 Task: Forward email as attachment with the signature Dale Allen with the subject Service upgrade from softage.1@softage.net to softage.5@softage.net with the message Could you provide me with a status report on the project as of today?
Action: Mouse moved to (1081, 94)
Screenshot: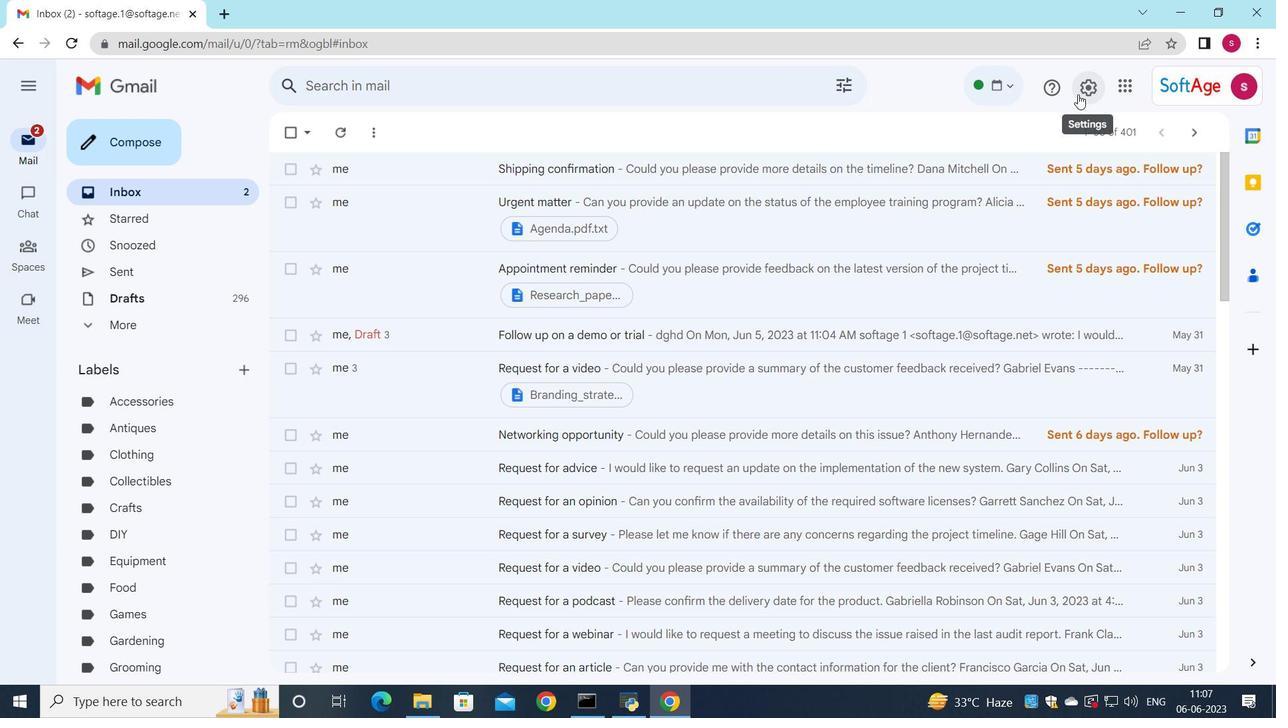 
Action: Mouse pressed left at (1081, 94)
Screenshot: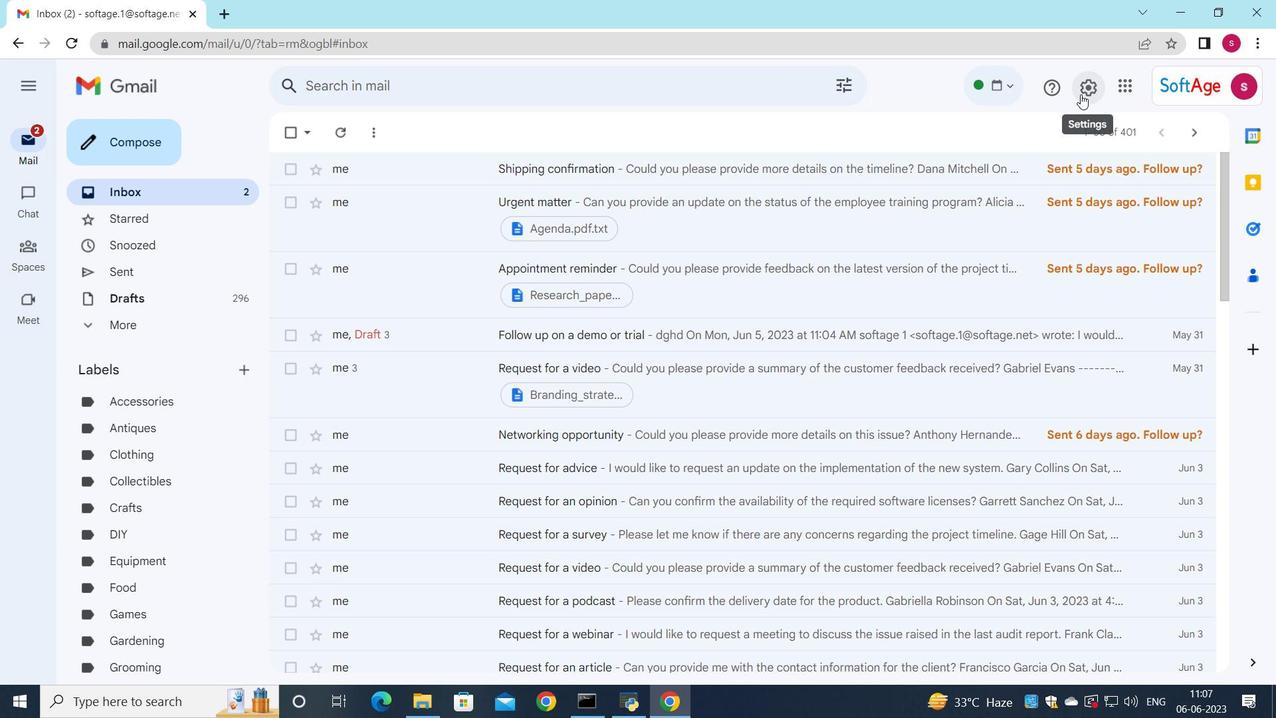
Action: Mouse moved to (1095, 172)
Screenshot: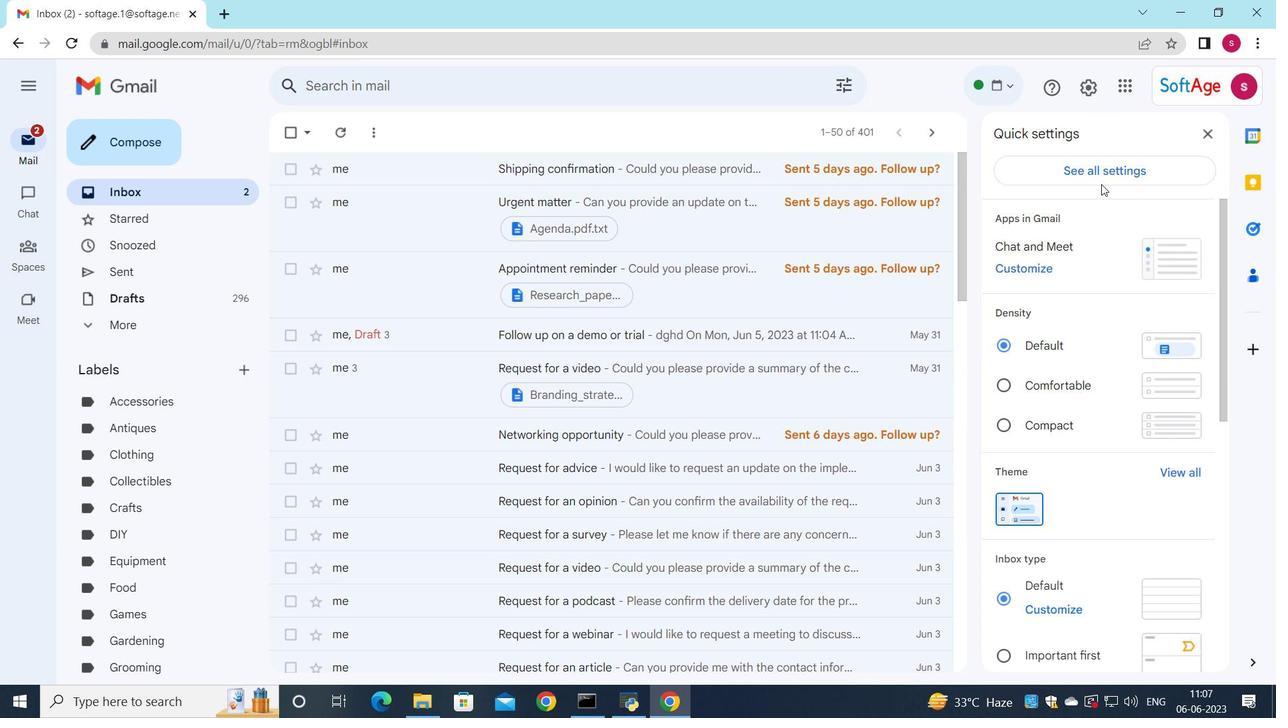 
Action: Mouse pressed left at (1095, 172)
Screenshot: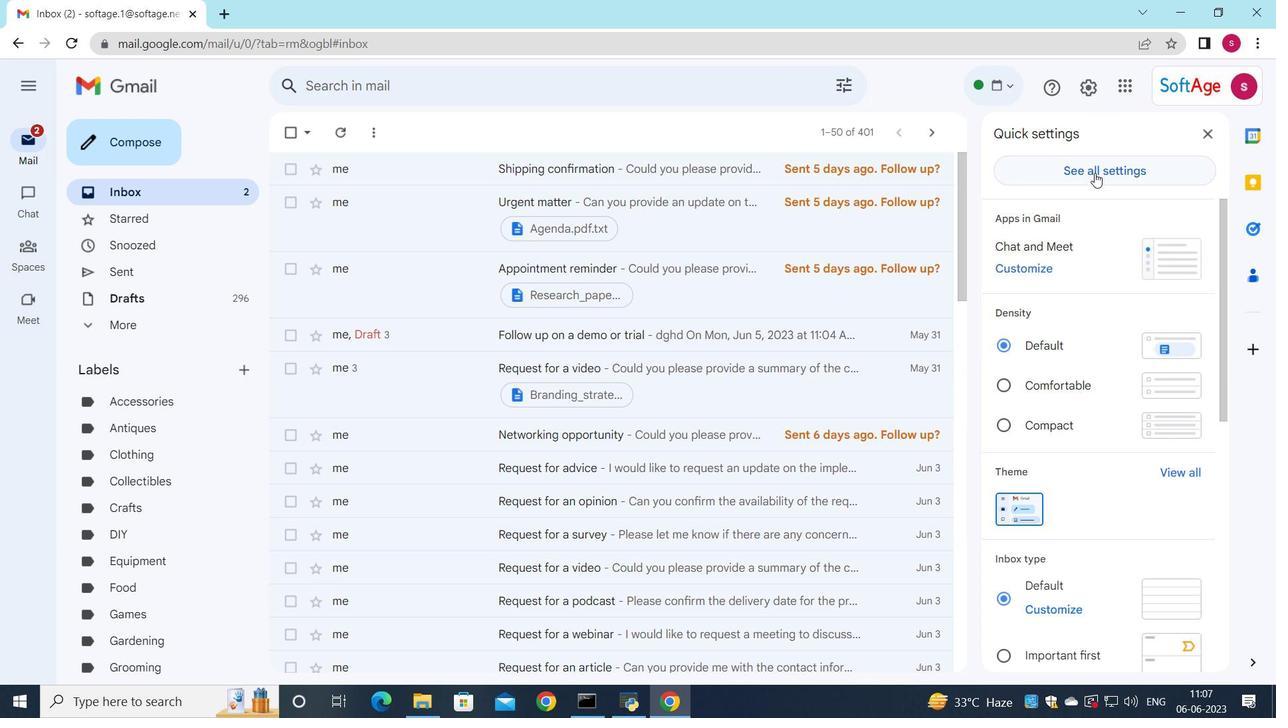 
Action: Mouse moved to (750, 313)
Screenshot: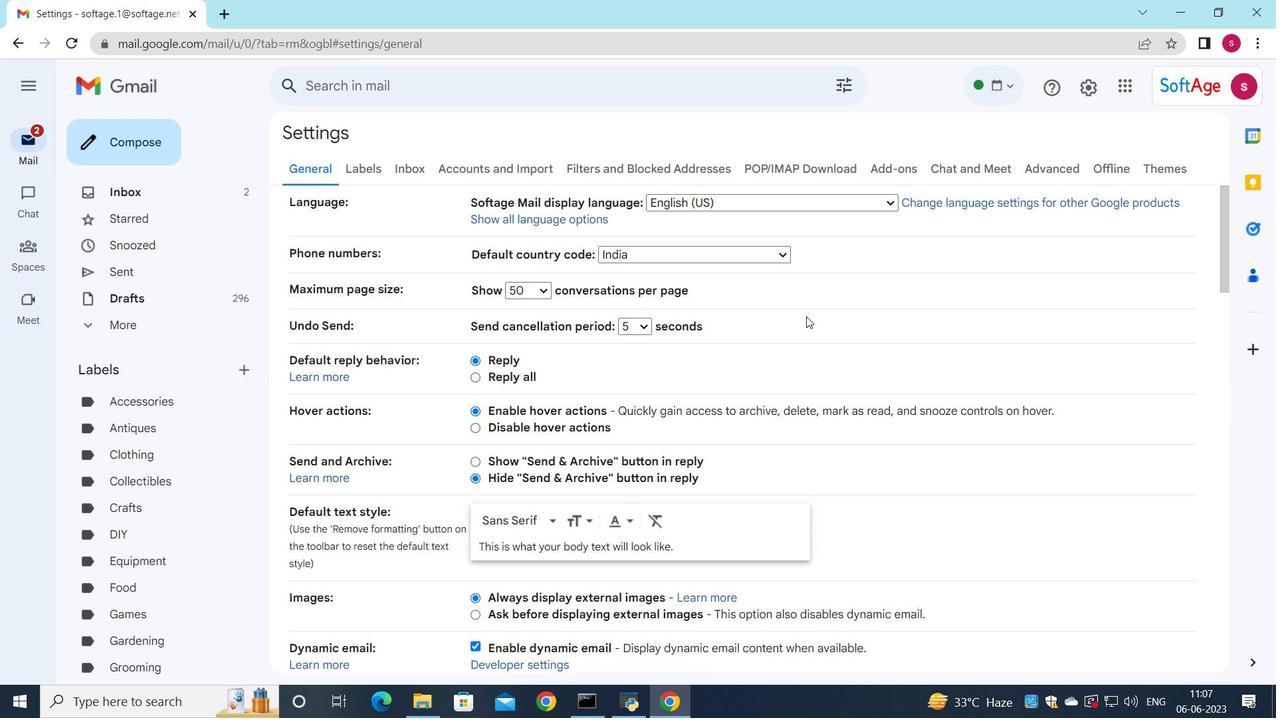 
Action: Mouse scrolled (750, 312) with delta (0, 0)
Screenshot: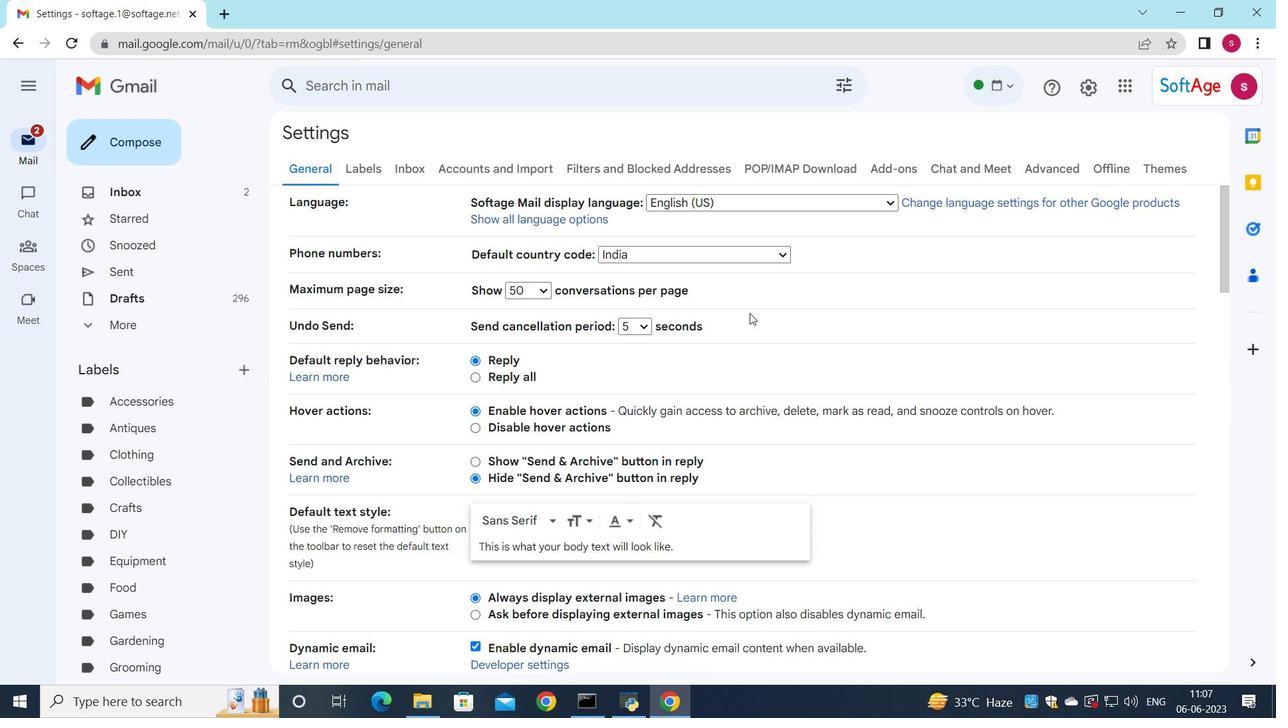 
Action: Mouse scrolled (750, 312) with delta (0, 0)
Screenshot: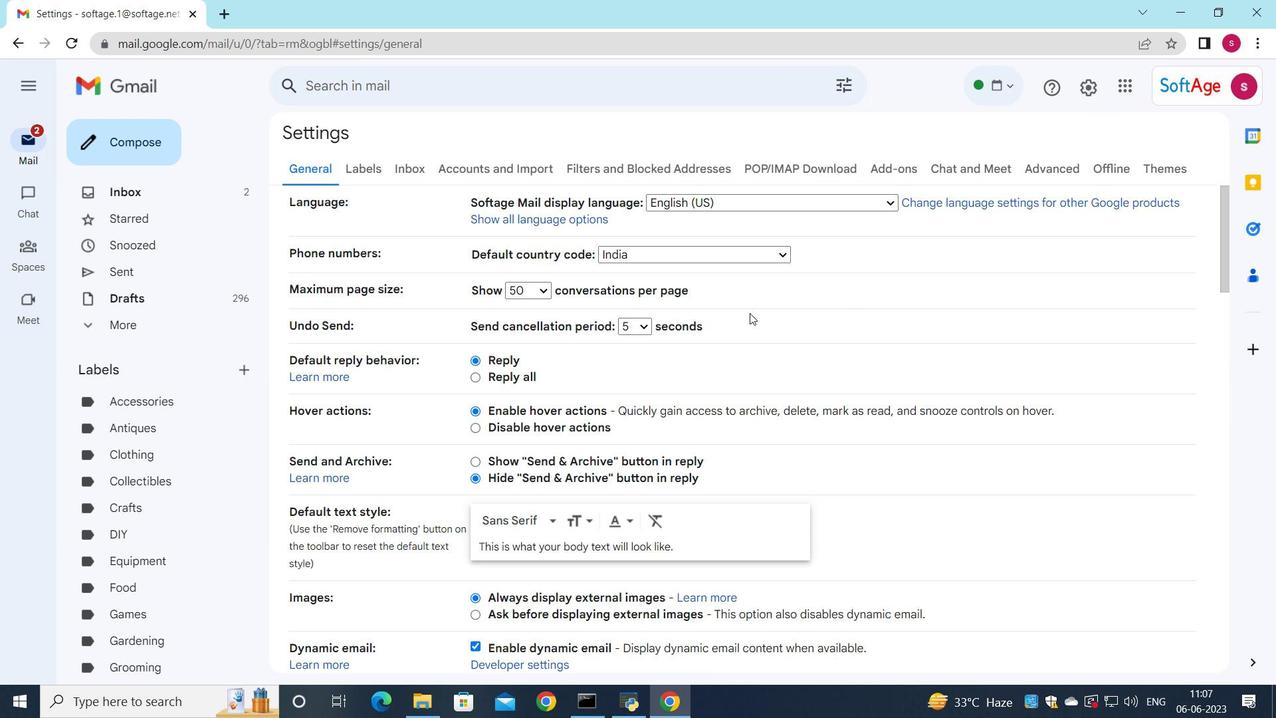 
Action: Mouse scrolled (750, 312) with delta (0, 0)
Screenshot: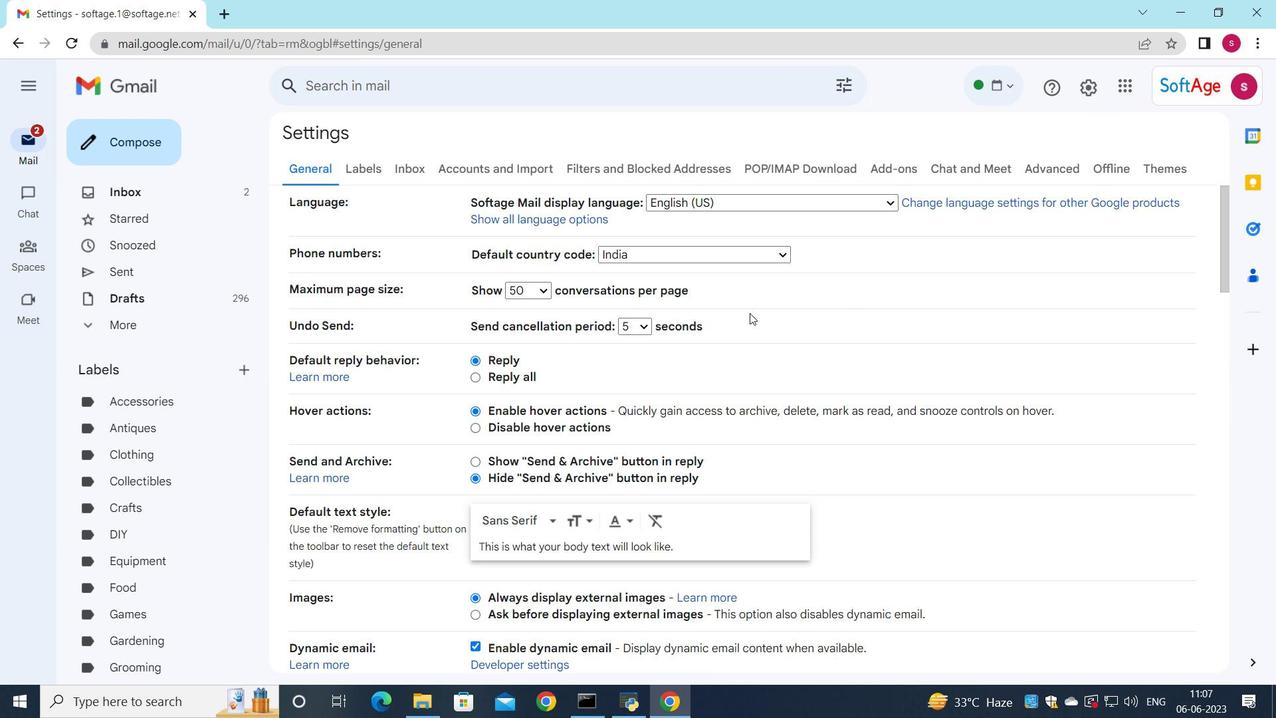 
Action: Mouse moved to (748, 314)
Screenshot: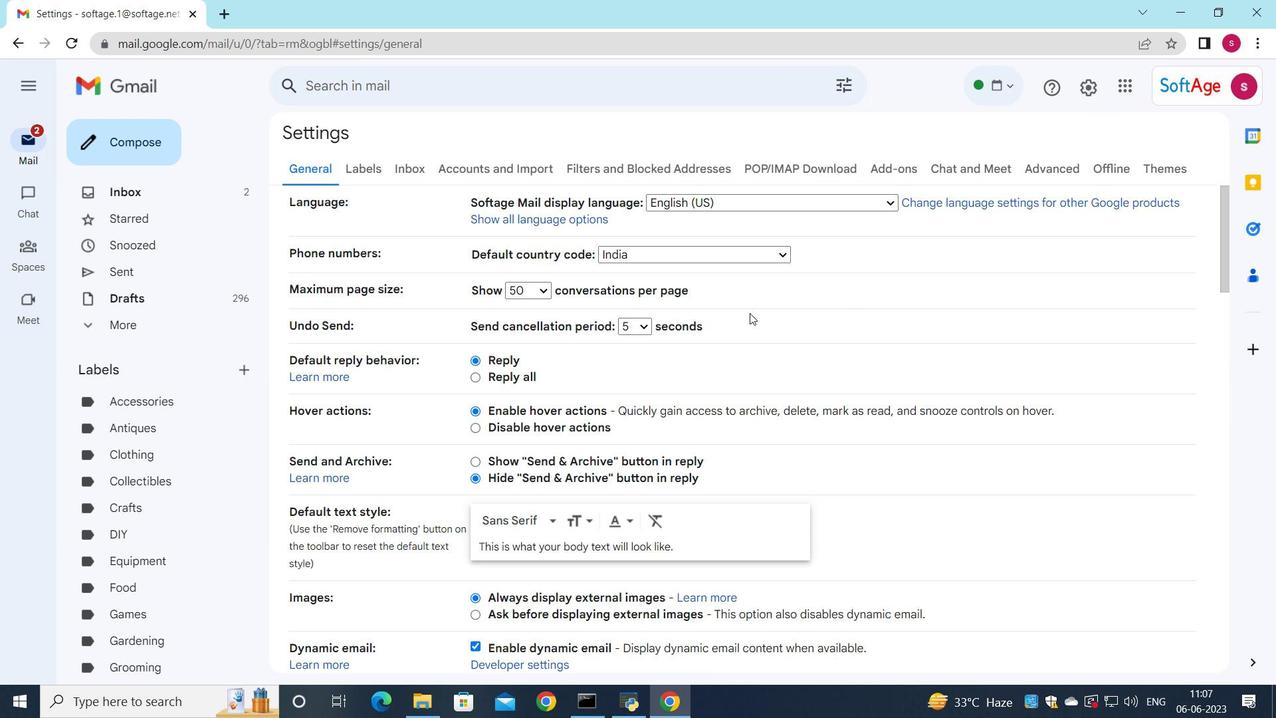 
Action: Mouse scrolled (748, 313) with delta (0, 0)
Screenshot: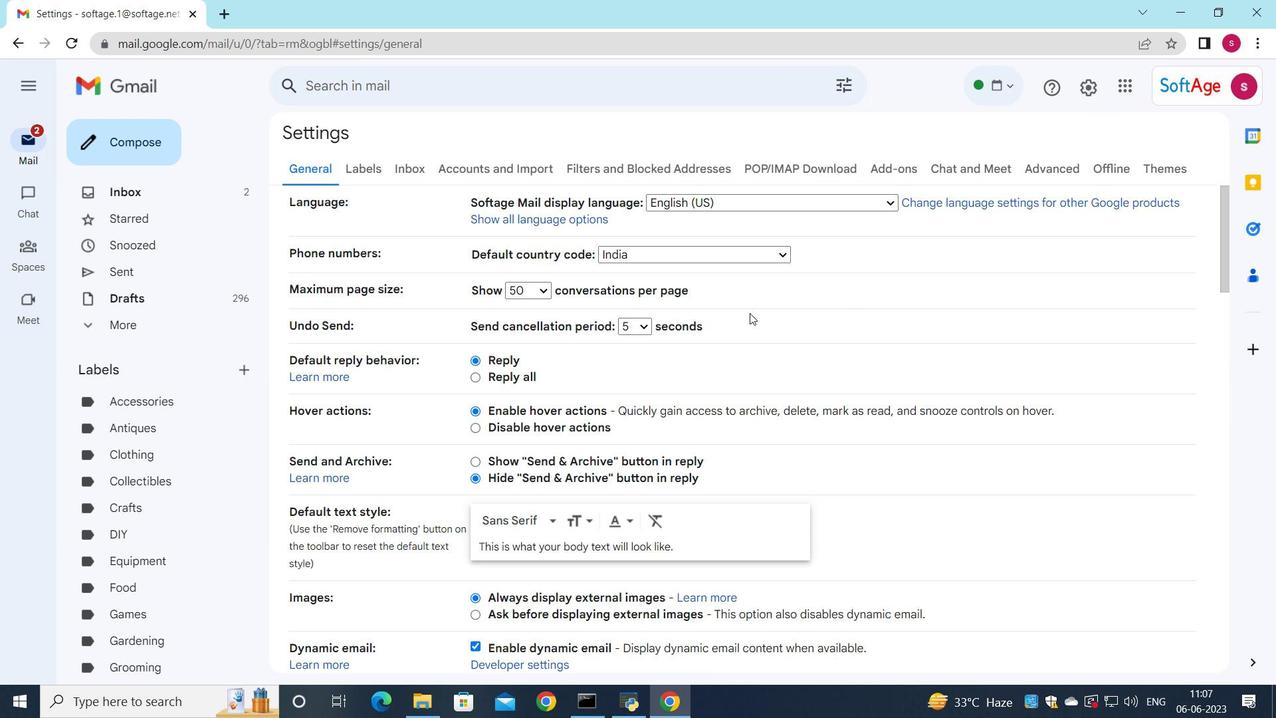 
Action: Mouse moved to (734, 320)
Screenshot: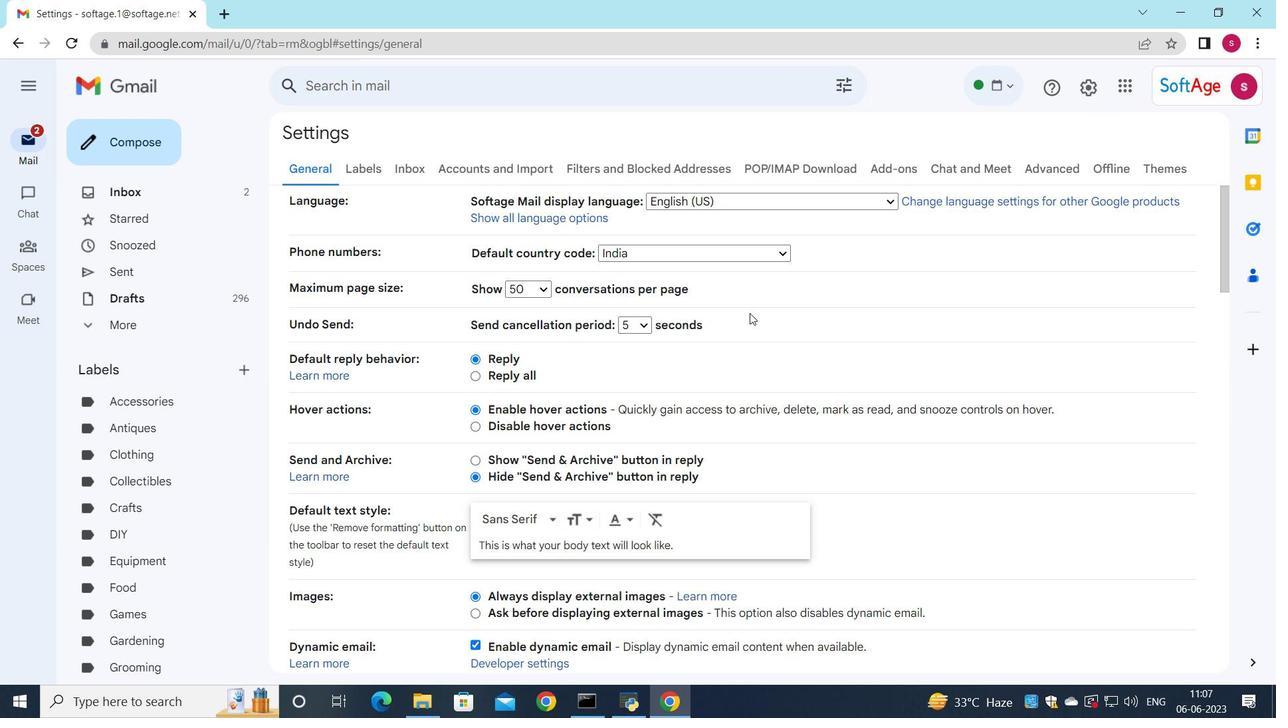 
Action: Mouse scrolled (734, 319) with delta (0, 0)
Screenshot: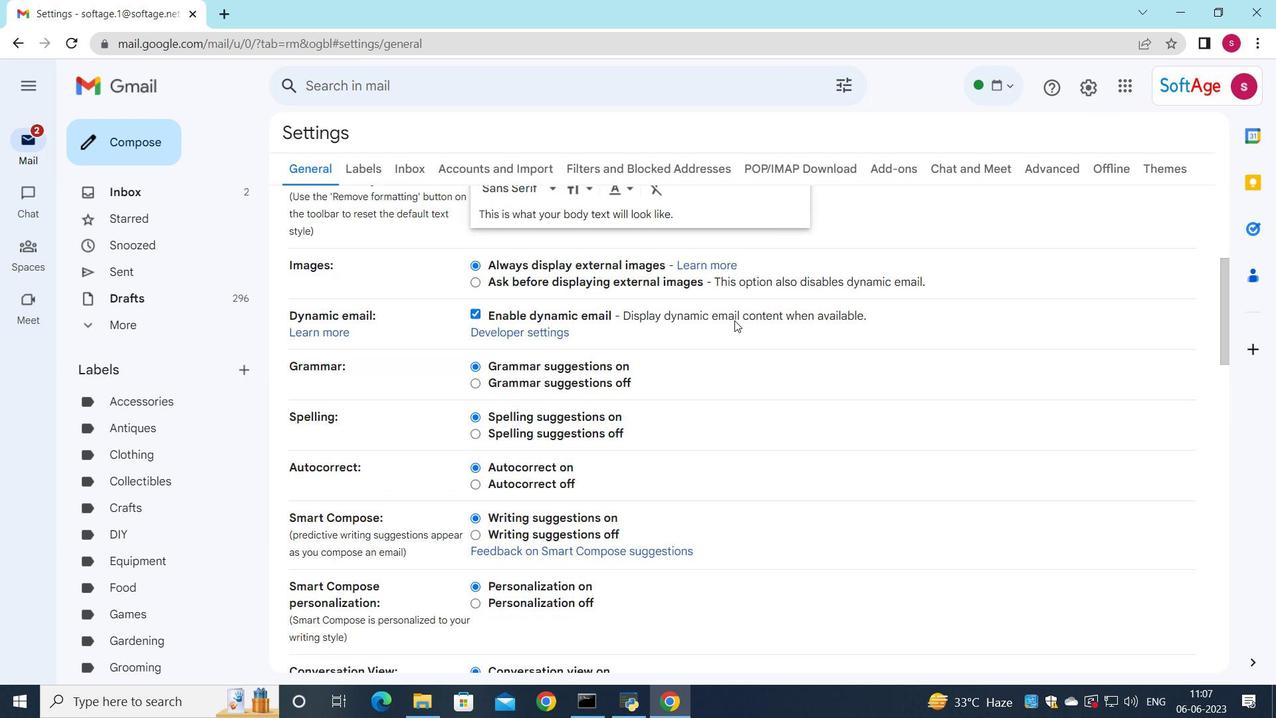 
Action: Mouse scrolled (734, 319) with delta (0, 0)
Screenshot: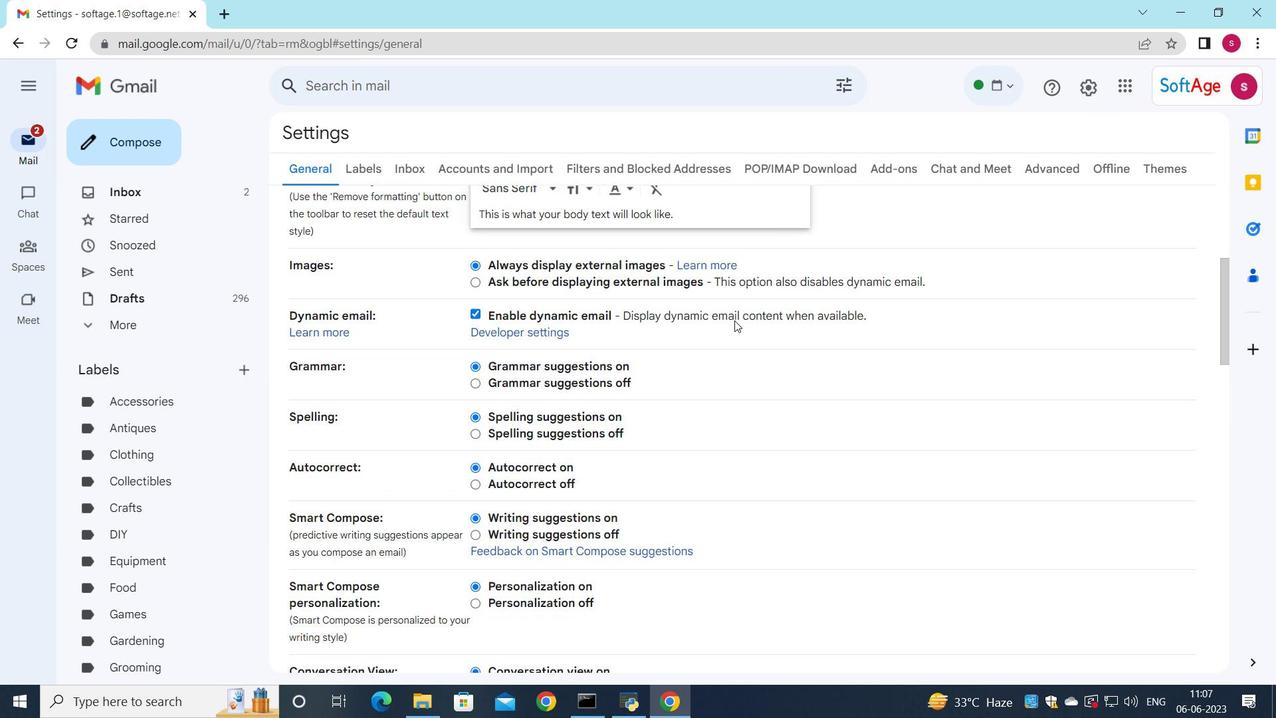 
Action: Mouse scrolled (734, 319) with delta (0, 0)
Screenshot: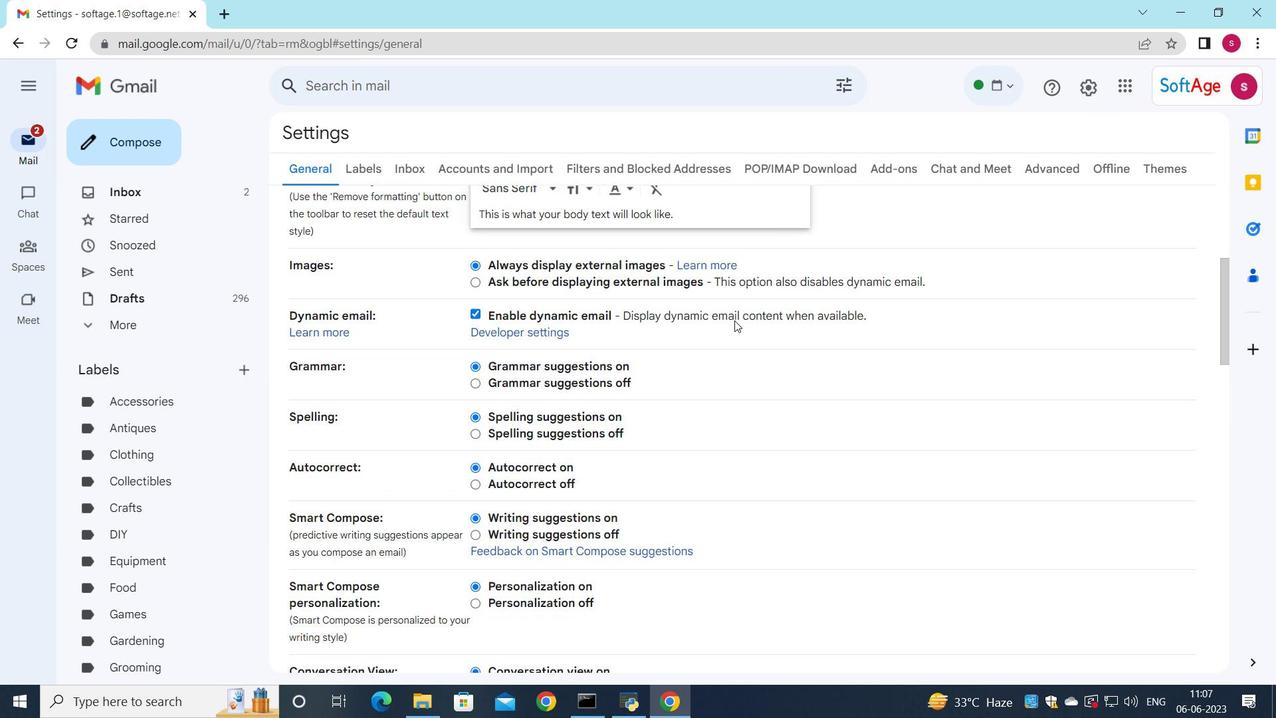 
Action: Mouse scrolled (734, 319) with delta (0, 0)
Screenshot: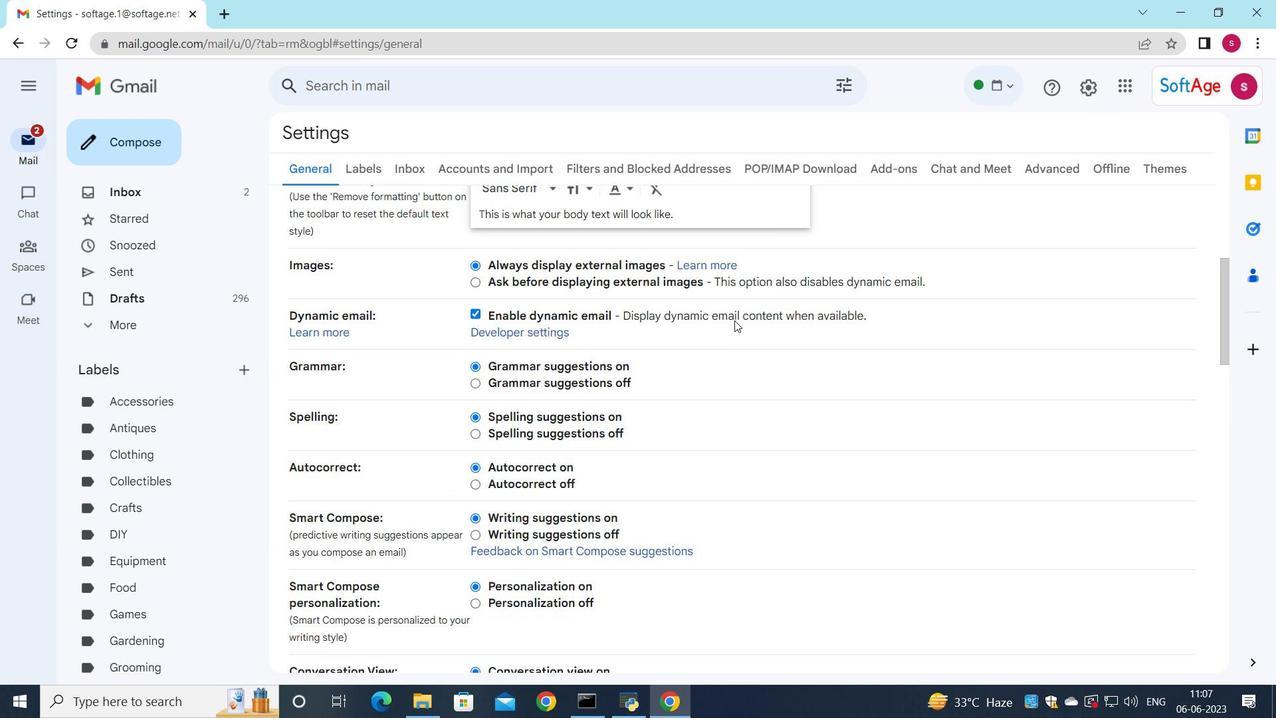 
Action: Mouse moved to (739, 335)
Screenshot: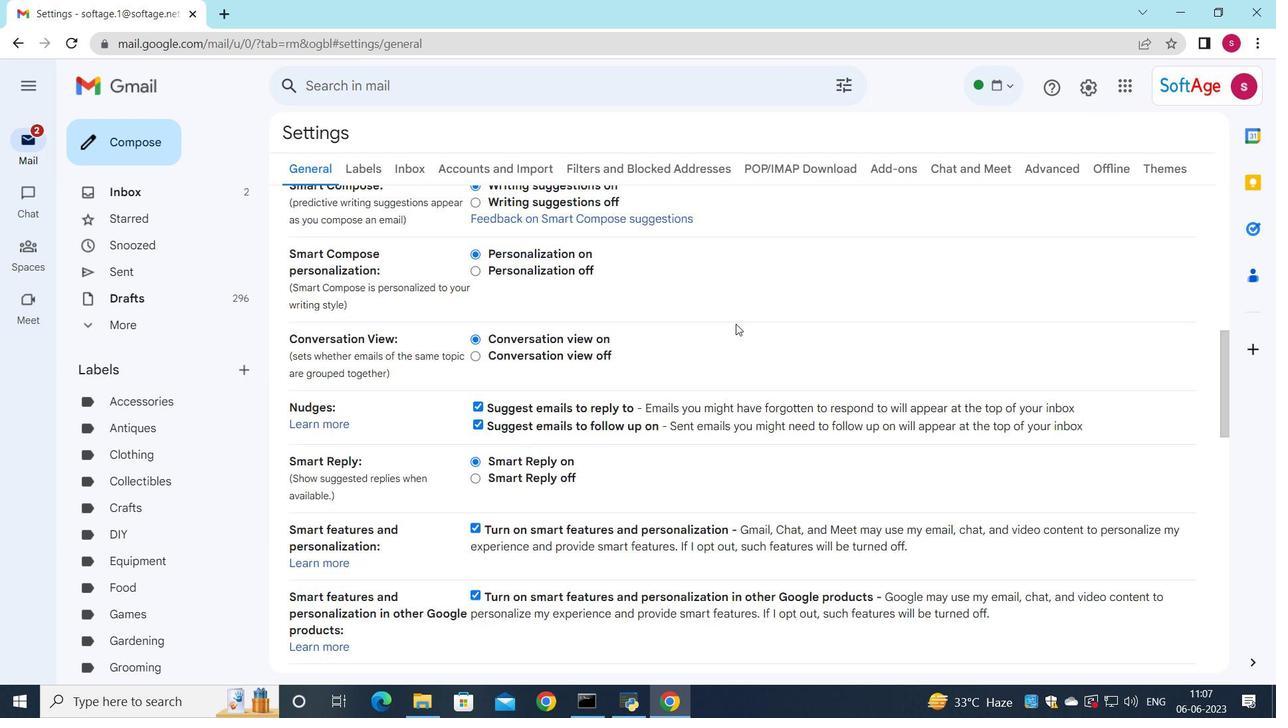 
Action: Mouse scrolled (739, 334) with delta (0, 0)
Screenshot: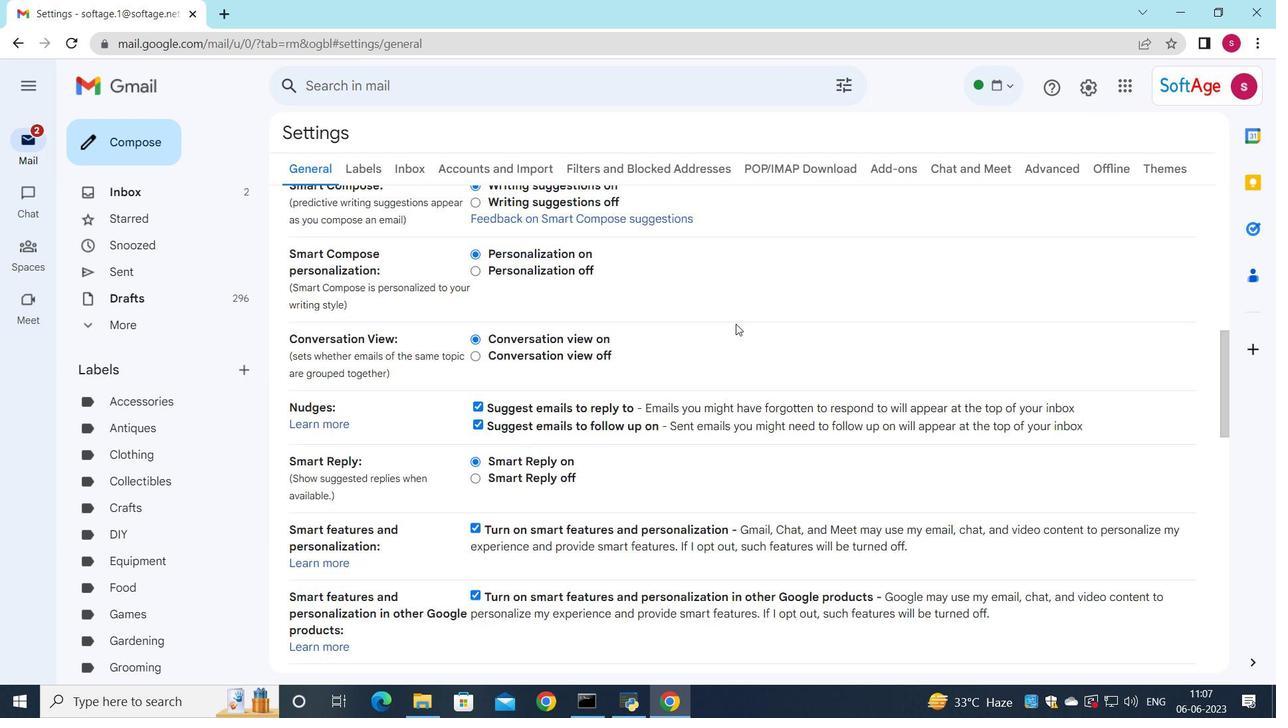 
Action: Mouse moved to (739, 335)
Screenshot: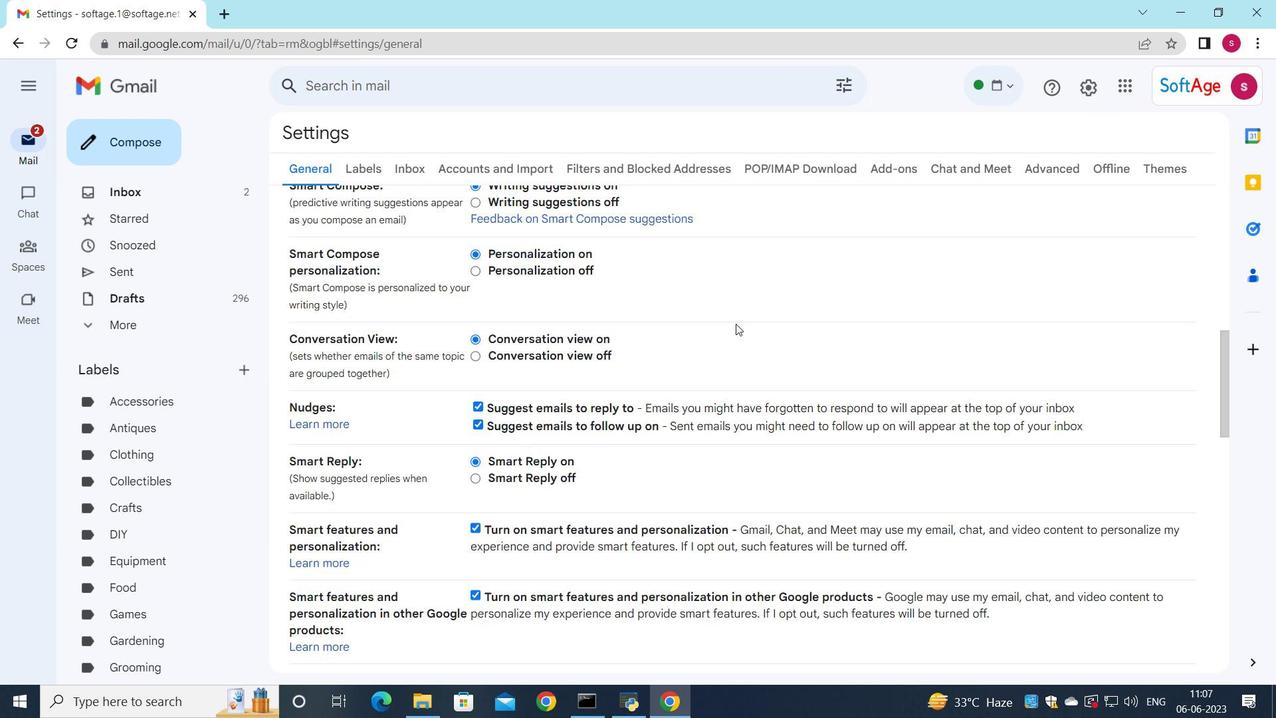 
Action: Mouse scrolled (739, 335) with delta (0, 0)
Screenshot: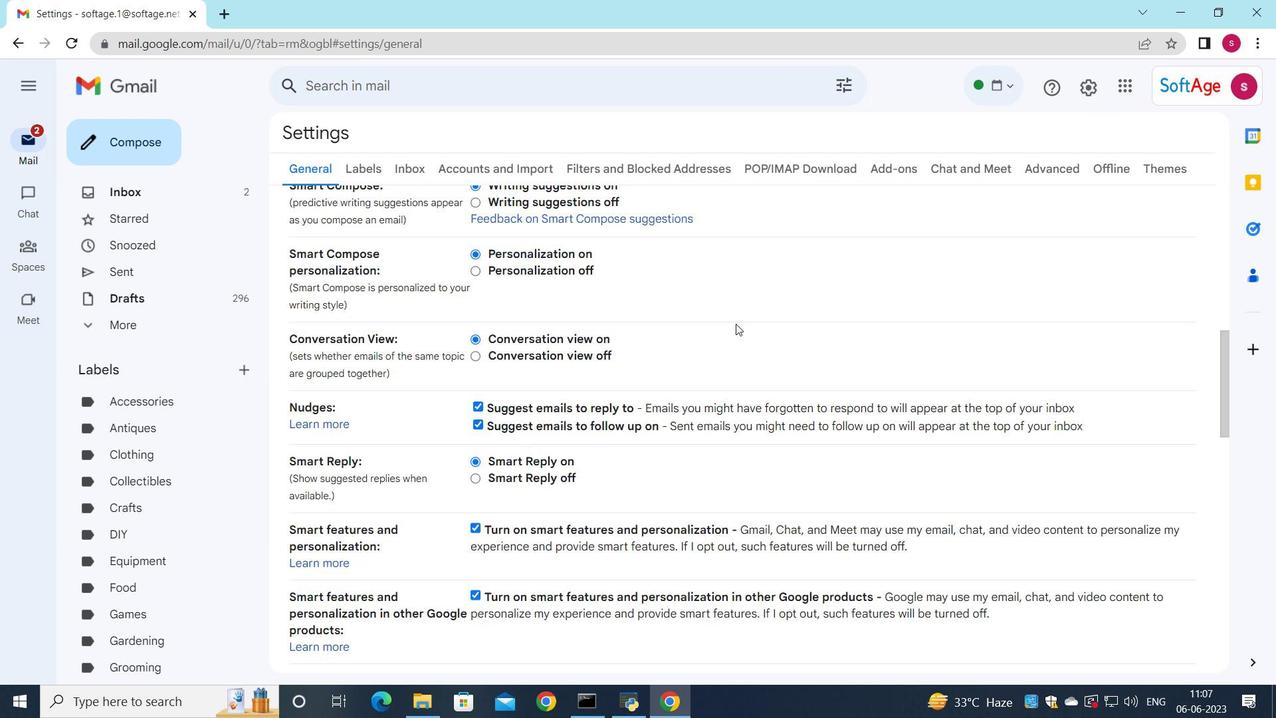 
Action: Mouse moved to (739, 337)
Screenshot: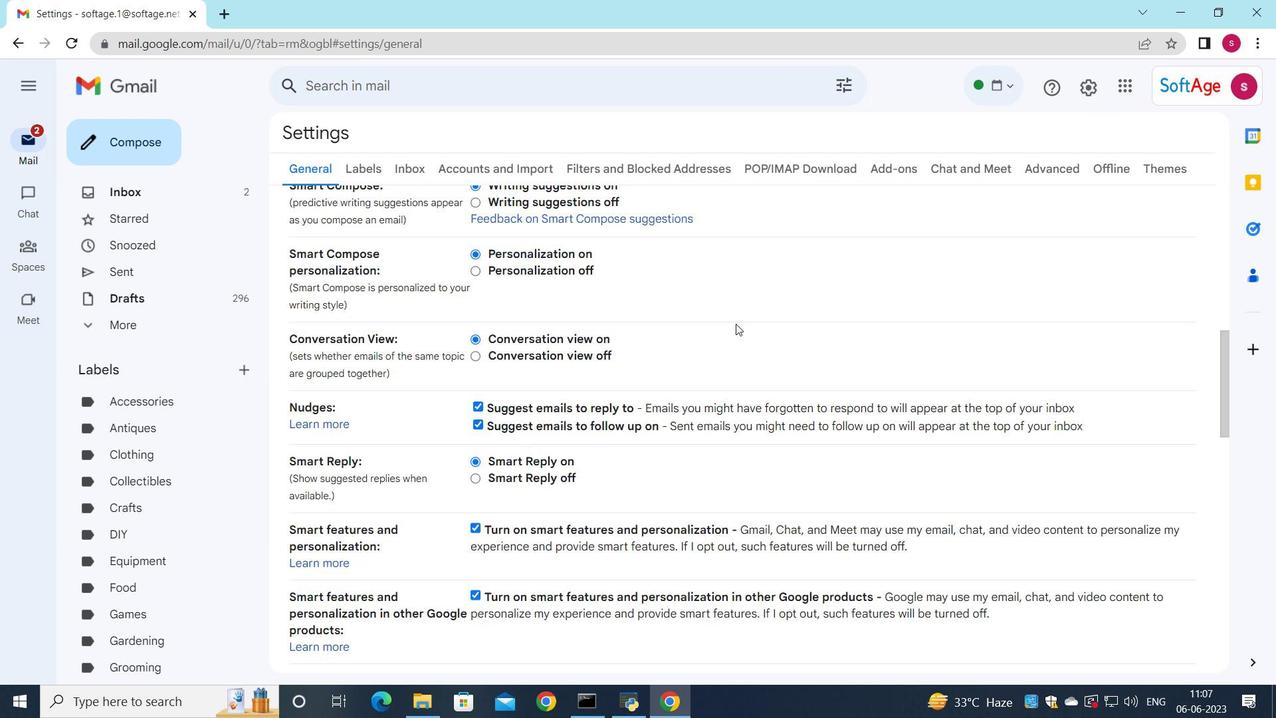 
Action: Mouse scrolled (739, 336) with delta (0, 0)
Screenshot: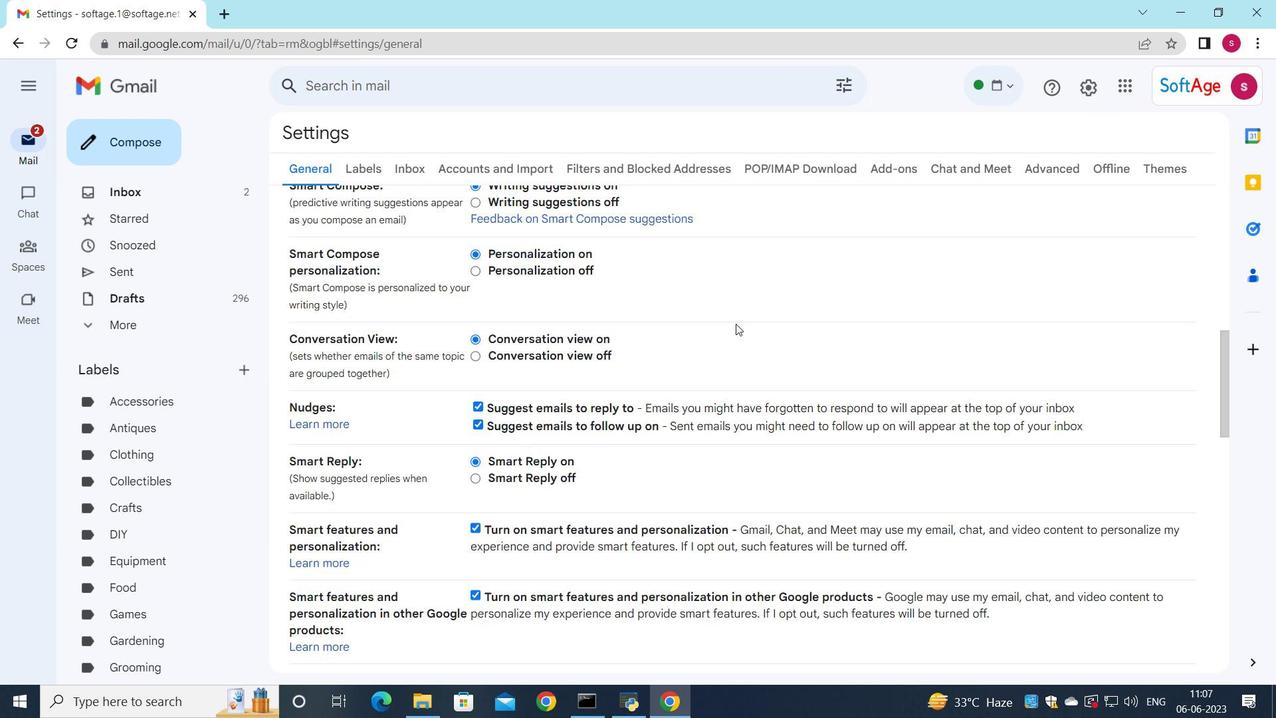 
Action: Mouse moved to (738, 350)
Screenshot: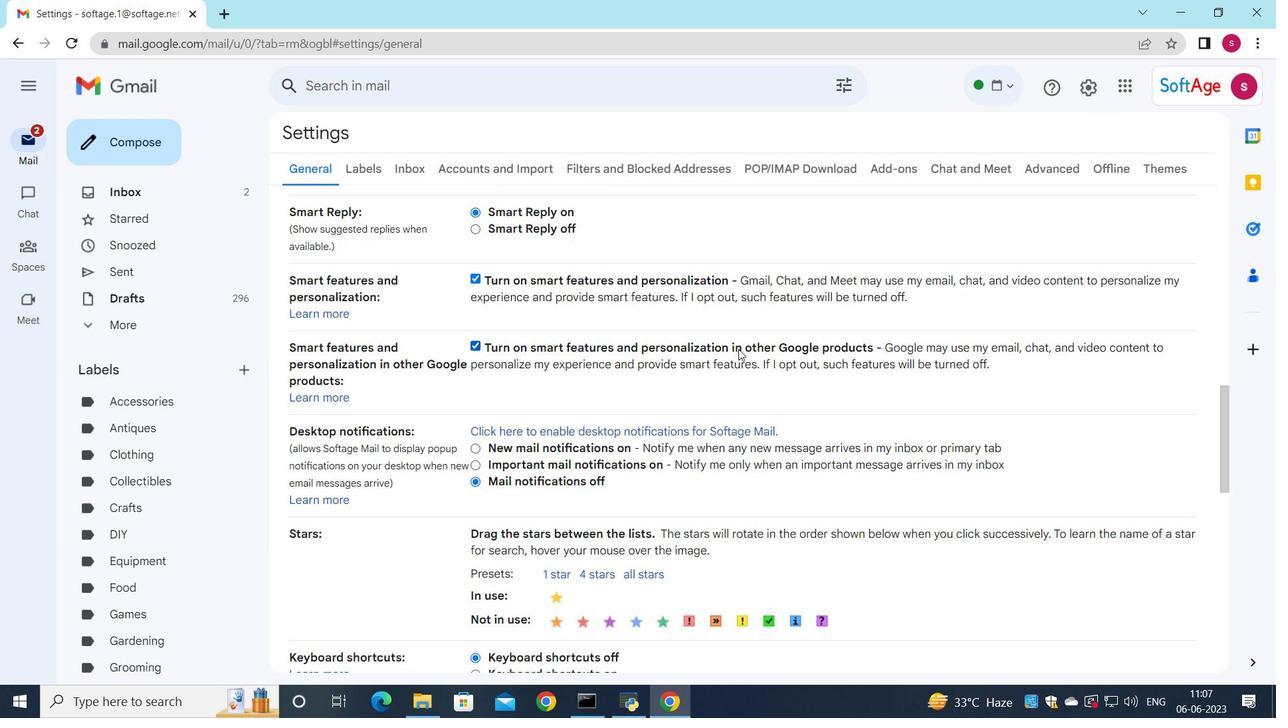 
Action: Mouse scrolled (738, 349) with delta (0, 0)
Screenshot: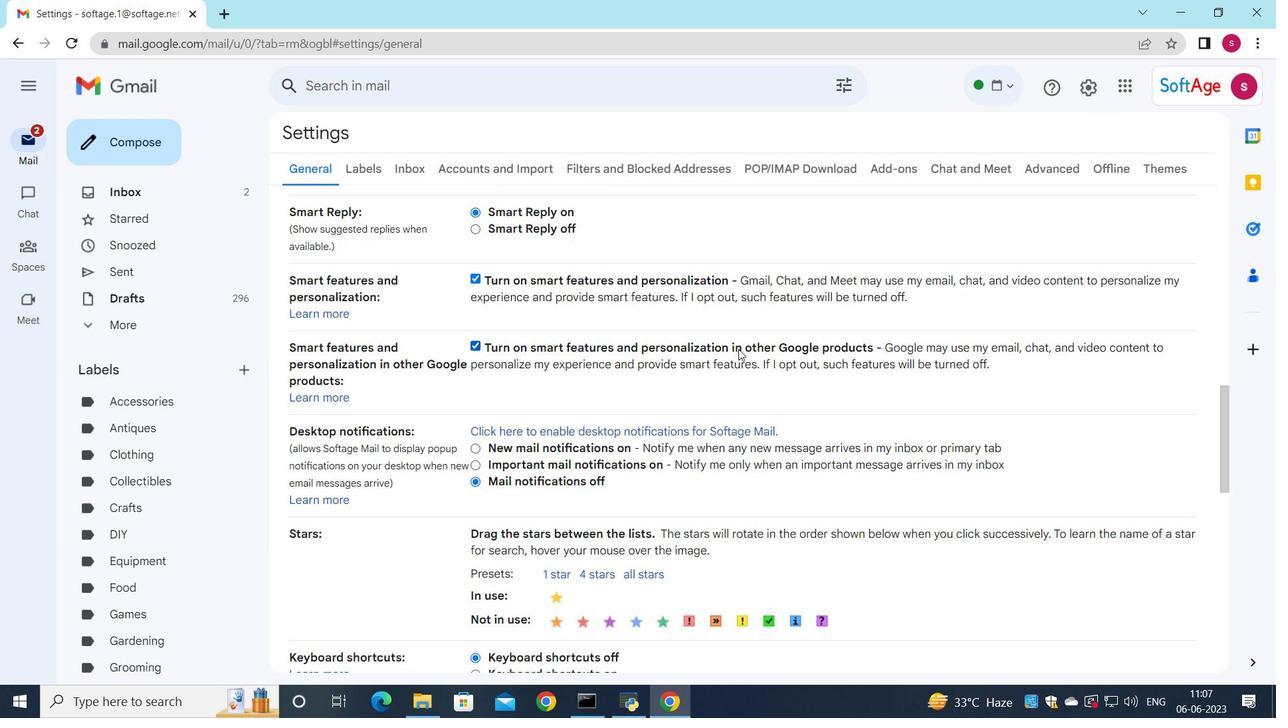 
Action: Mouse moved to (736, 351)
Screenshot: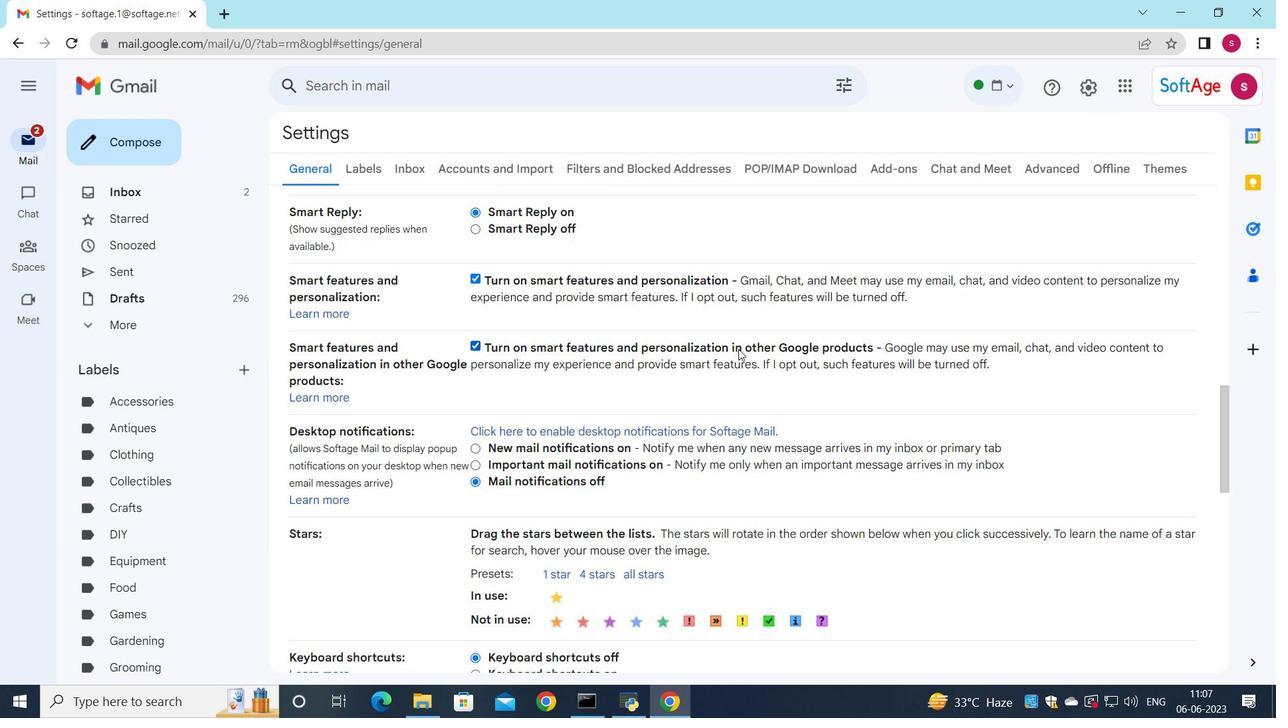 
Action: Mouse scrolled (736, 351) with delta (0, 0)
Screenshot: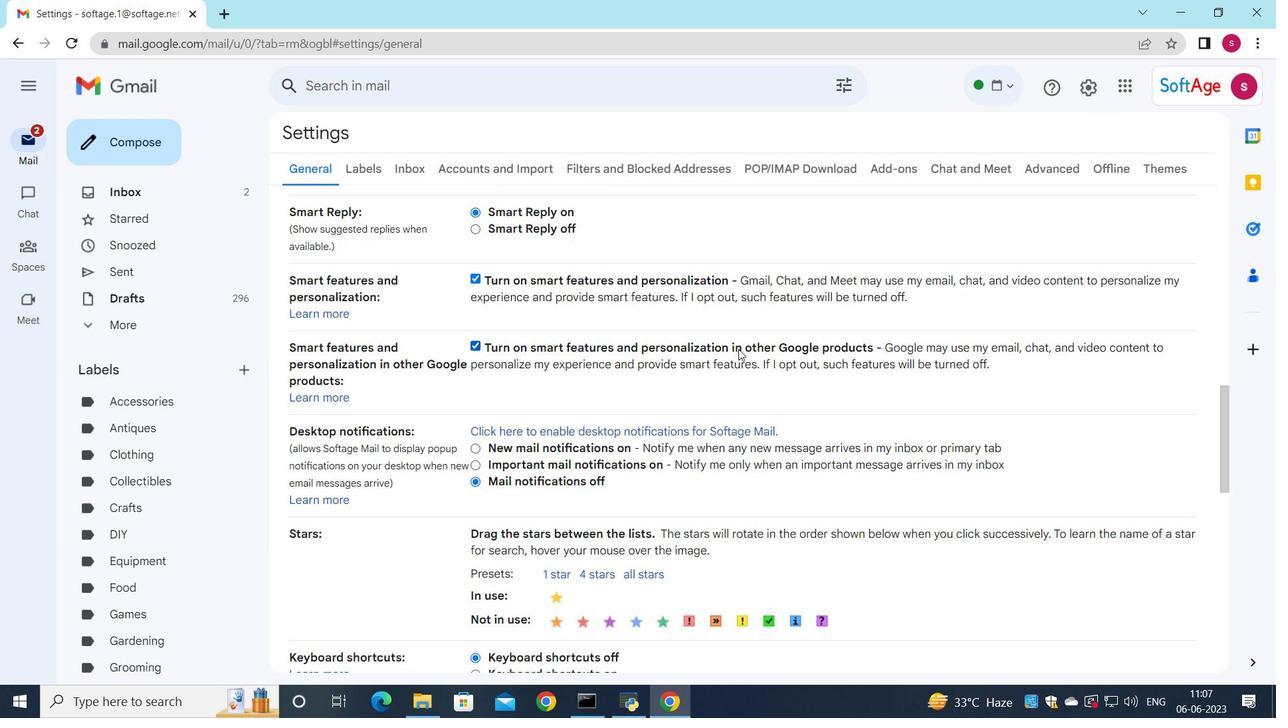 
Action: Mouse moved to (736, 351)
Screenshot: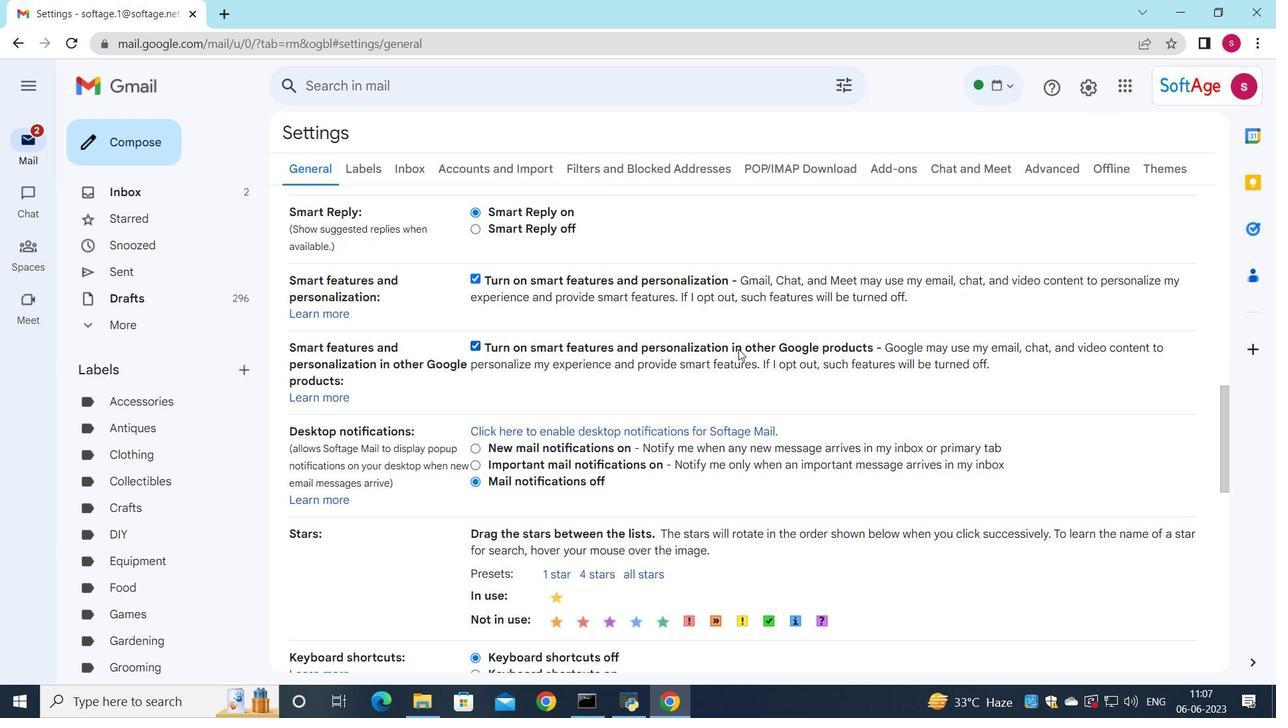 
Action: Mouse scrolled (736, 351) with delta (0, 0)
Screenshot: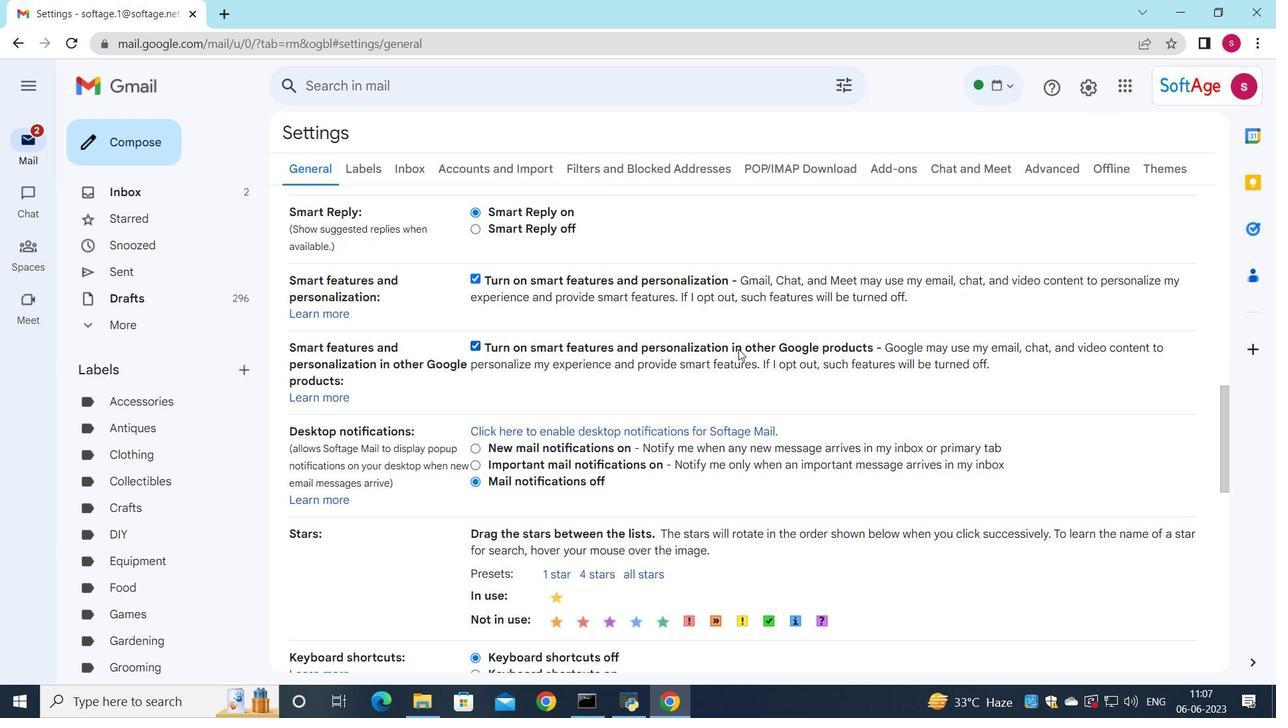 
Action: Mouse moved to (733, 355)
Screenshot: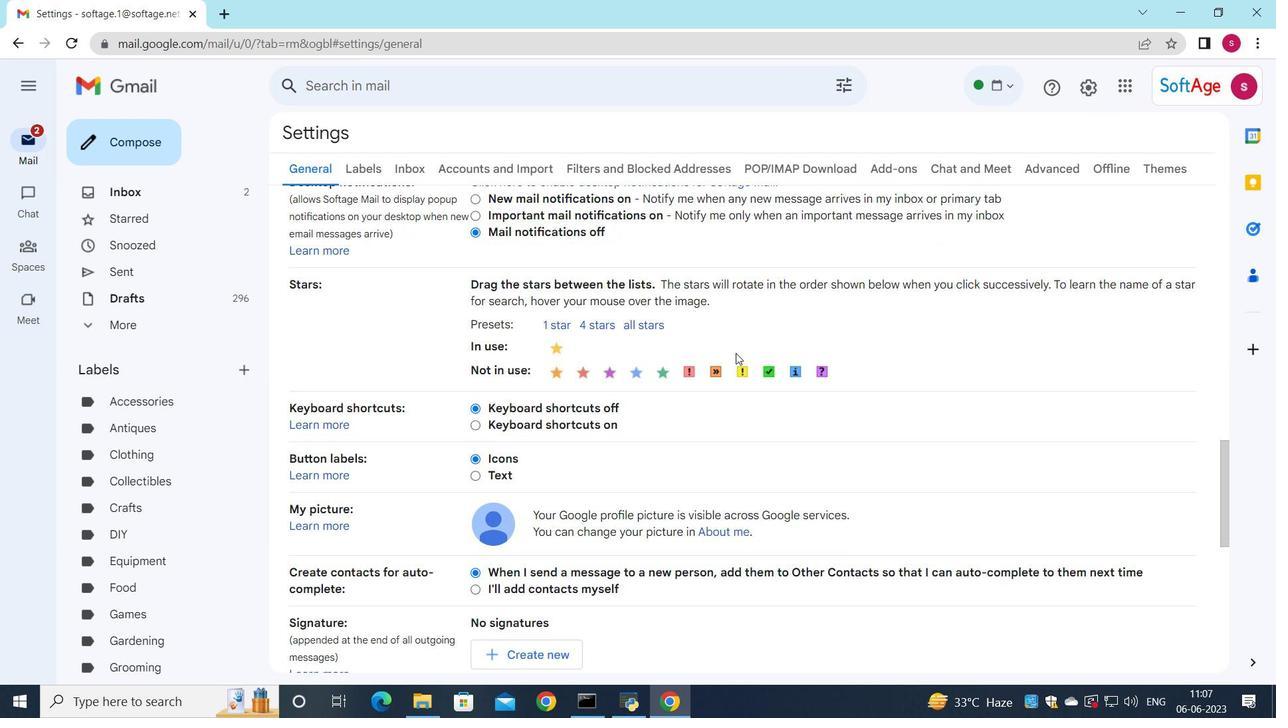 
Action: Mouse scrolled (733, 355) with delta (0, 0)
Screenshot: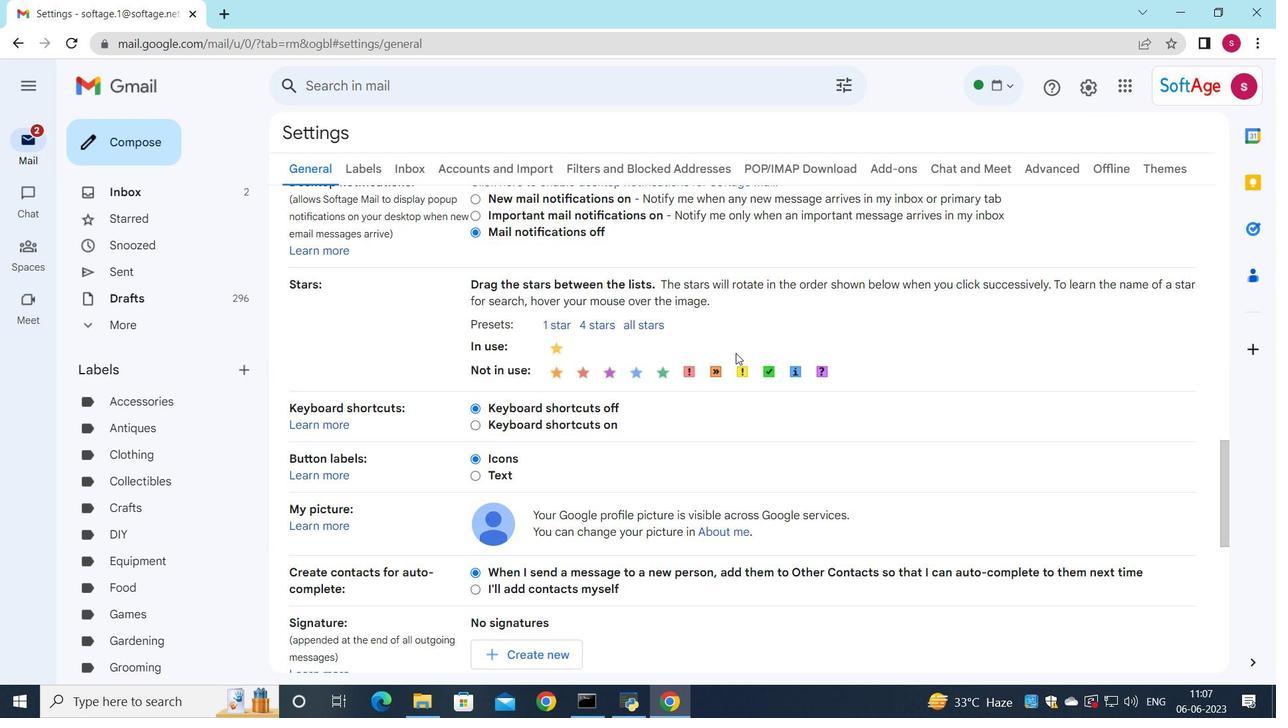 
Action: Mouse moved to (733, 355)
Screenshot: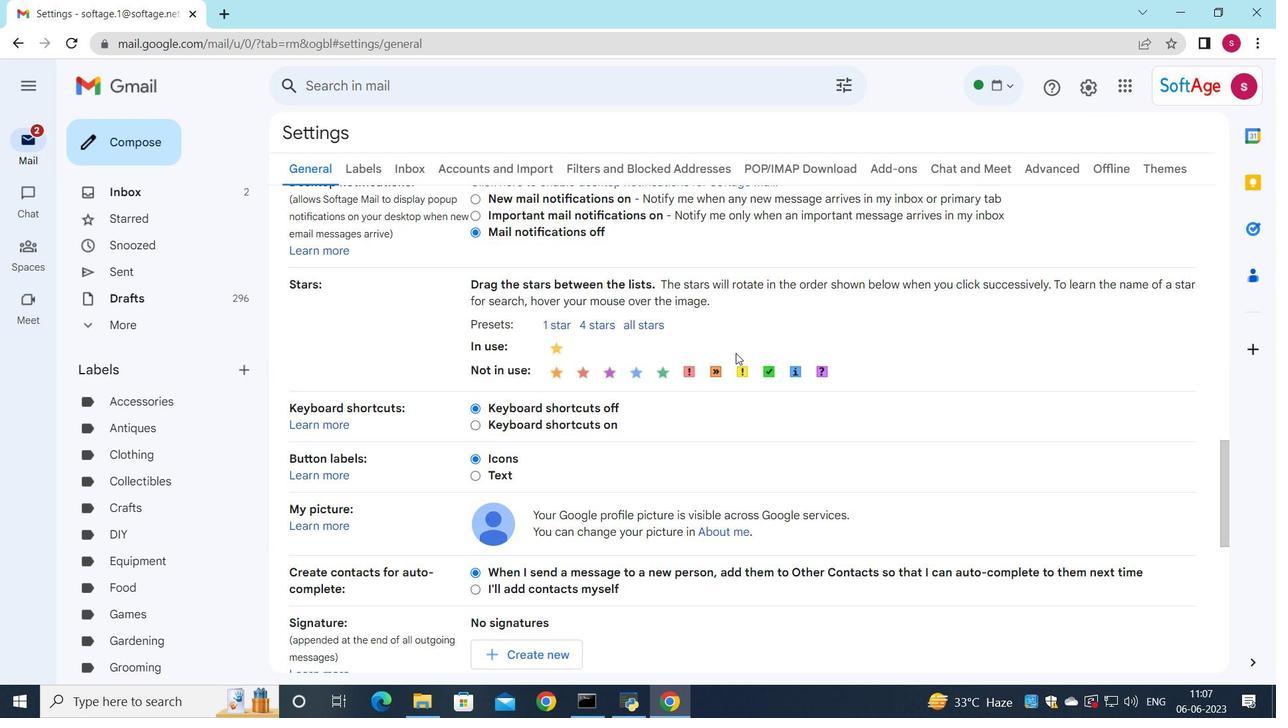 
Action: Mouse scrolled (733, 355) with delta (0, 0)
Screenshot: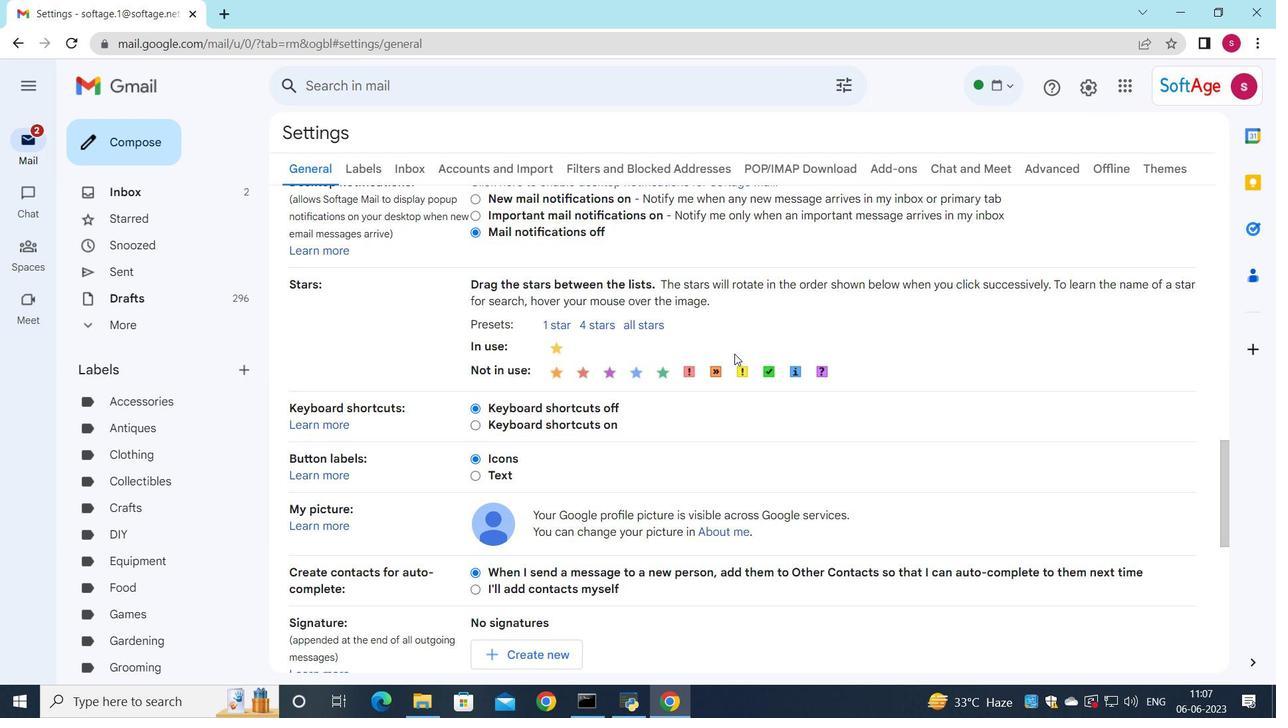 
Action: Mouse moved to (732, 357)
Screenshot: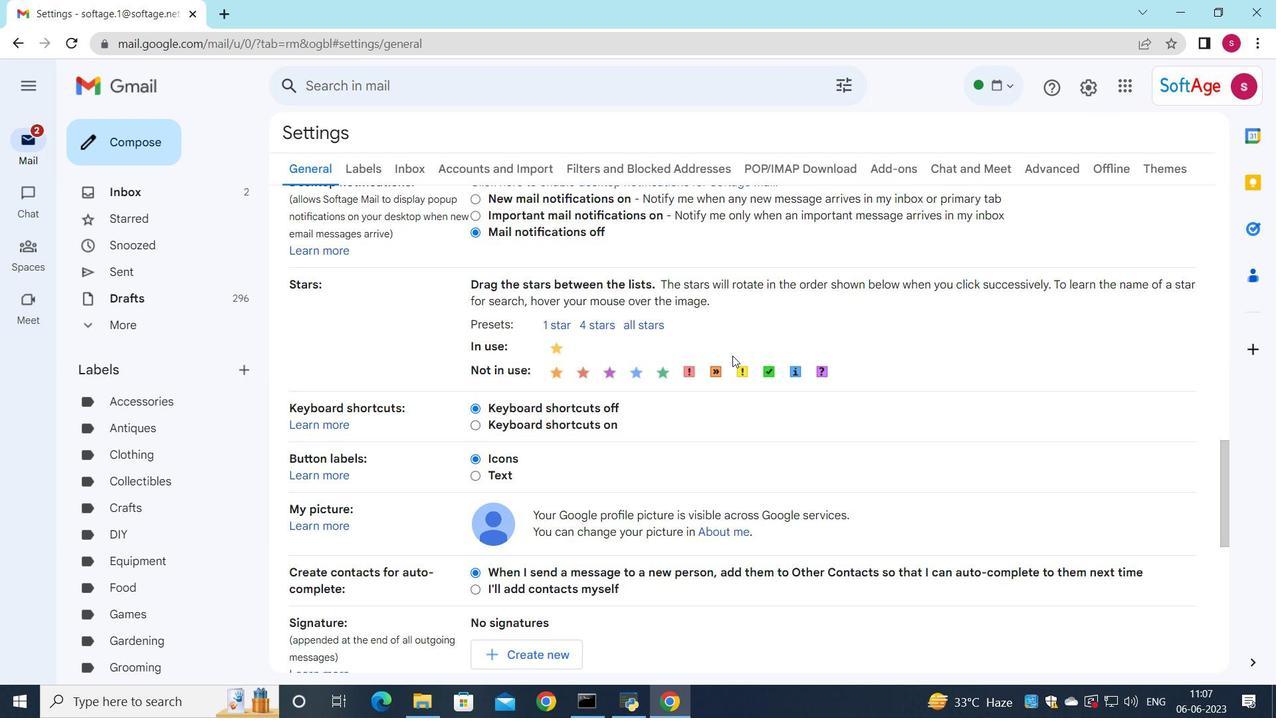 
Action: Mouse scrolled (732, 356) with delta (0, 0)
Screenshot: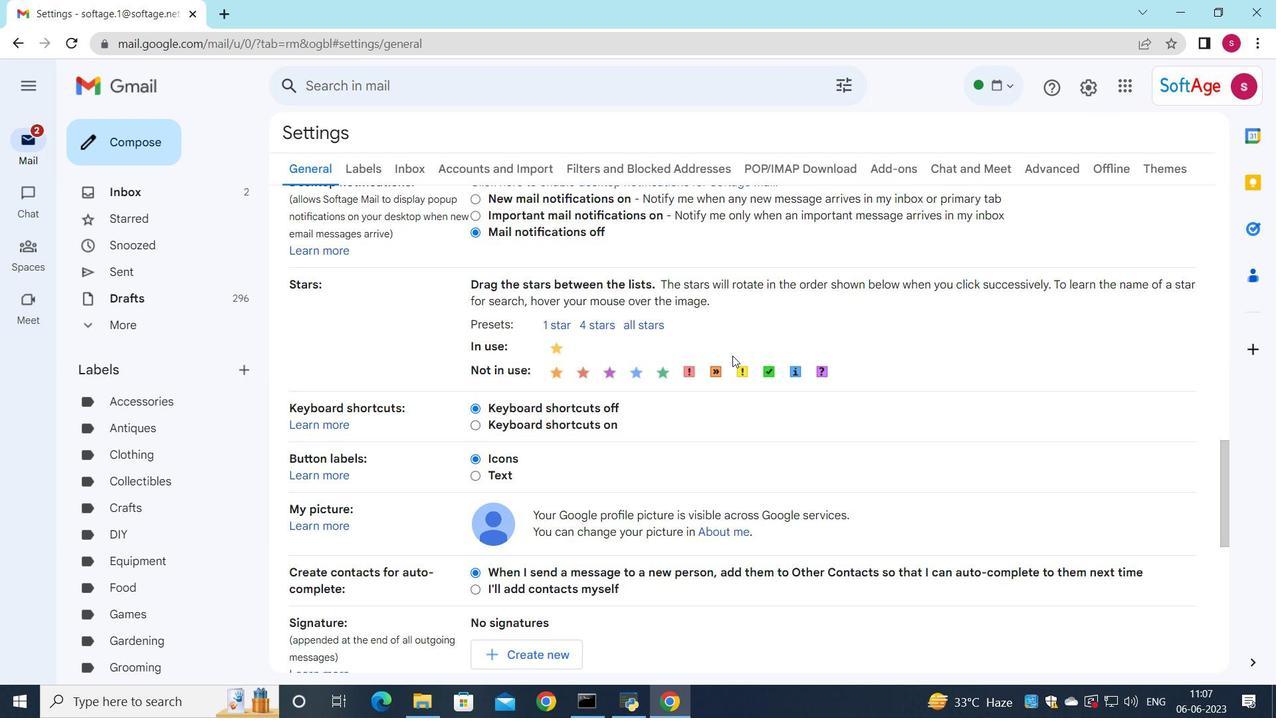 
Action: Mouse moved to (553, 410)
Screenshot: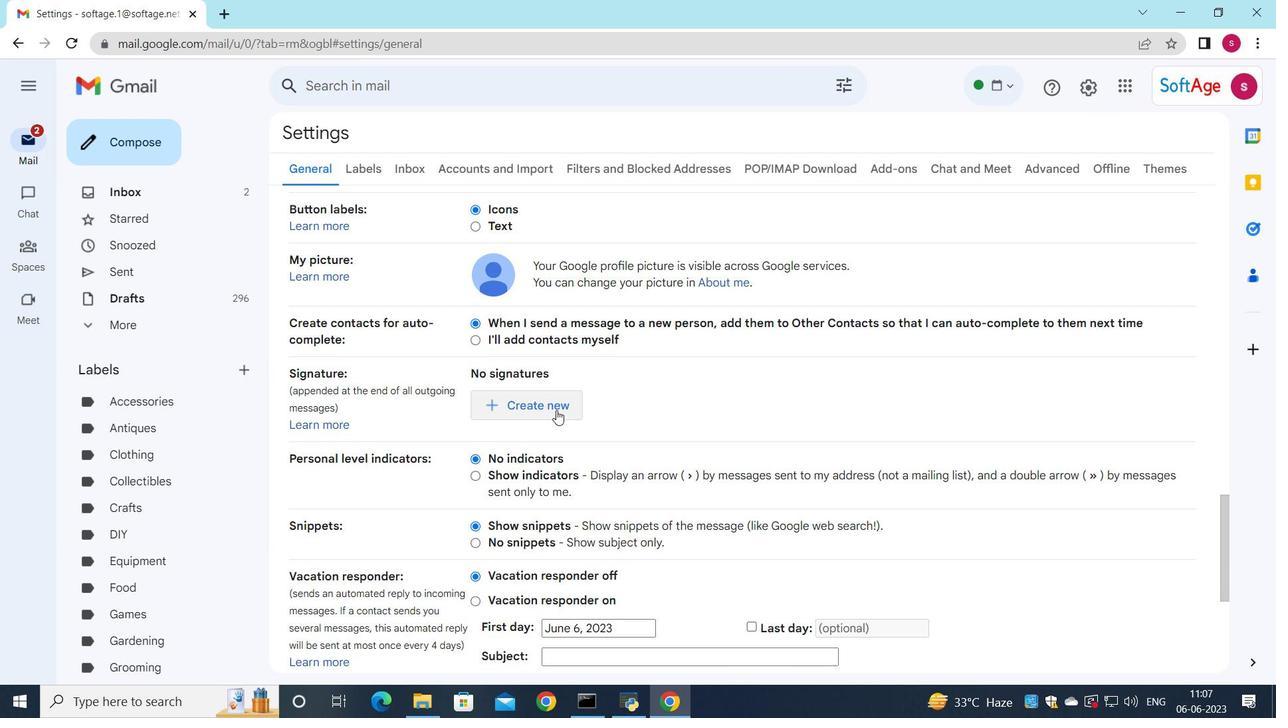 
Action: Mouse pressed left at (553, 410)
Screenshot: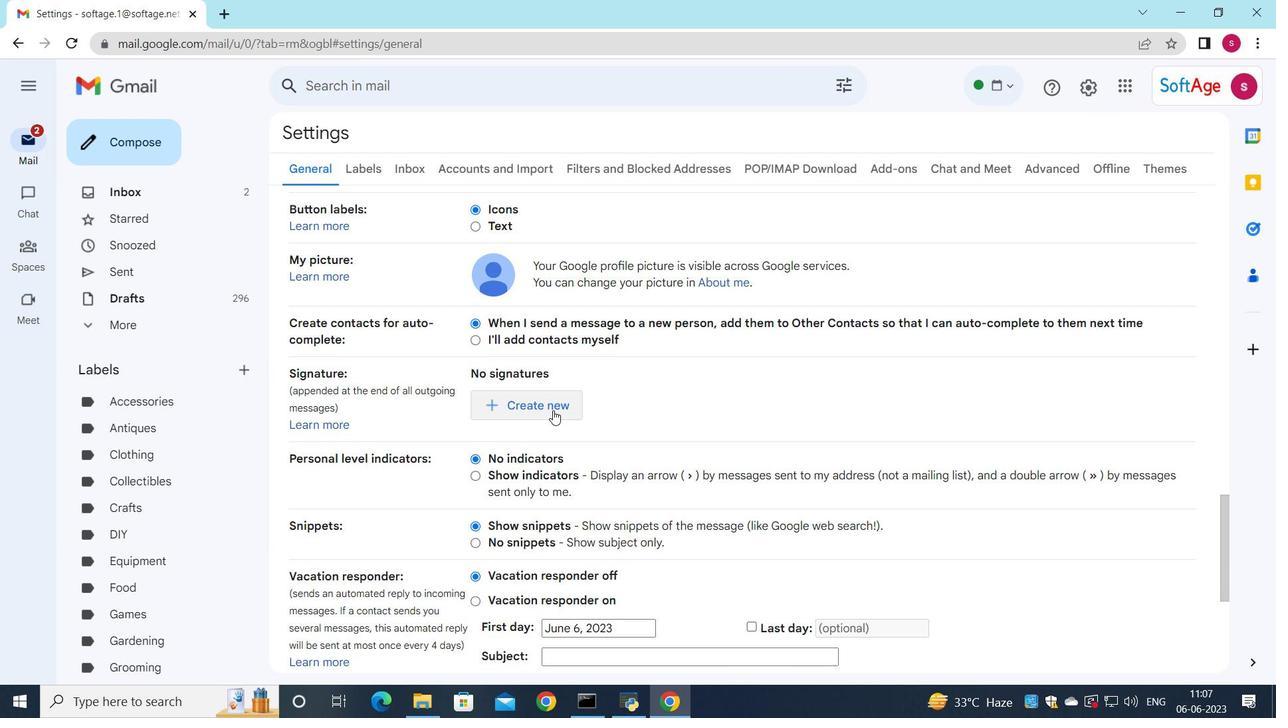 
Action: Mouse moved to (631, 303)
Screenshot: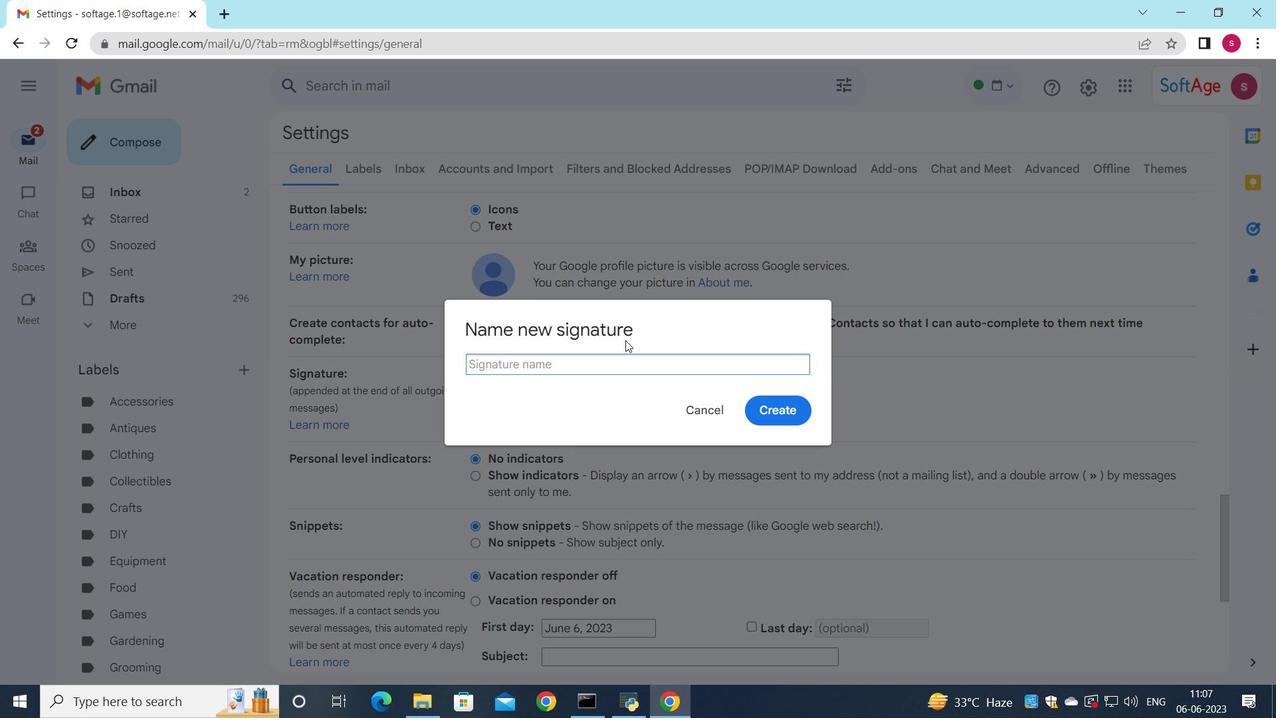 
Action: Key pressed <Key.shift>Dale<Key.space><Key.shift>Allen
Screenshot: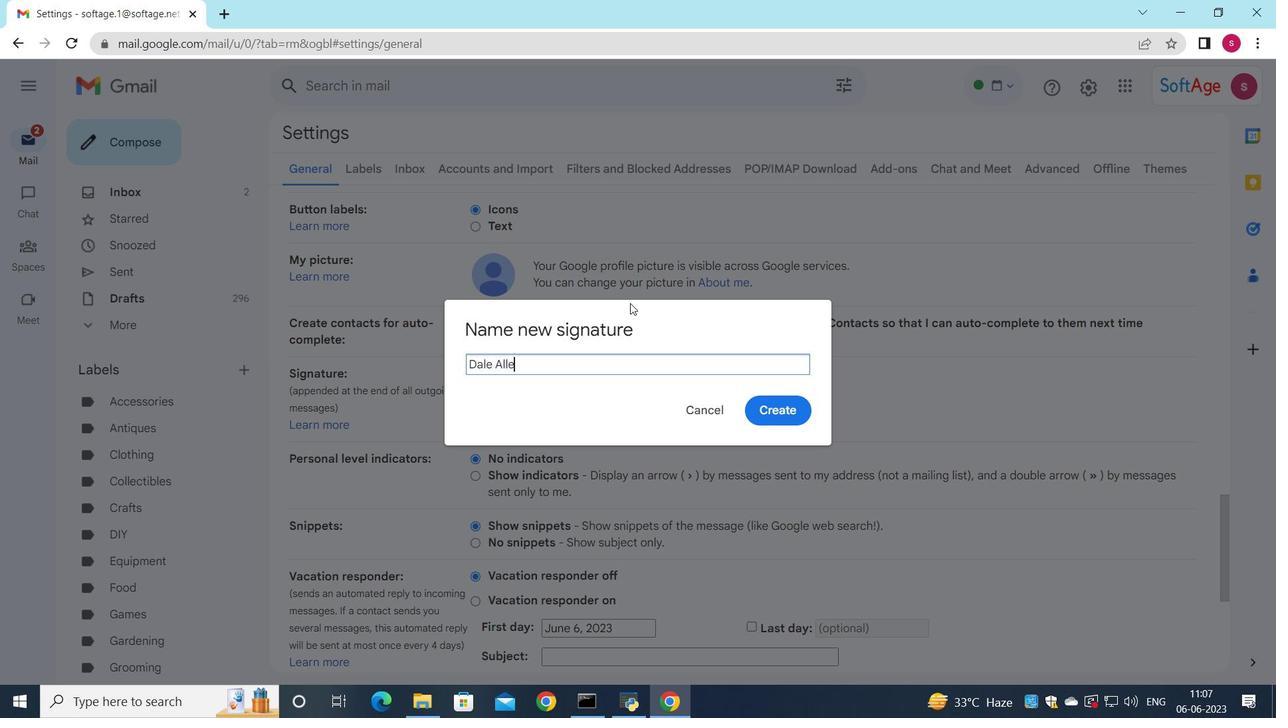
Action: Mouse moved to (762, 410)
Screenshot: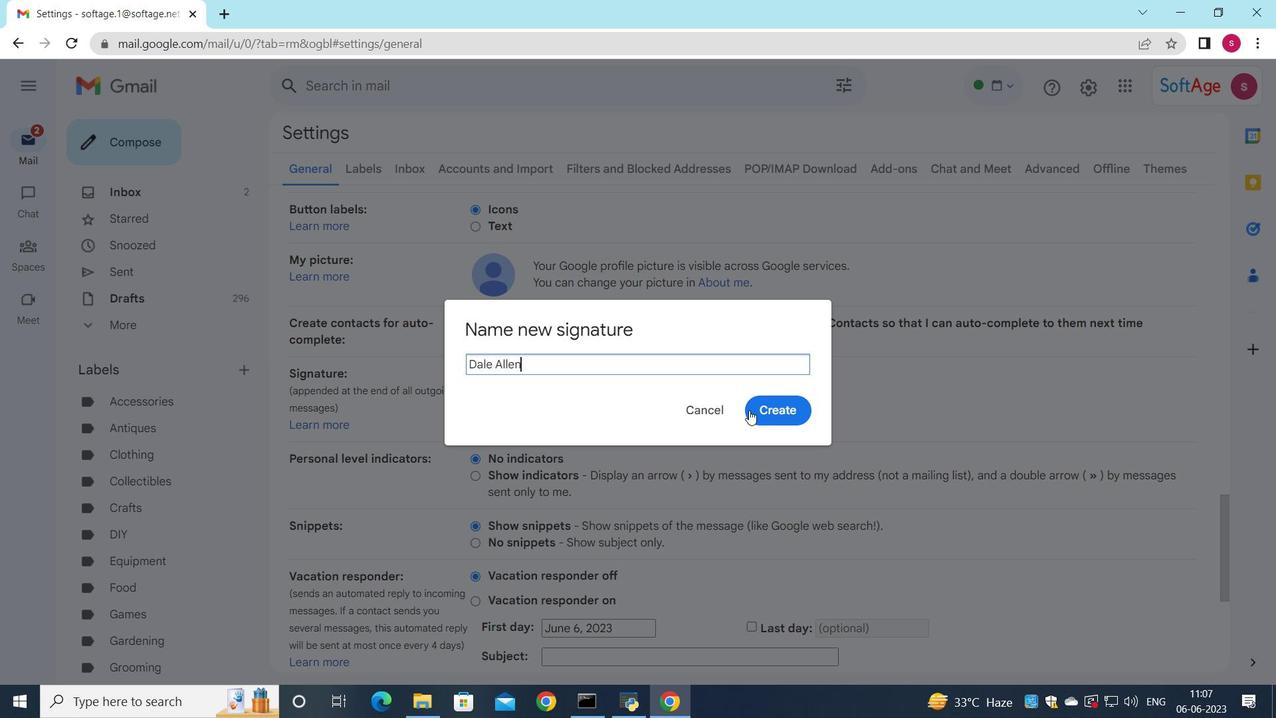 
Action: Mouse pressed left at (762, 410)
Screenshot: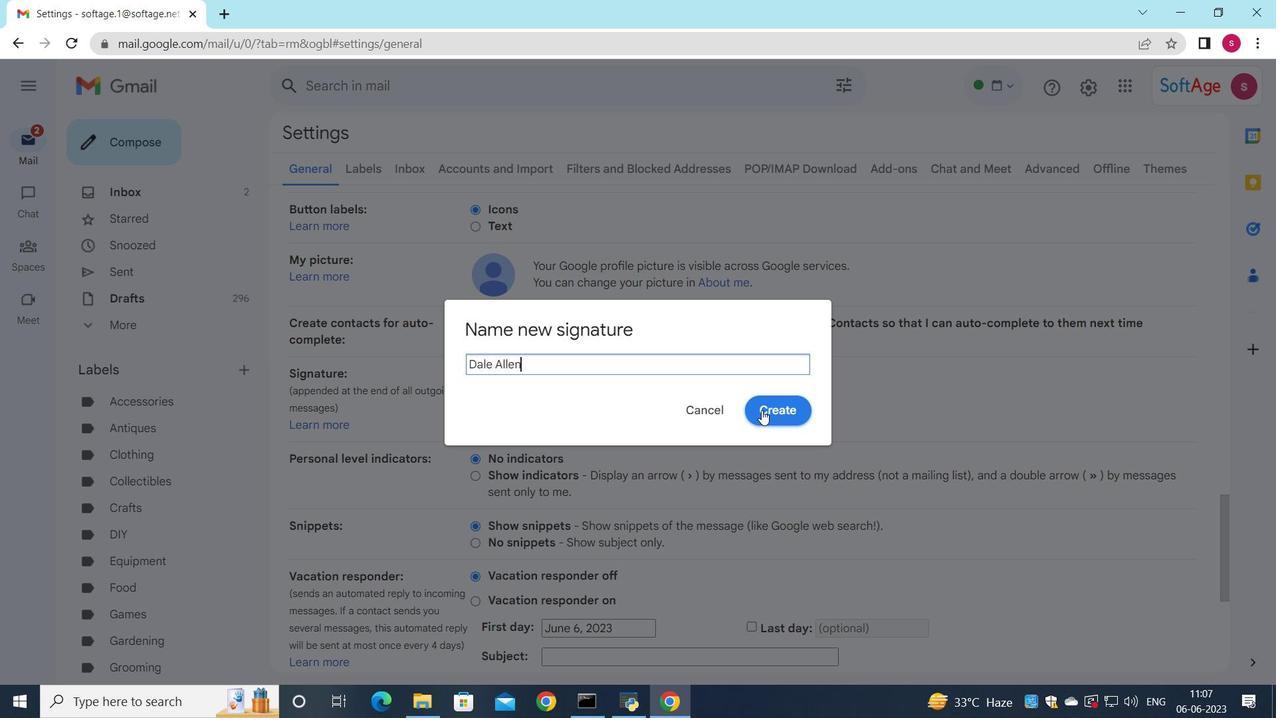 
Action: Mouse moved to (740, 416)
Screenshot: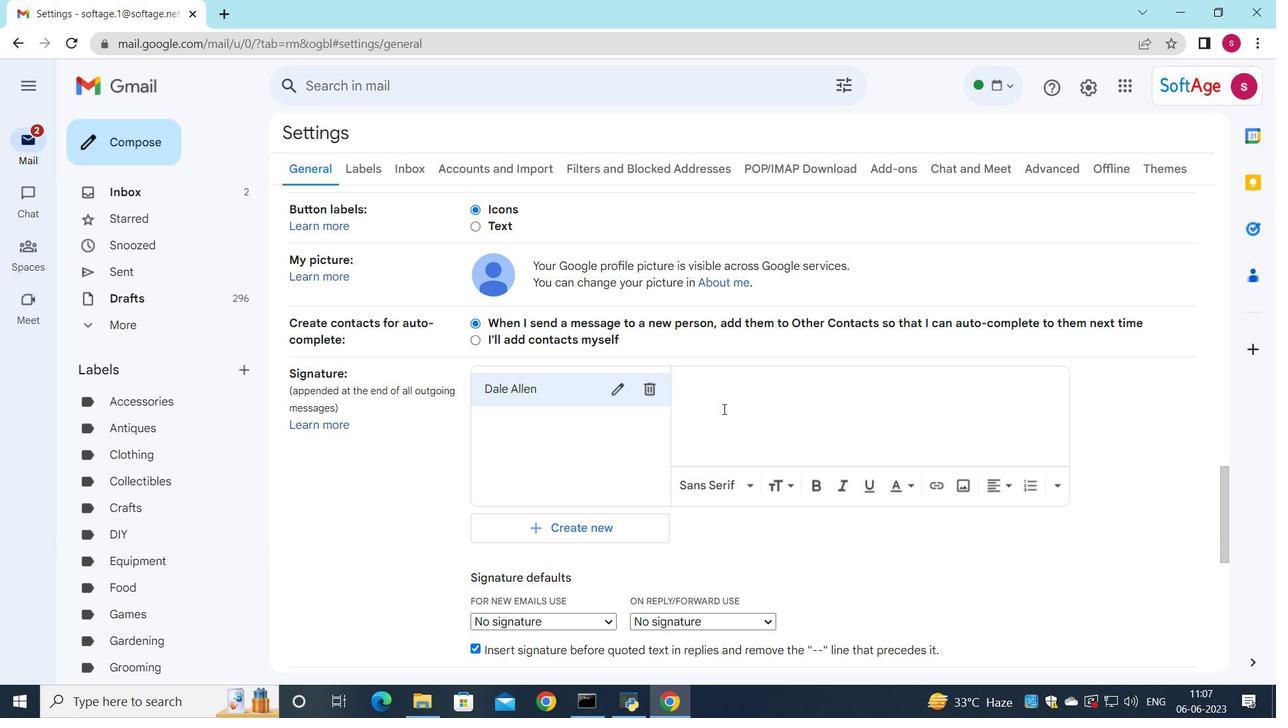 
Action: Mouse pressed left at (740, 416)
Screenshot: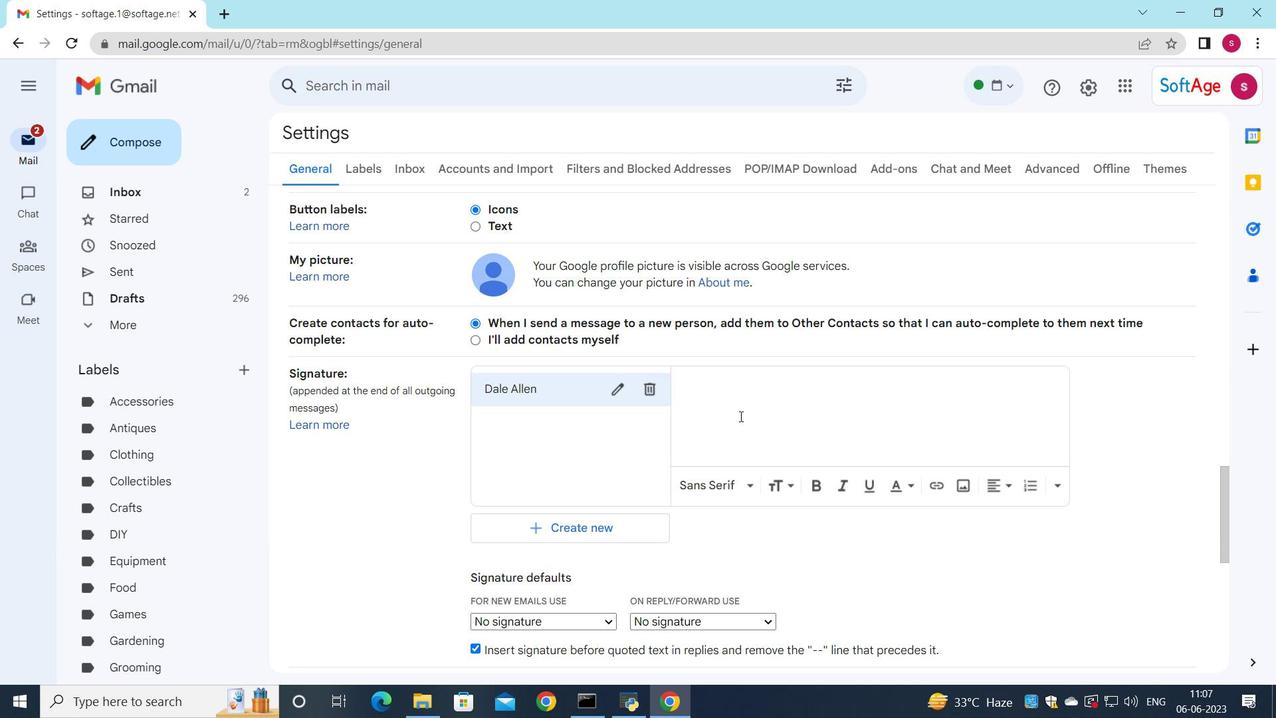 
Action: Mouse moved to (748, 313)
Screenshot: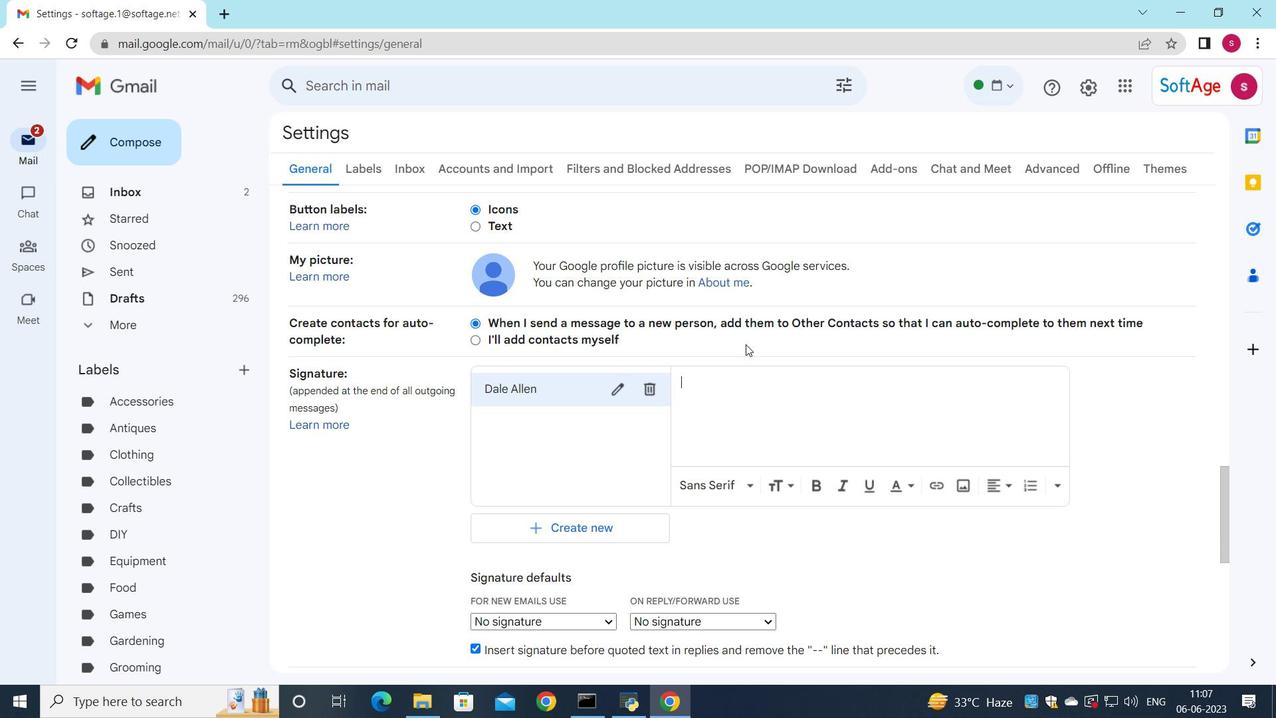 
Action: Key pressed <Key.shift>Dale<Key.space><Key.shift>Allen
Screenshot: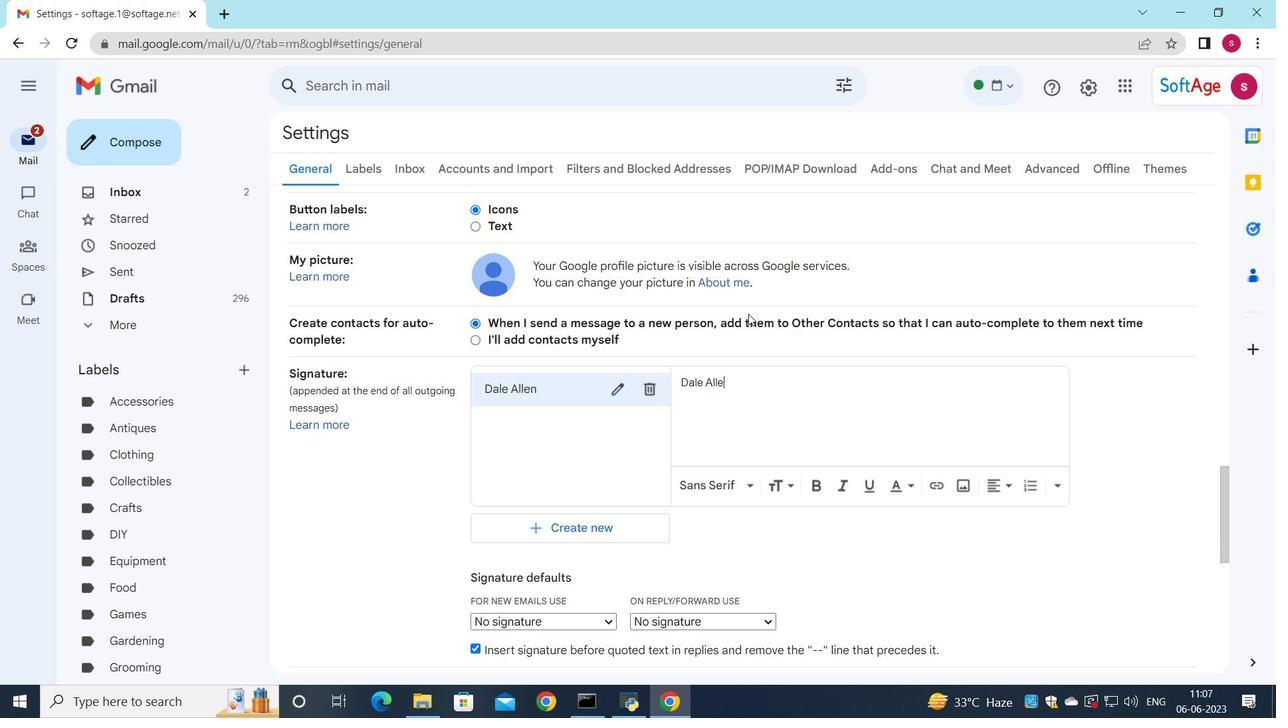 
Action: Mouse moved to (664, 388)
Screenshot: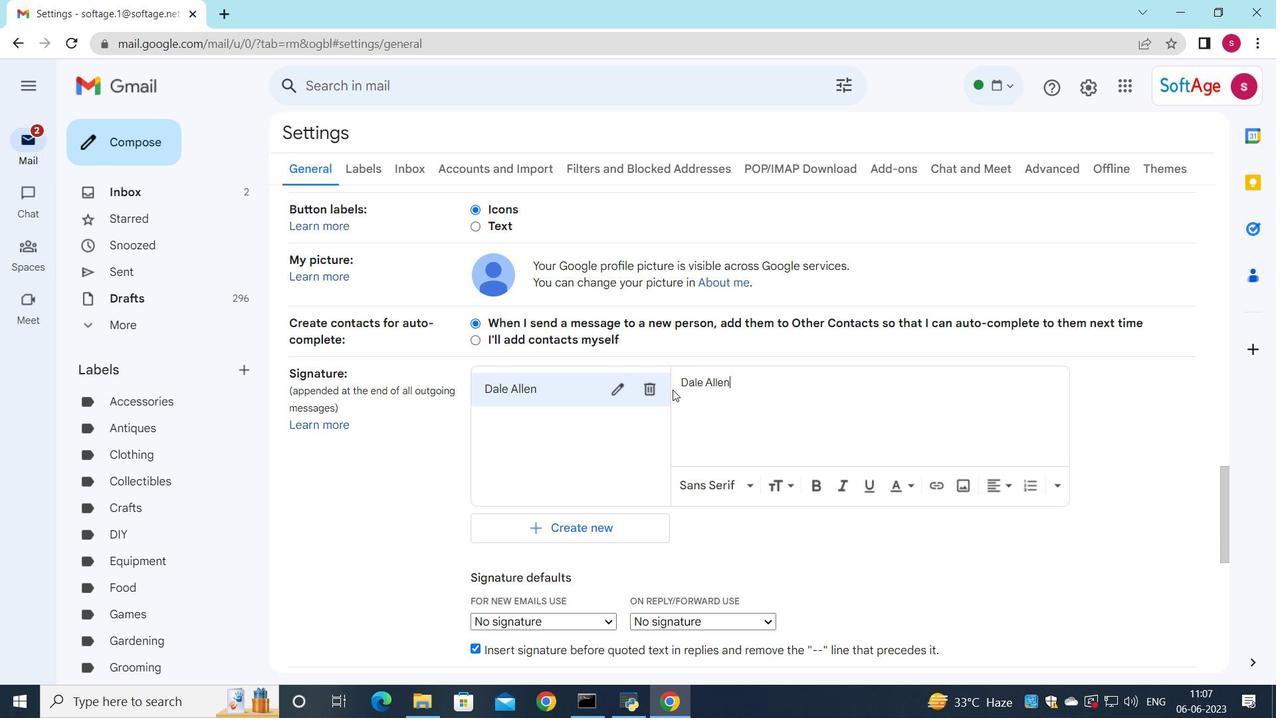
Action: Mouse scrolled (664, 387) with delta (0, 0)
Screenshot: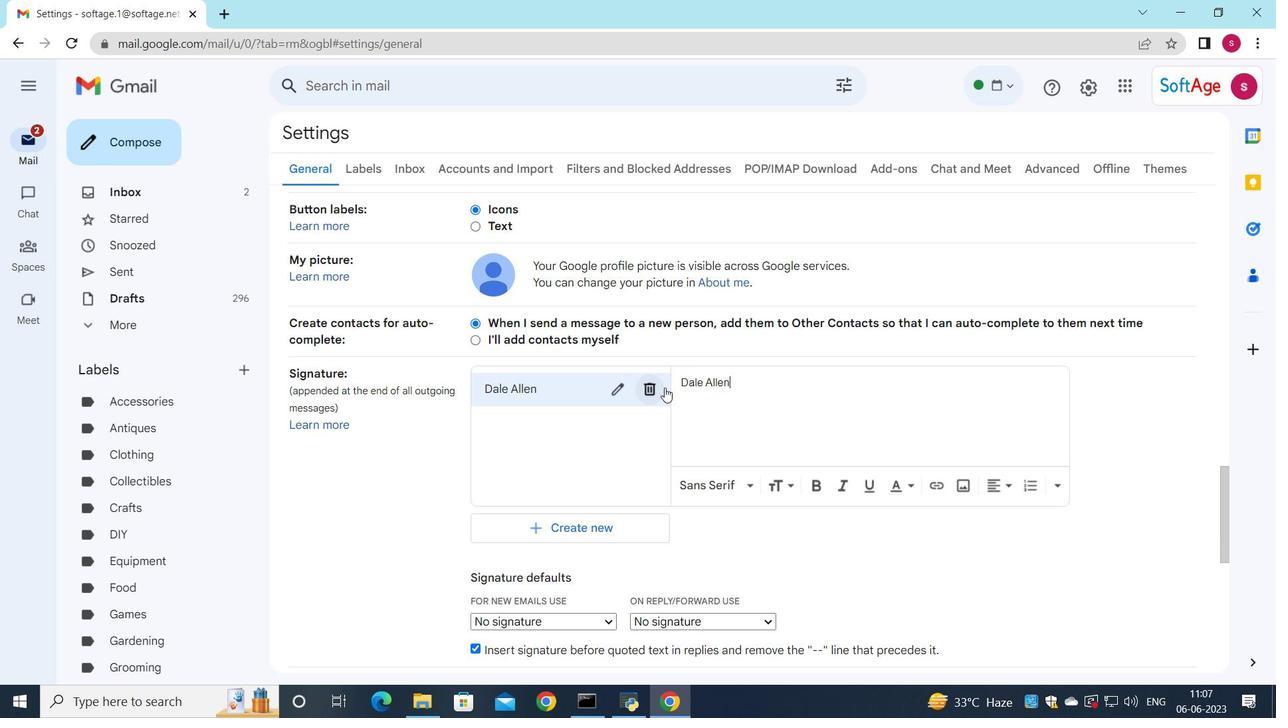 
Action: Mouse scrolled (664, 387) with delta (0, 0)
Screenshot: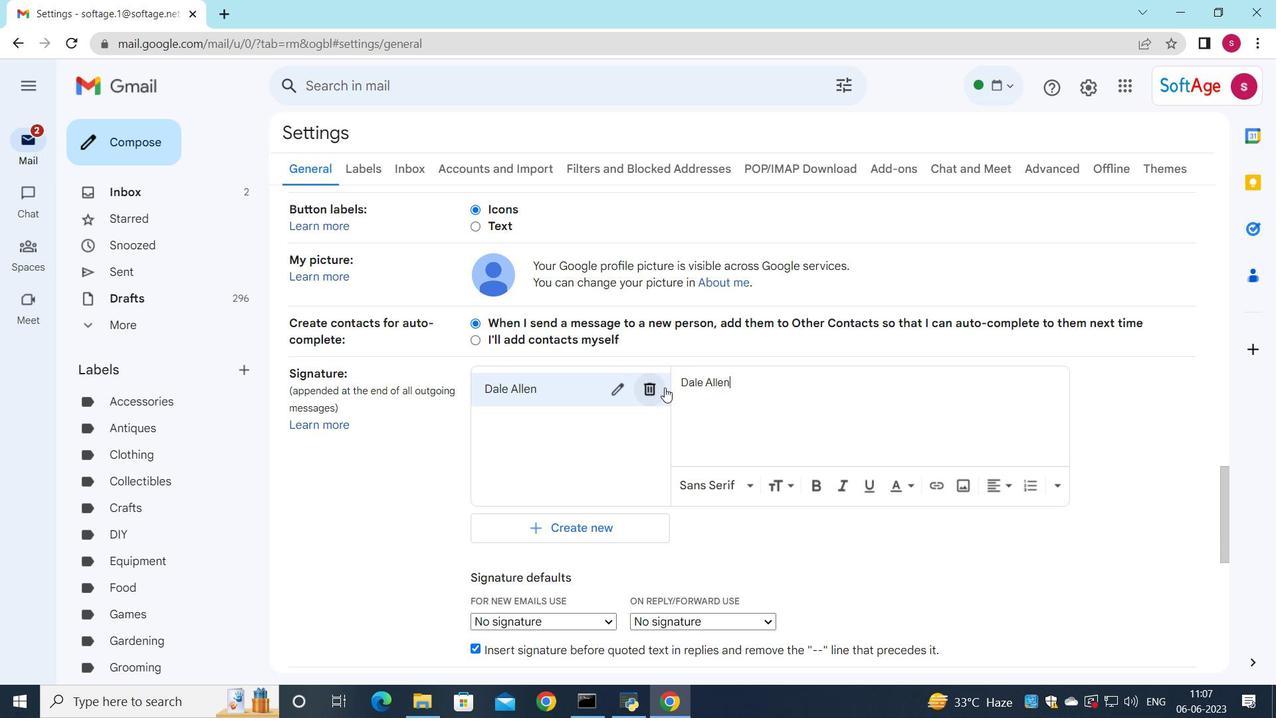 
Action: Mouse scrolled (664, 387) with delta (0, 0)
Screenshot: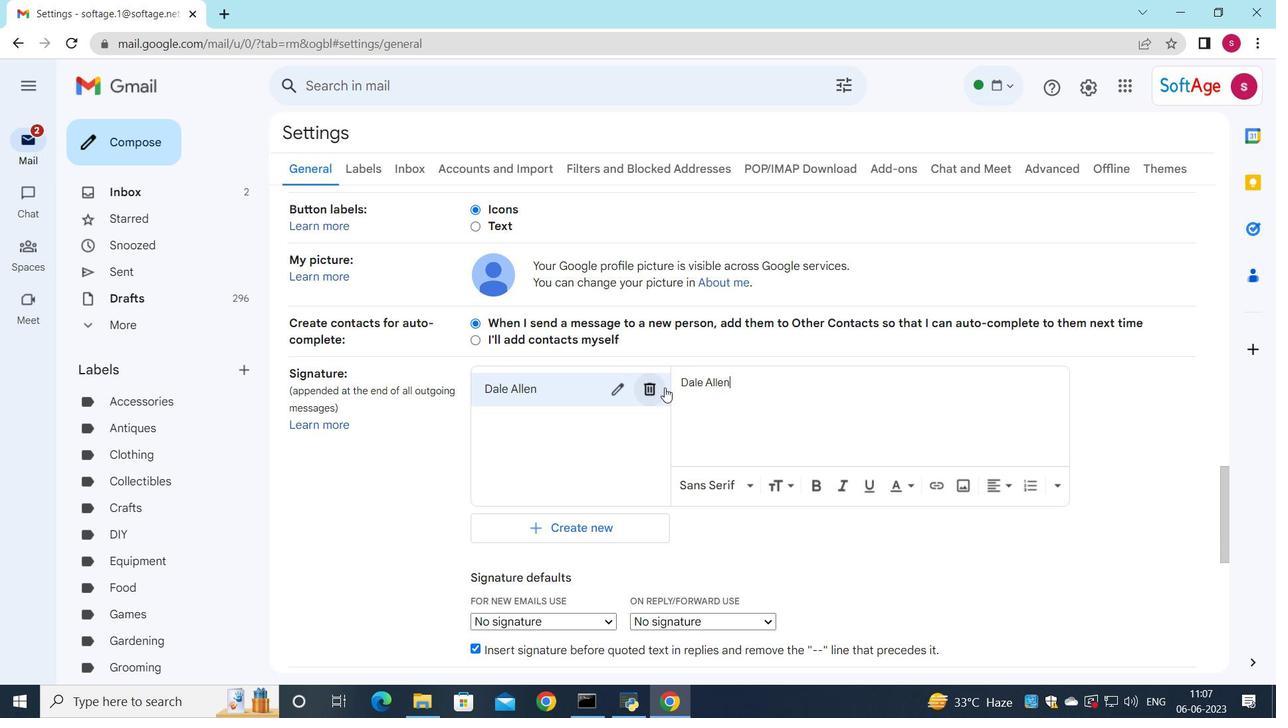 
Action: Mouse moved to (662, 390)
Screenshot: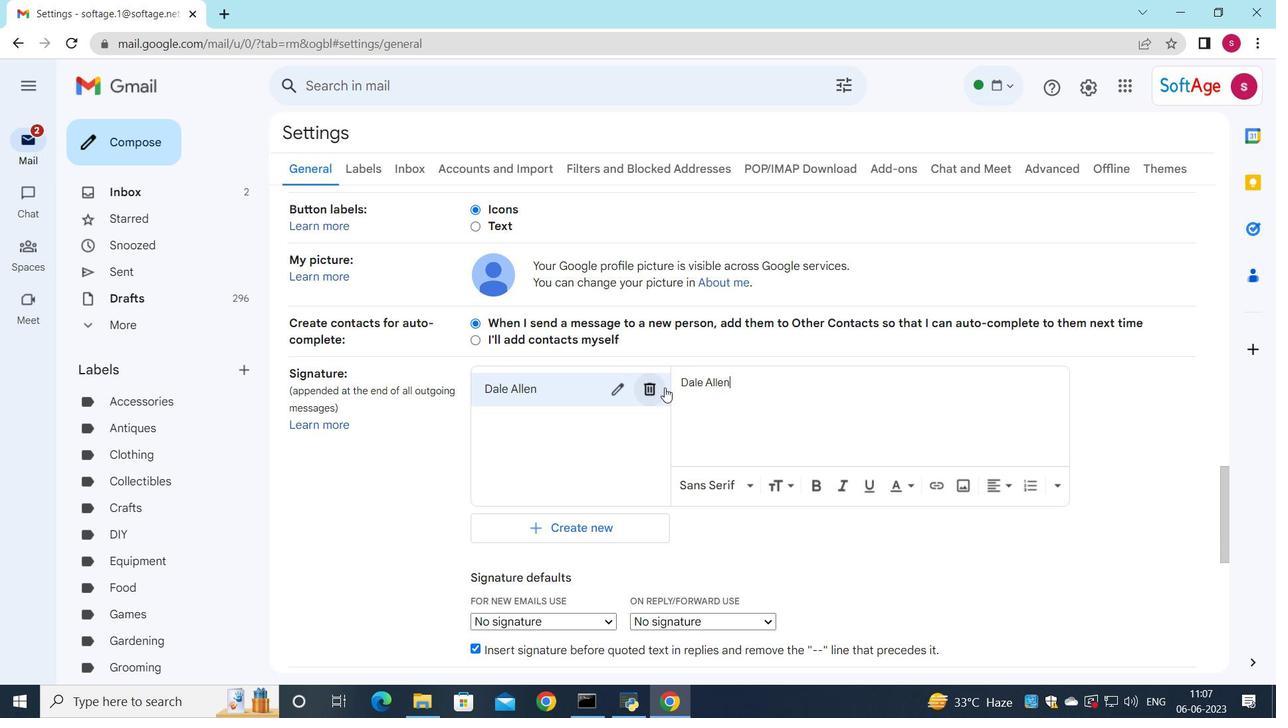 
Action: Mouse scrolled (662, 389) with delta (0, 0)
Screenshot: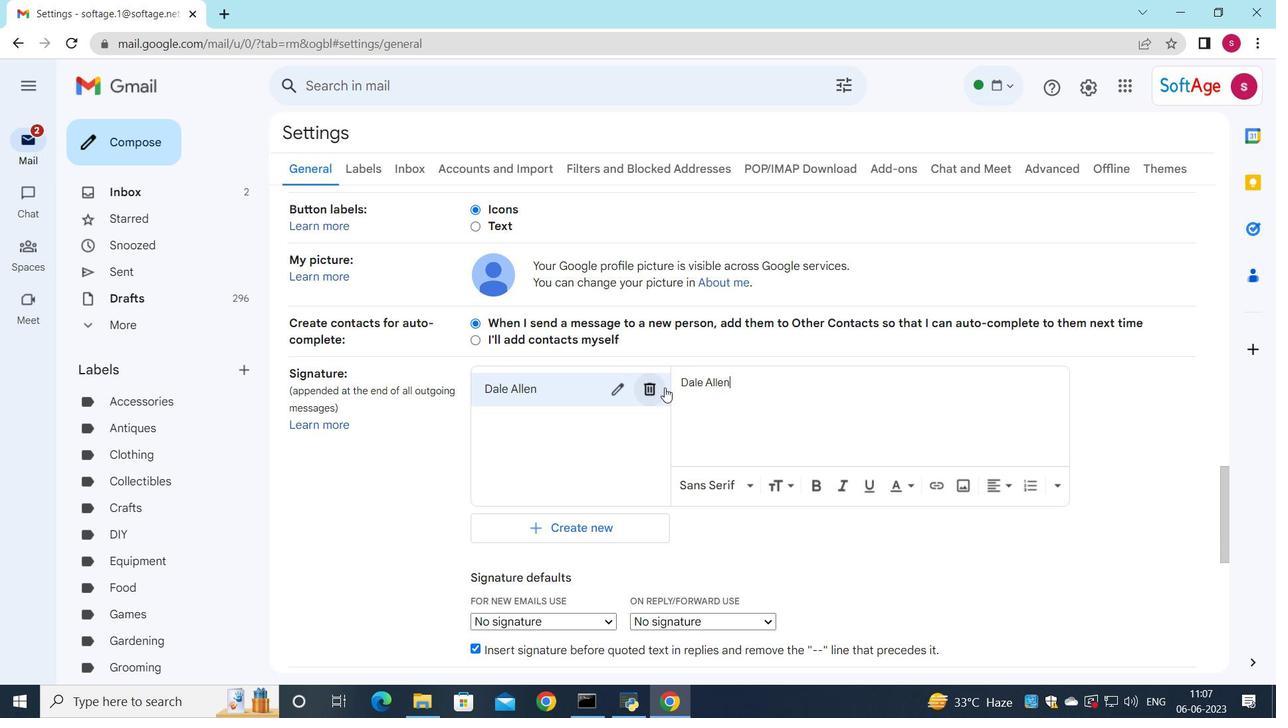 
Action: Mouse moved to (572, 279)
Screenshot: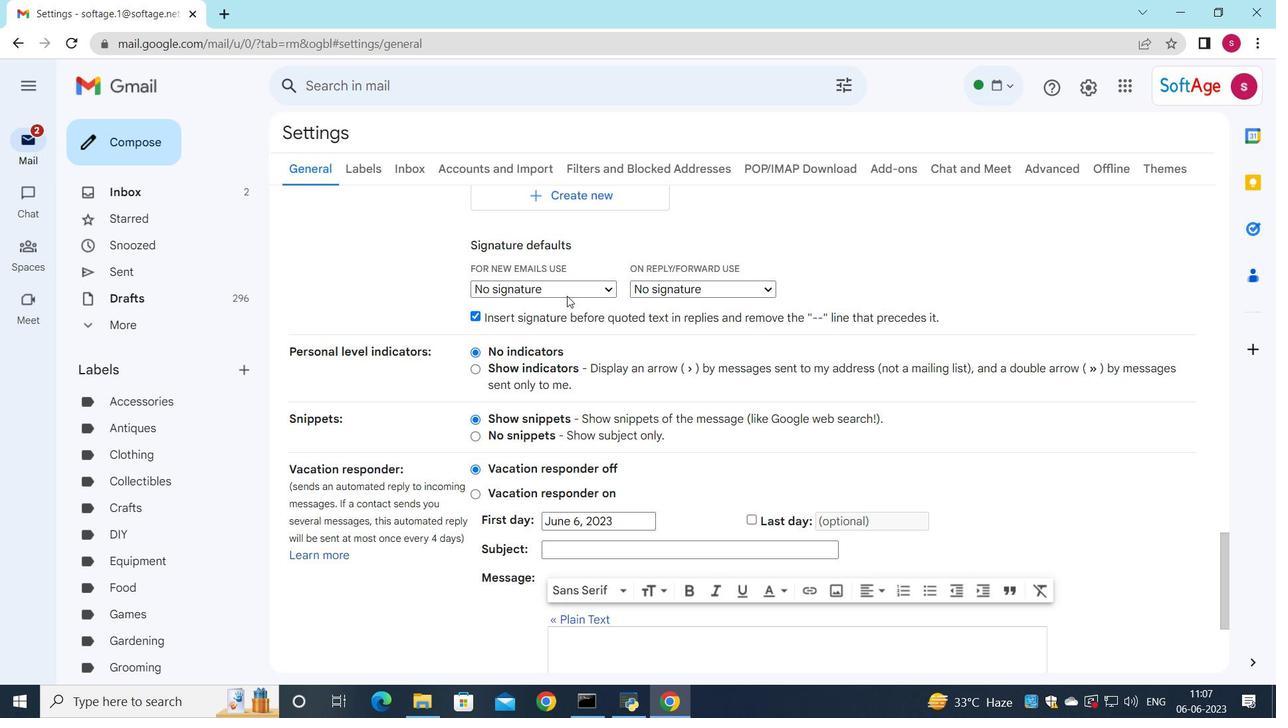 
Action: Mouse pressed left at (572, 279)
Screenshot: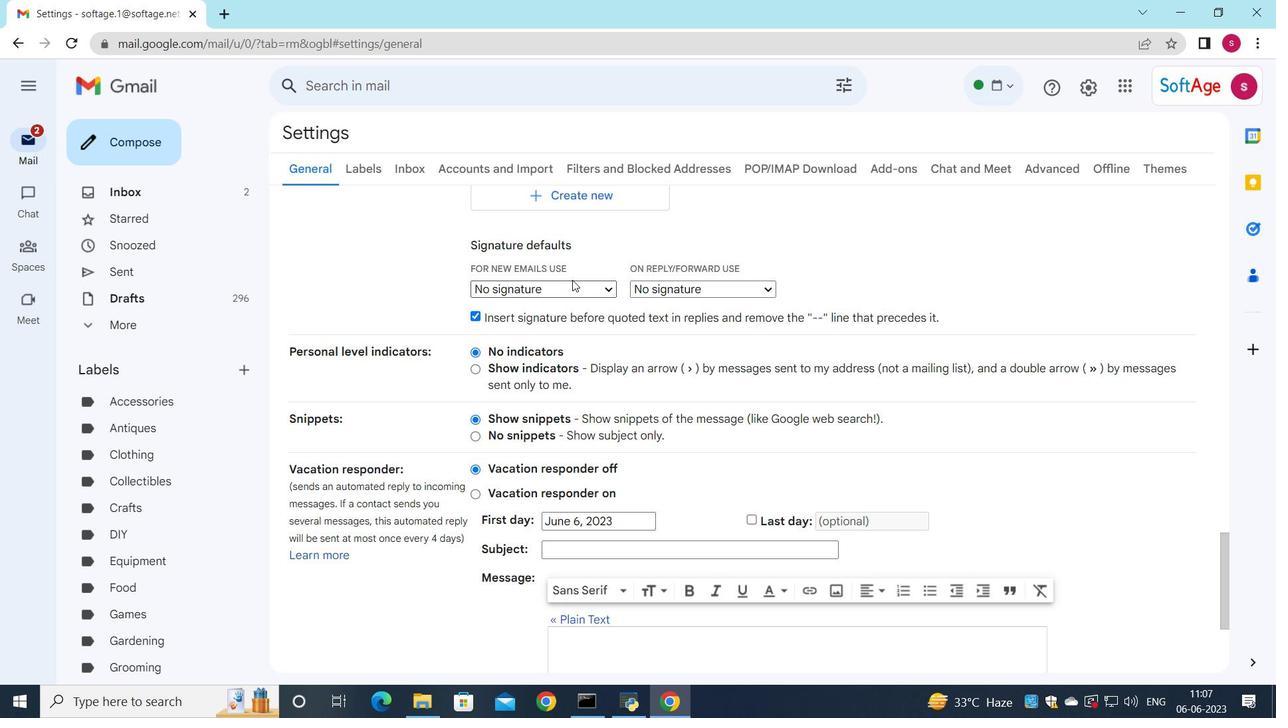 
Action: Mouse moved to (581, 319)
Screenshot: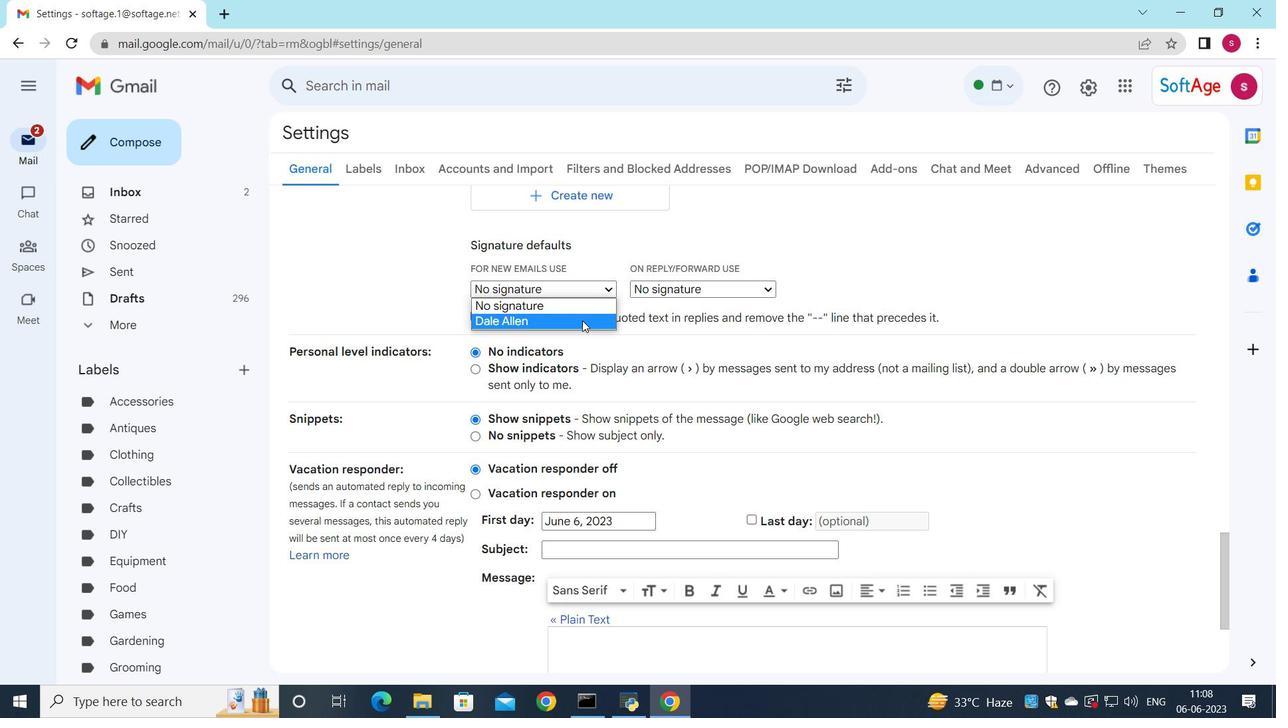 
Action: Mouse pressed left at (581, 319)
Screenshot: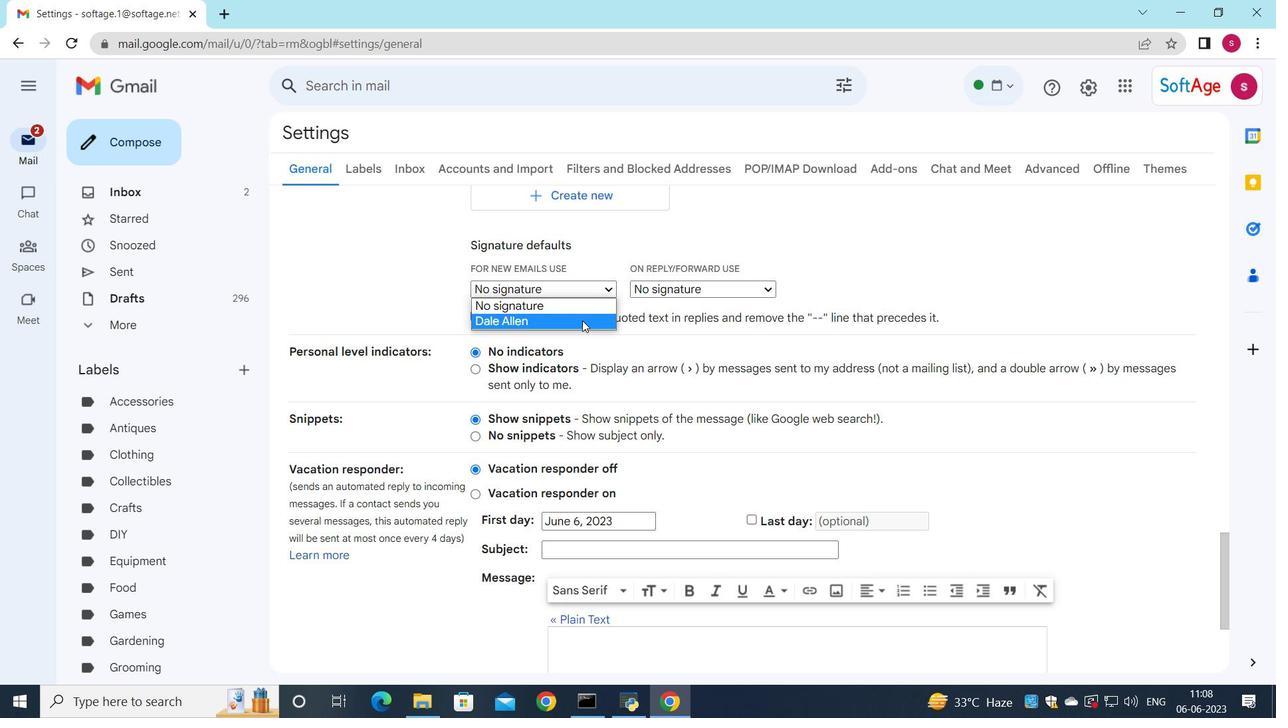 
Action: Mouse moved to (667, 288)
Screenshot: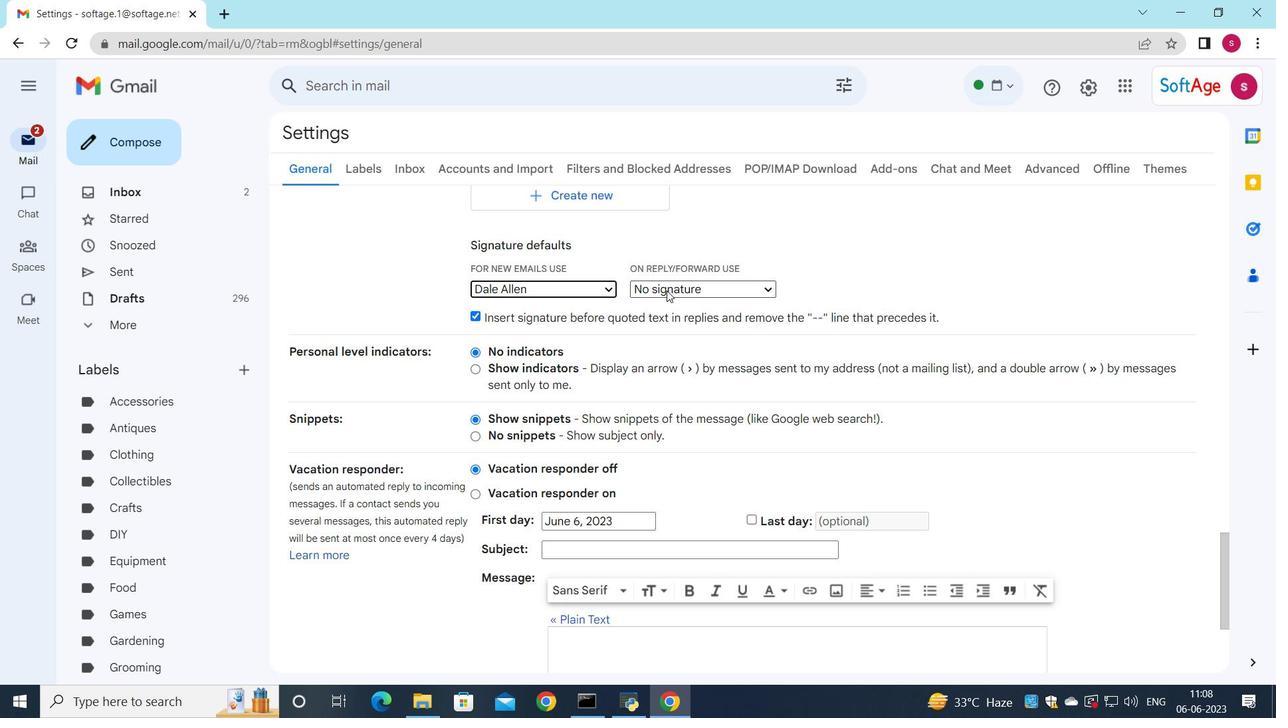 
Action: Mouse pressed left at (667, 288)
Screenshot: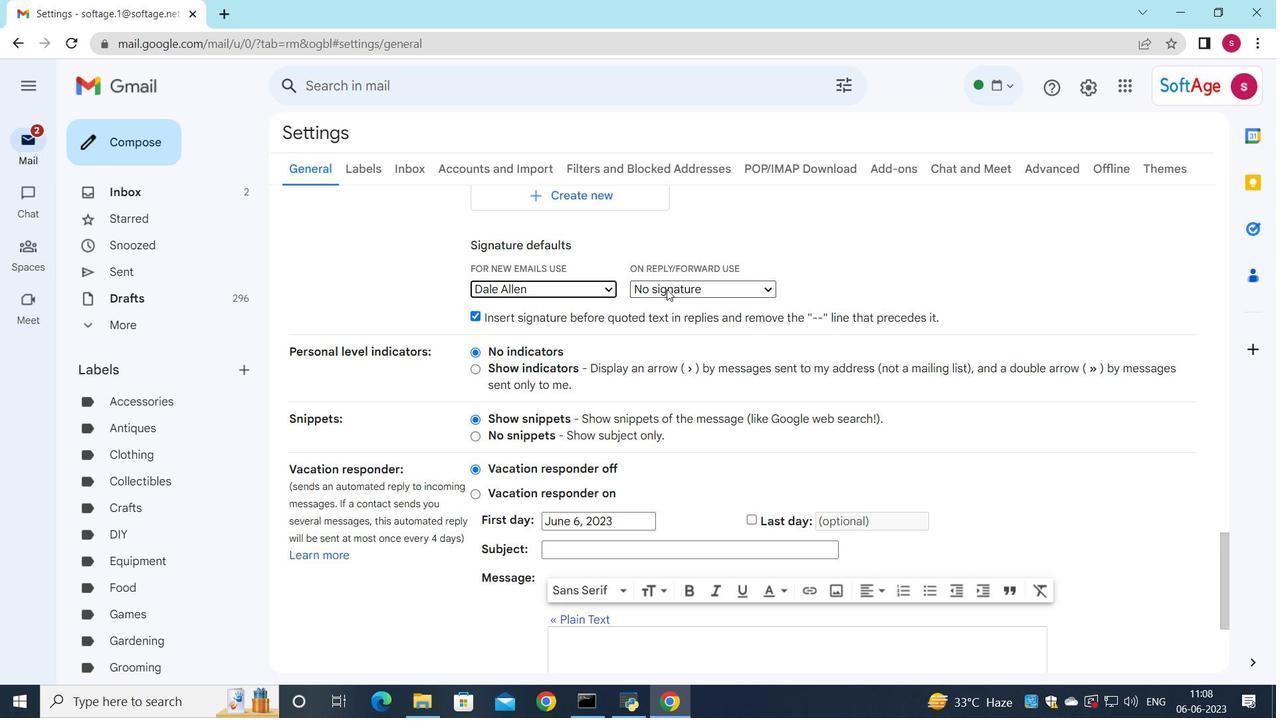 
Action: Mouse moved to (670, 325)
Screenshot: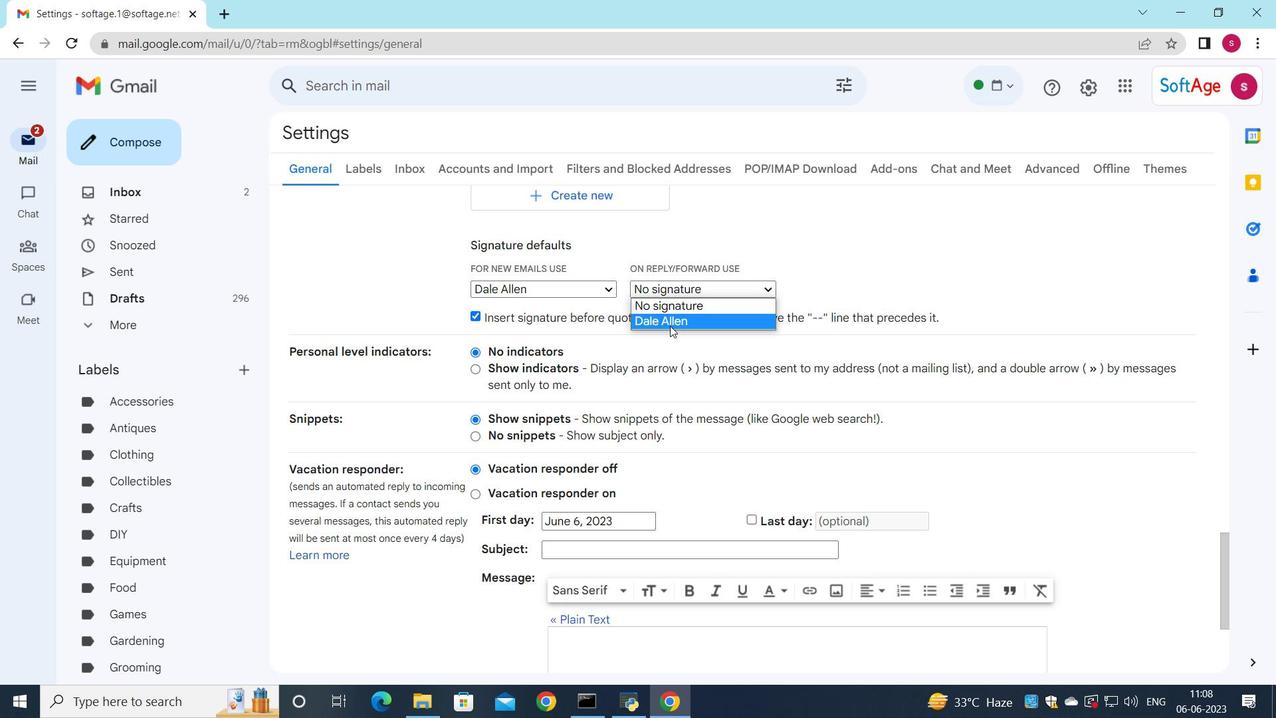 
Action: Mouse pressed left at (670, 325)
Screenshot: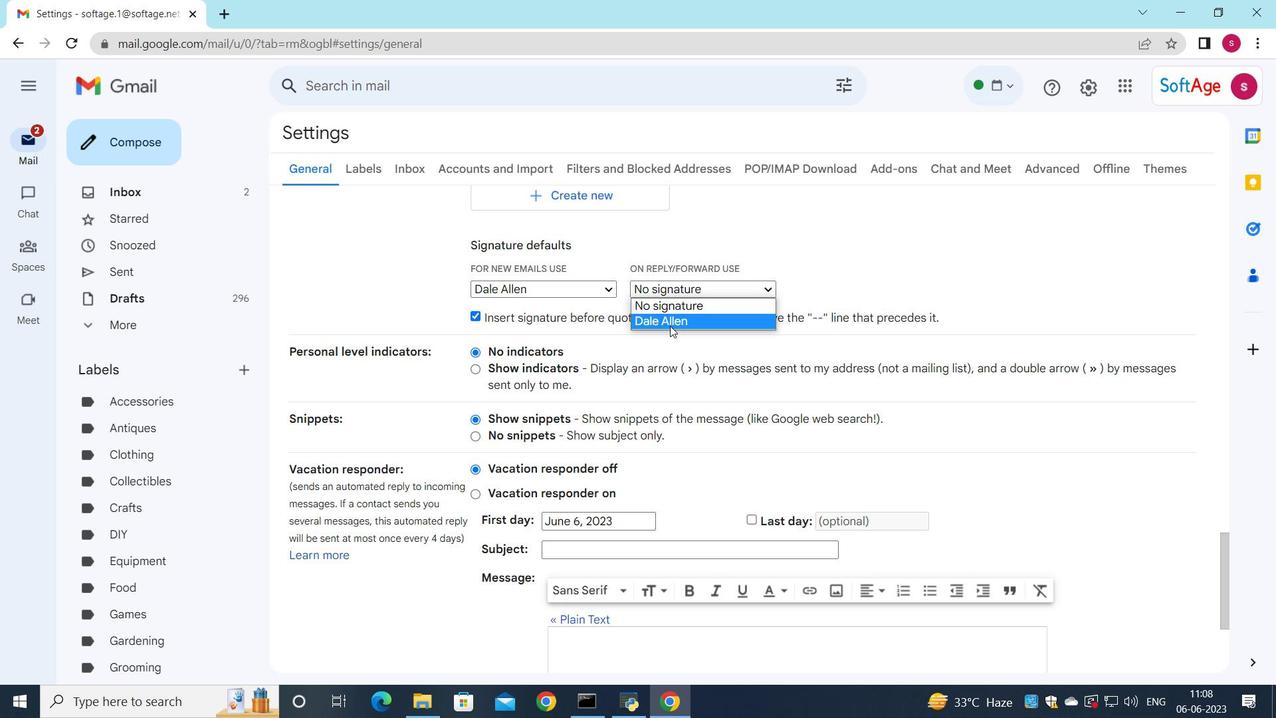 
Action: Mouse moved to (669, 323)
Screenshot: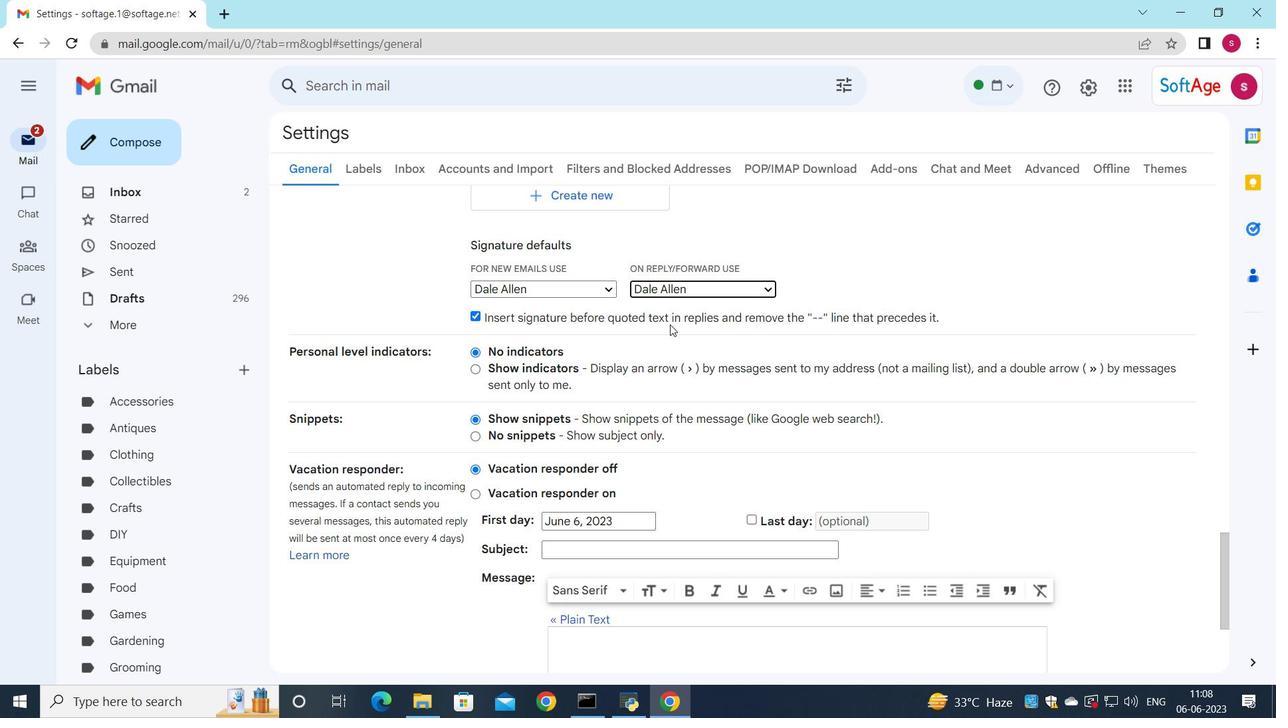 
Action: Mouse scrolled (669, 323) with delta (0, 0)
Screenshot: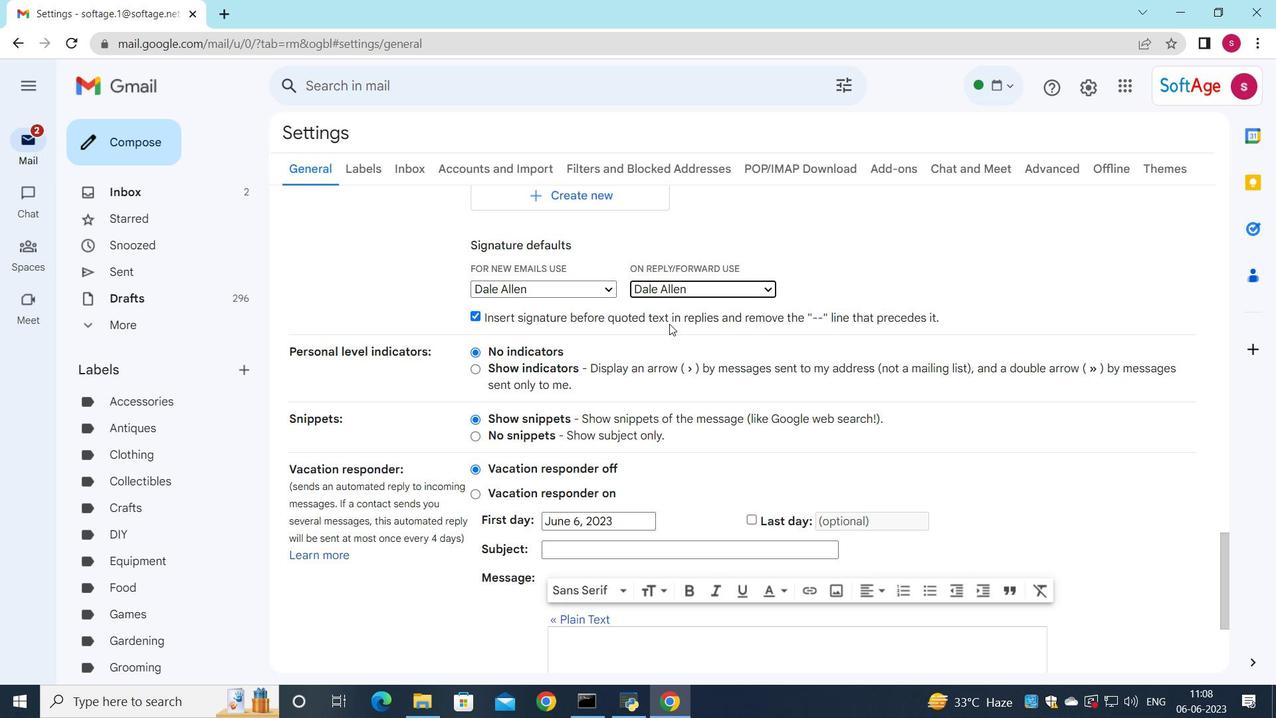 
Action: Mouse scrolled (669, 323) with delta (0, 0)
Screenshot: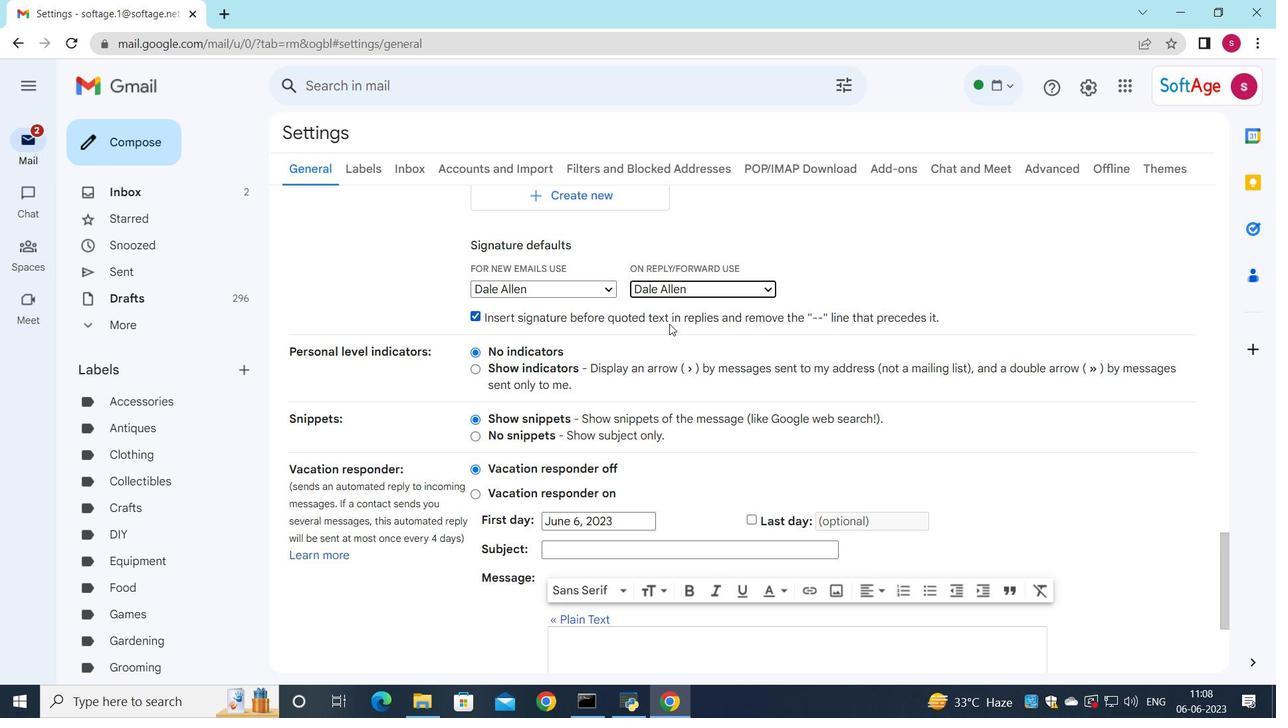 
Action: Mouse scrolled (669, 323) with delta (0, 0)
Screenshot: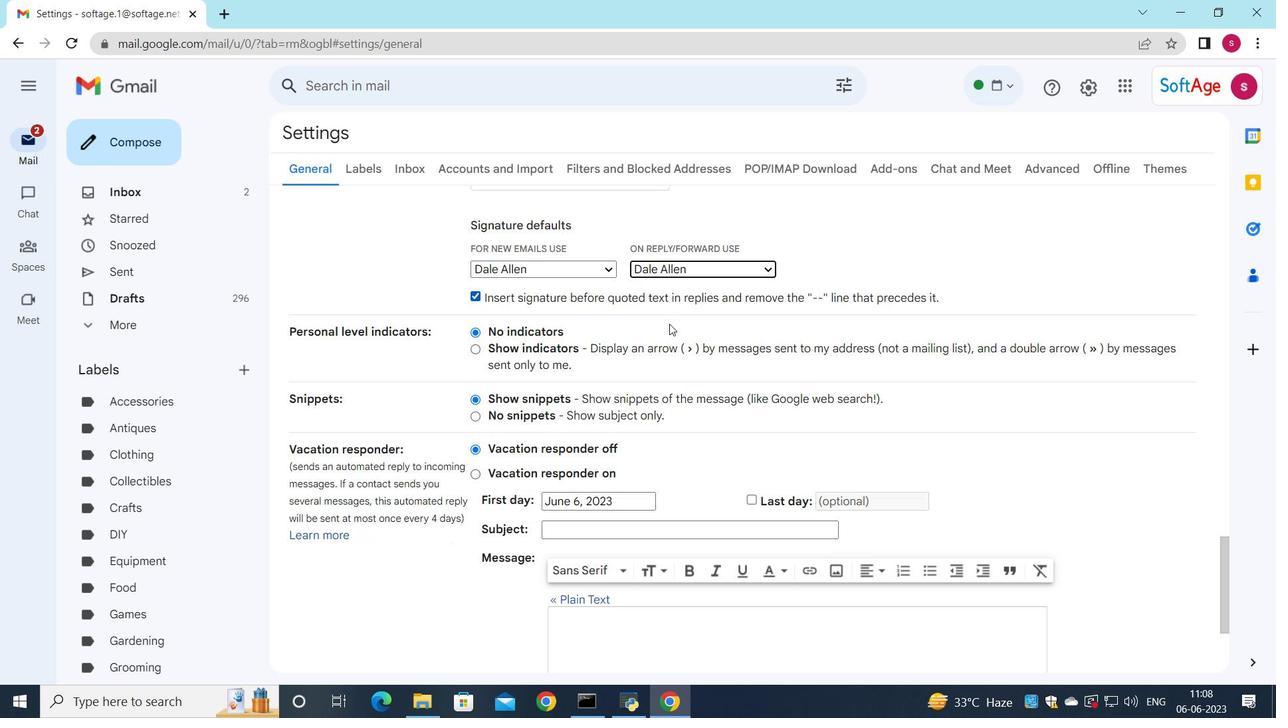 
Action: Mouse scrolled (669, 323) with delta (0, 0)
Screenshot: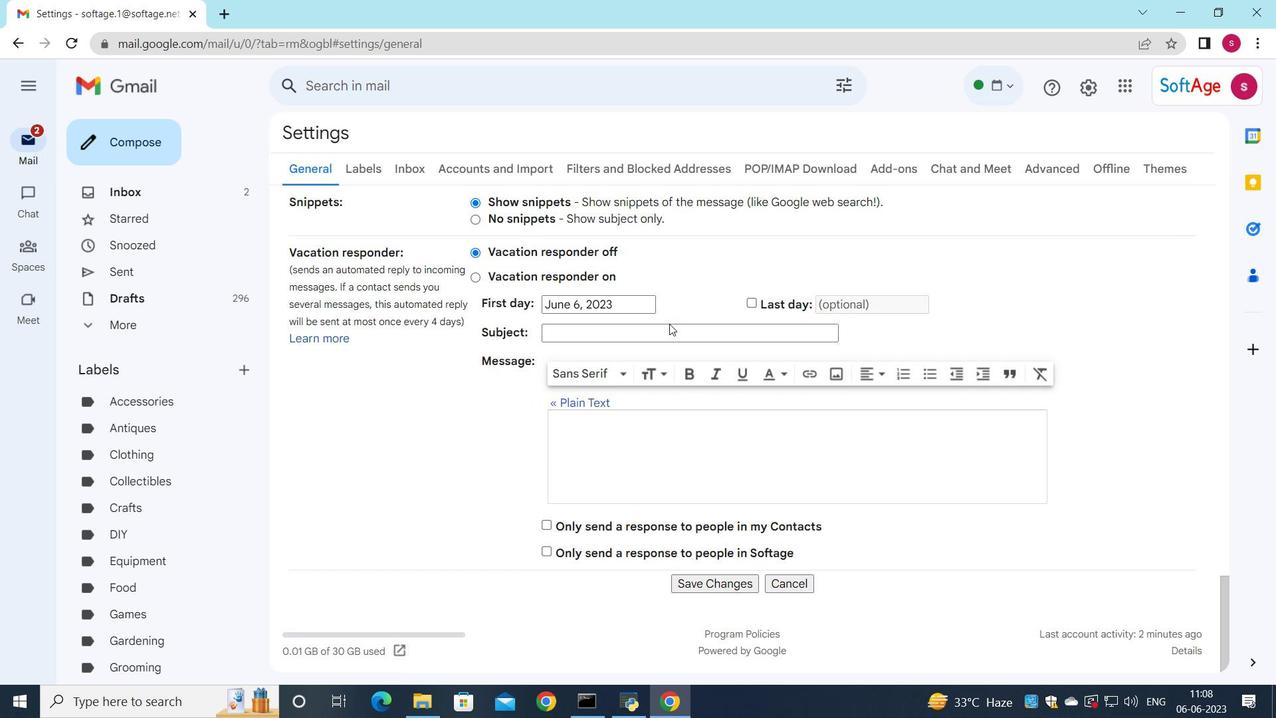 
Action: Mouse scrolled (669, 323) with delta (0, 0)
Screenshot: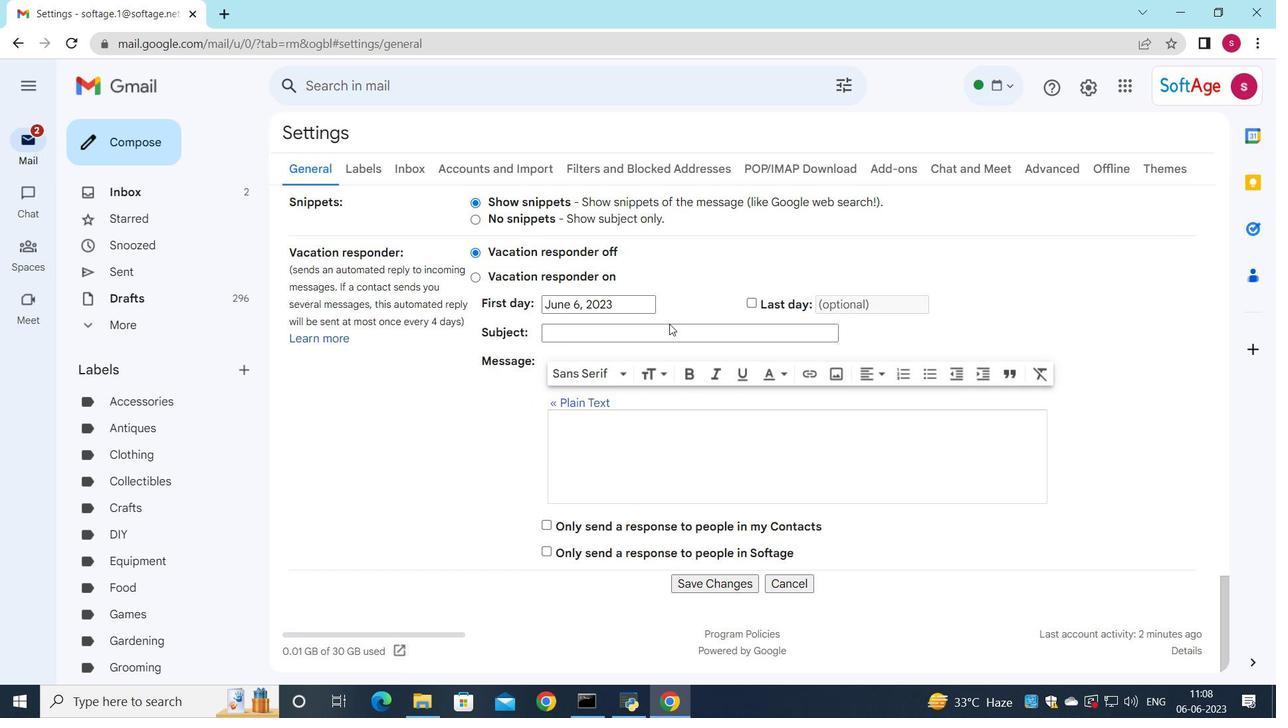 
Action: Mouse scrolled (669, 323) with delta (0, 0)
Screenshot: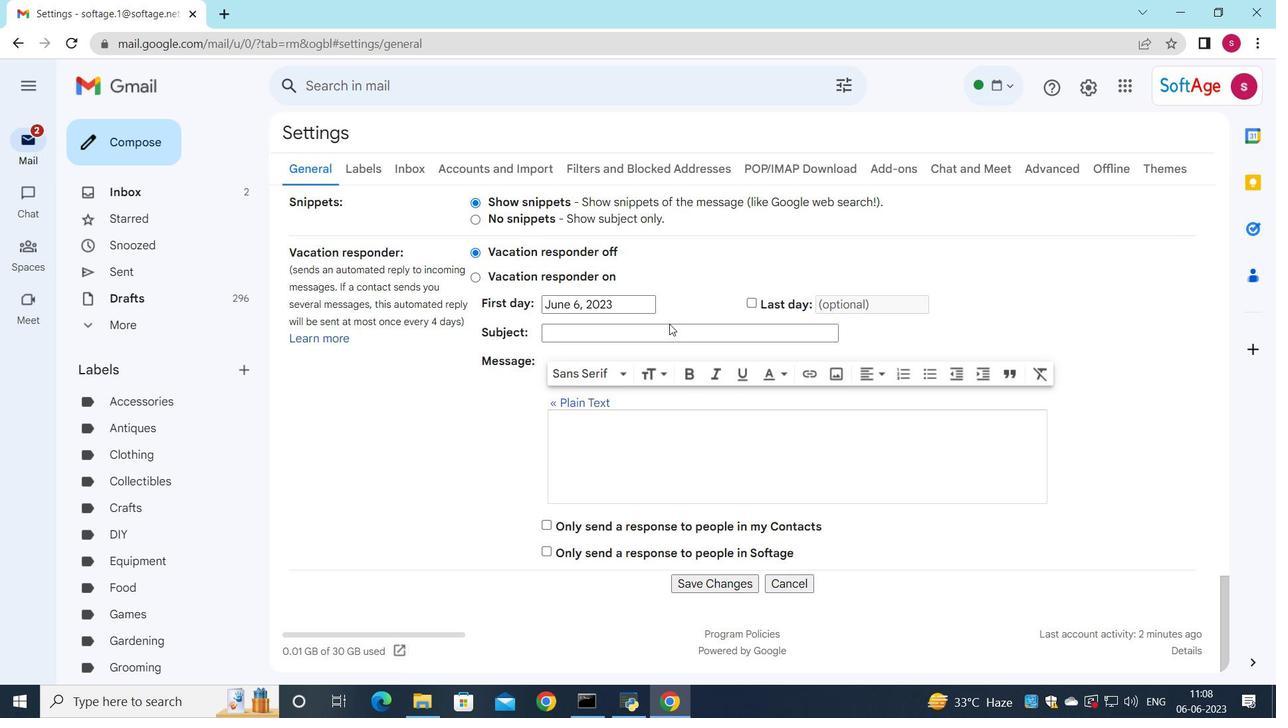 
Action: Mouse moved to (669, 334)
Screenshot: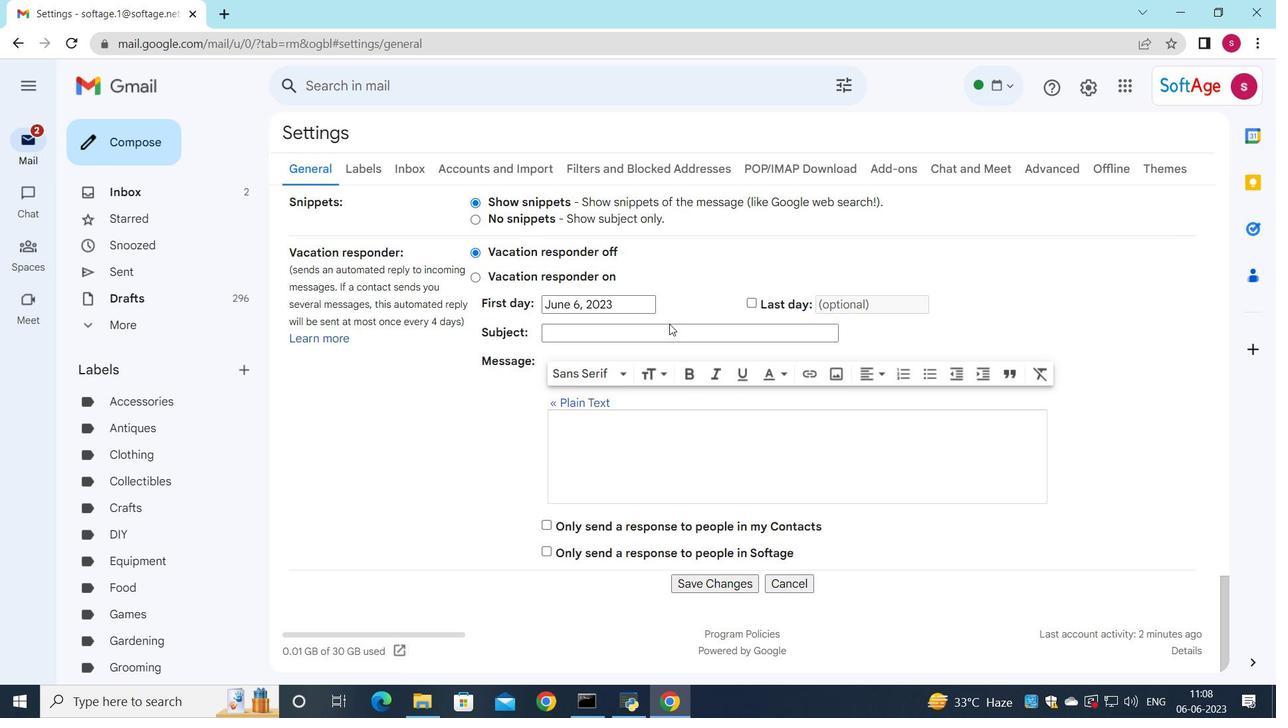 
Action: Mouse scrolled (669, 333) with delta (0, 0)
Screenshot: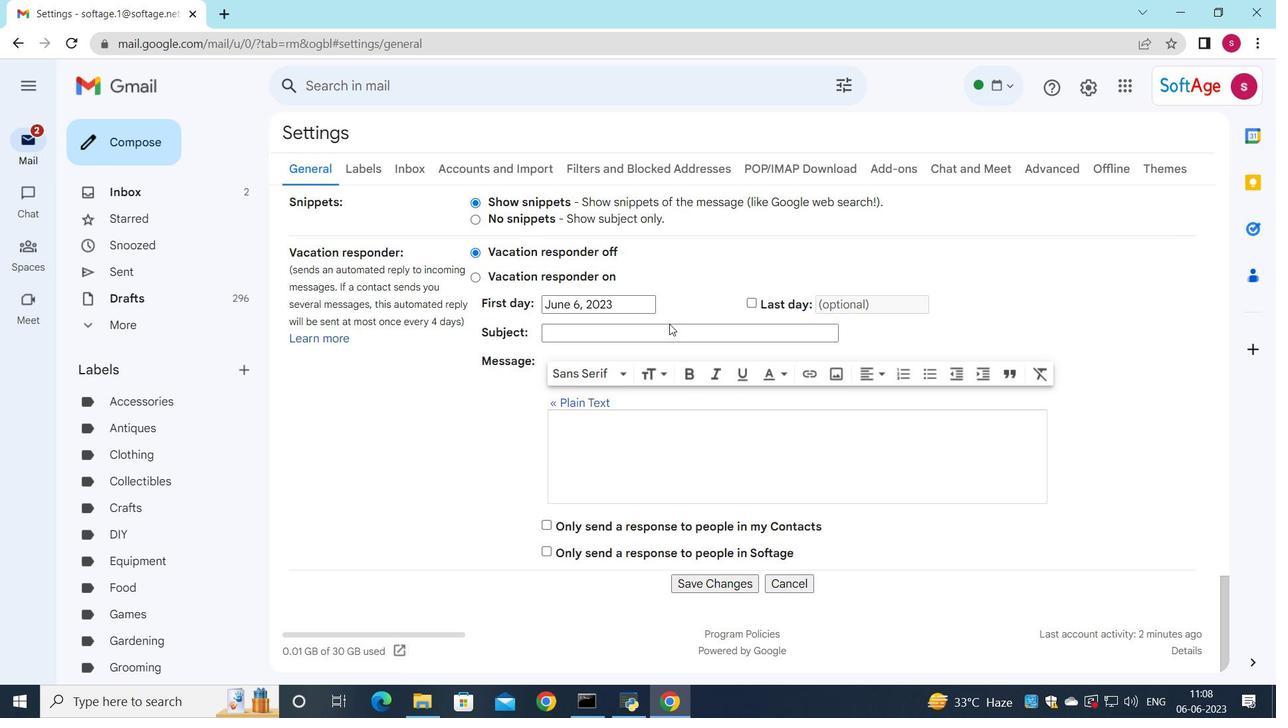 
Action: Mouse moved to (717, 577)
Screenshot: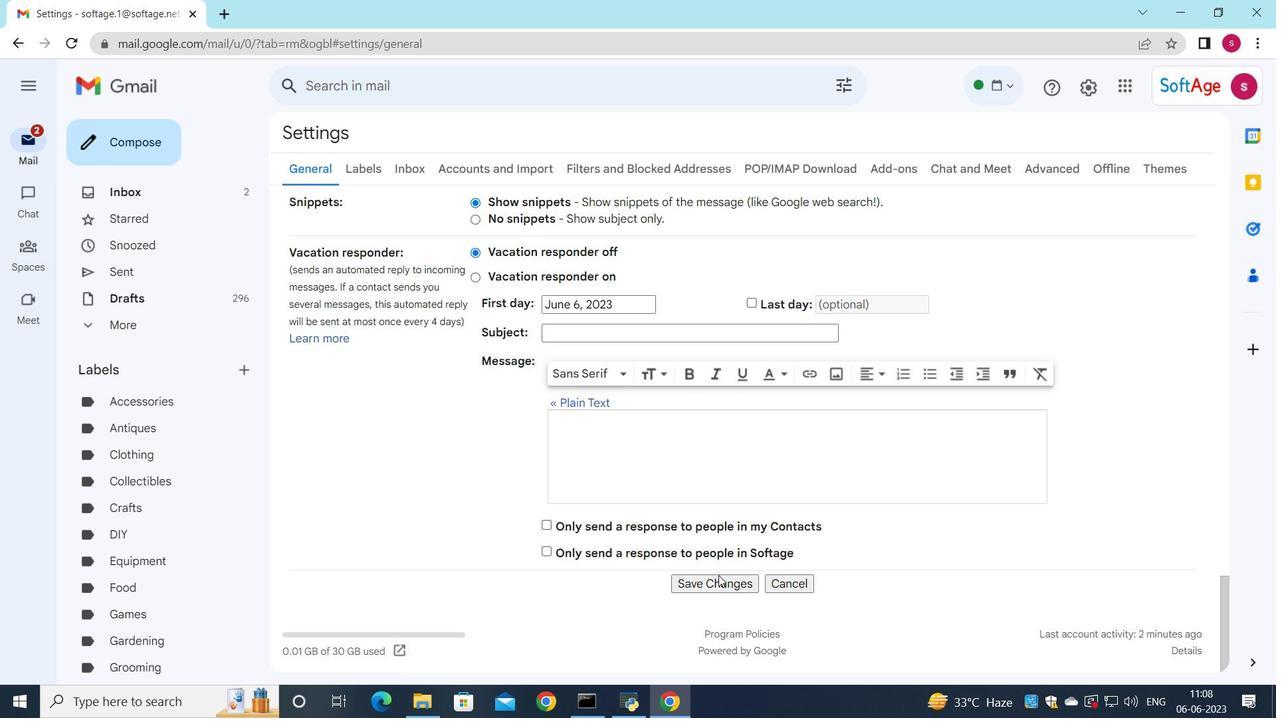 
Action: Mouse pressed left at (717, 577)
Screenshot: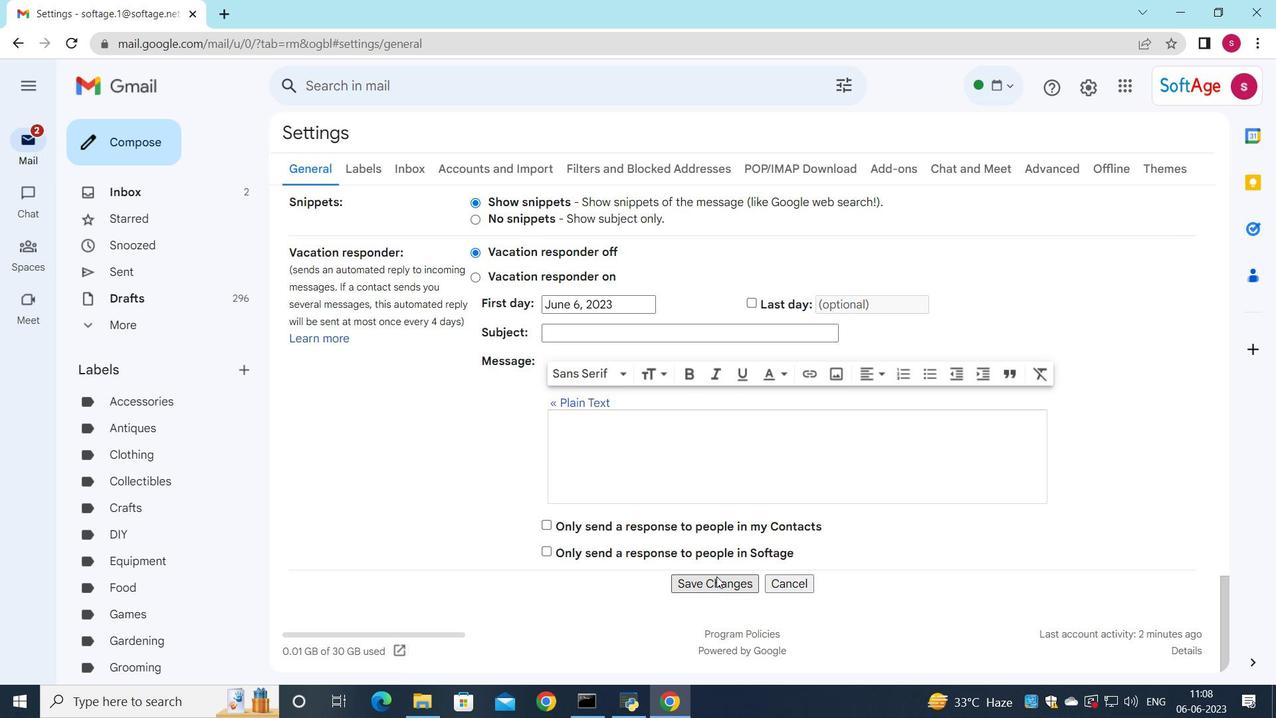 
Action: Mouse moved to (287, 194)
Screenshot: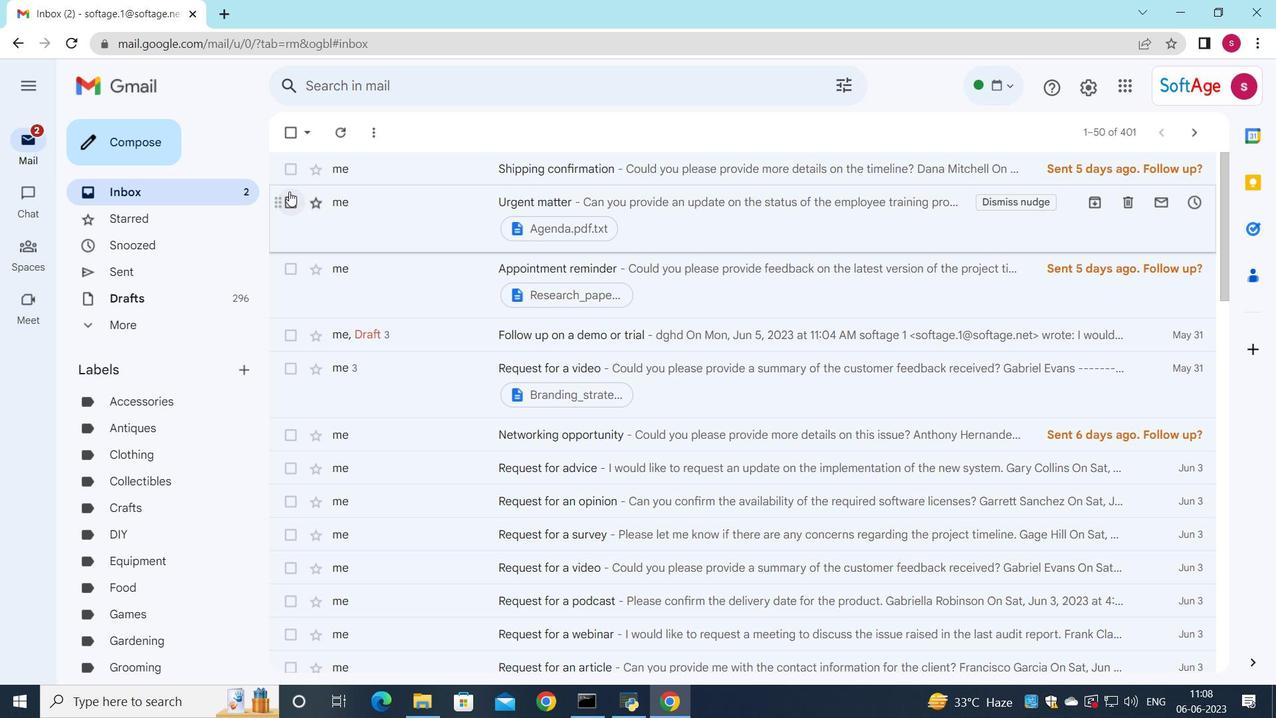
Action: Mouse pressed left at (287, 194)
Screenshot: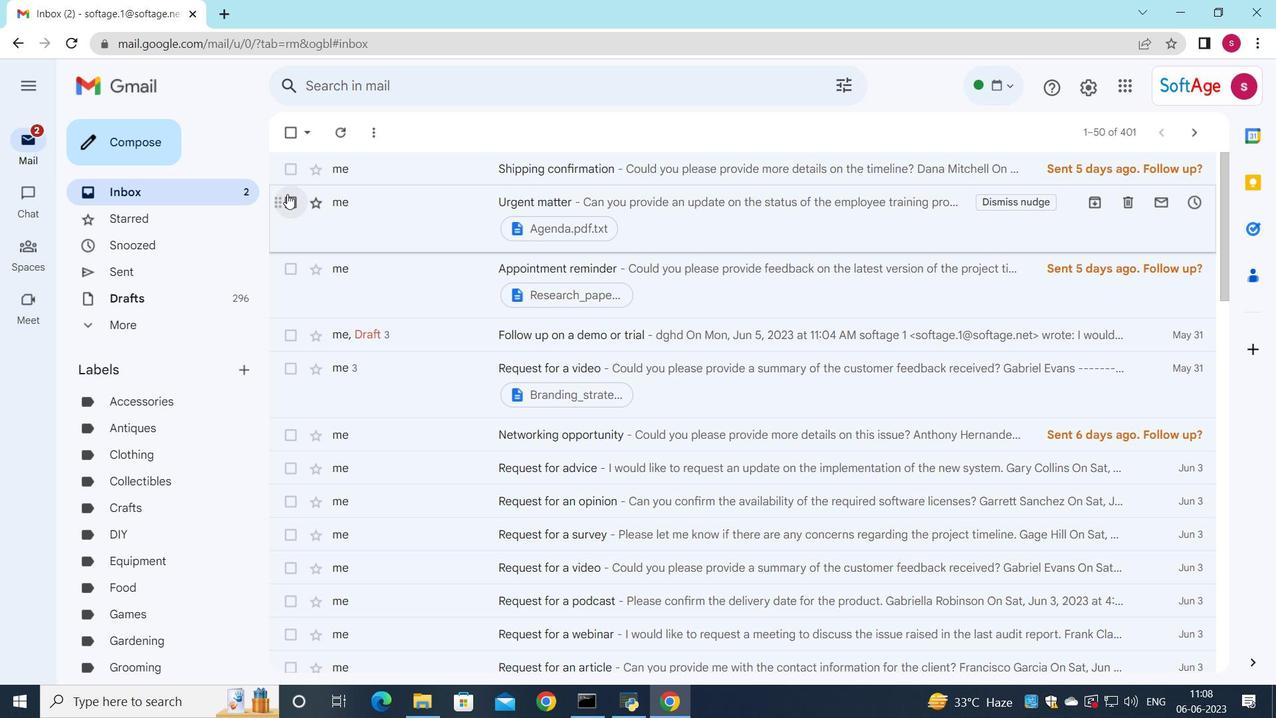 
Action: Mouse moved to (656, 127)
Screenshot: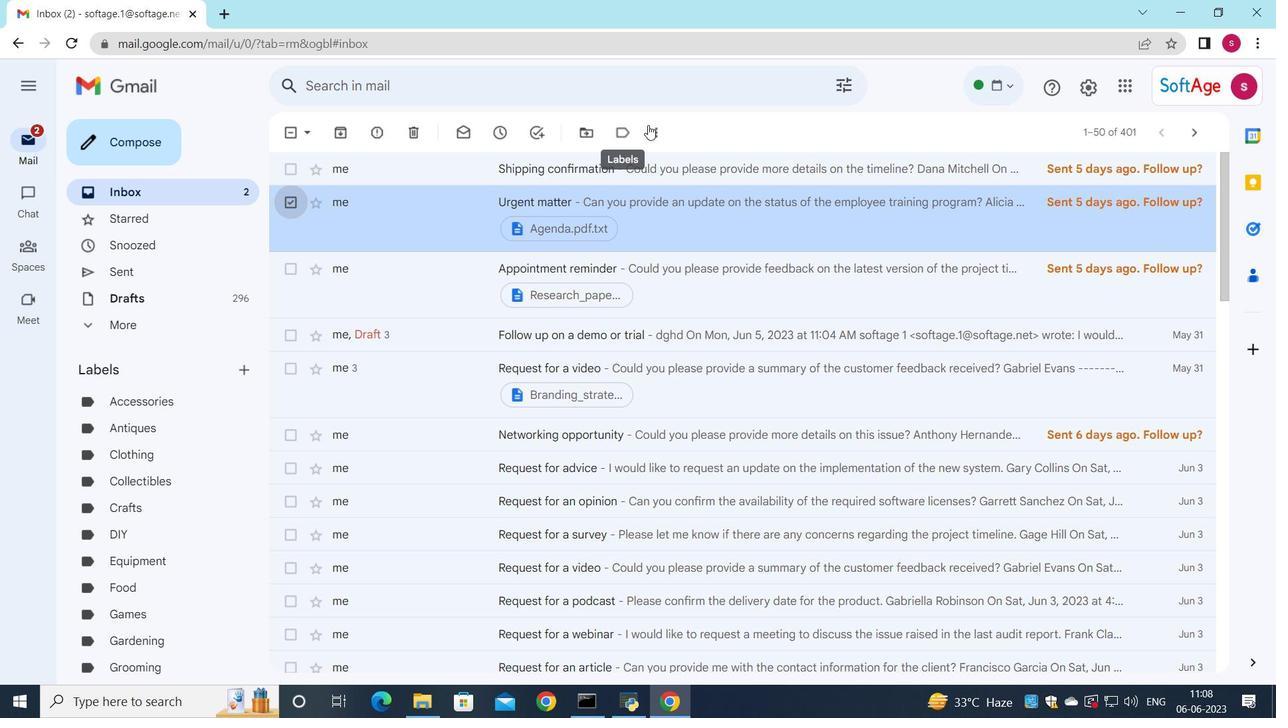 
Action: Mouse pressed left at (656, 127)
Screenshot: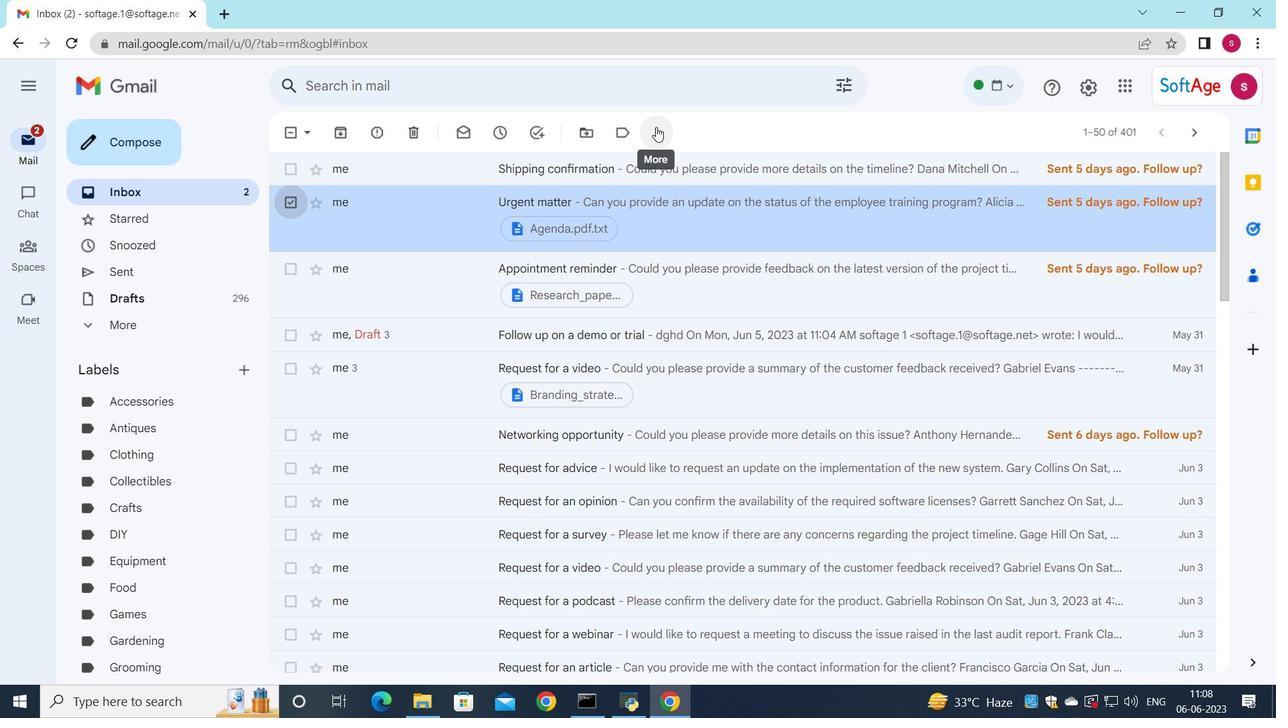 
Action: Mouse moved to (710, 318)
Screenshot: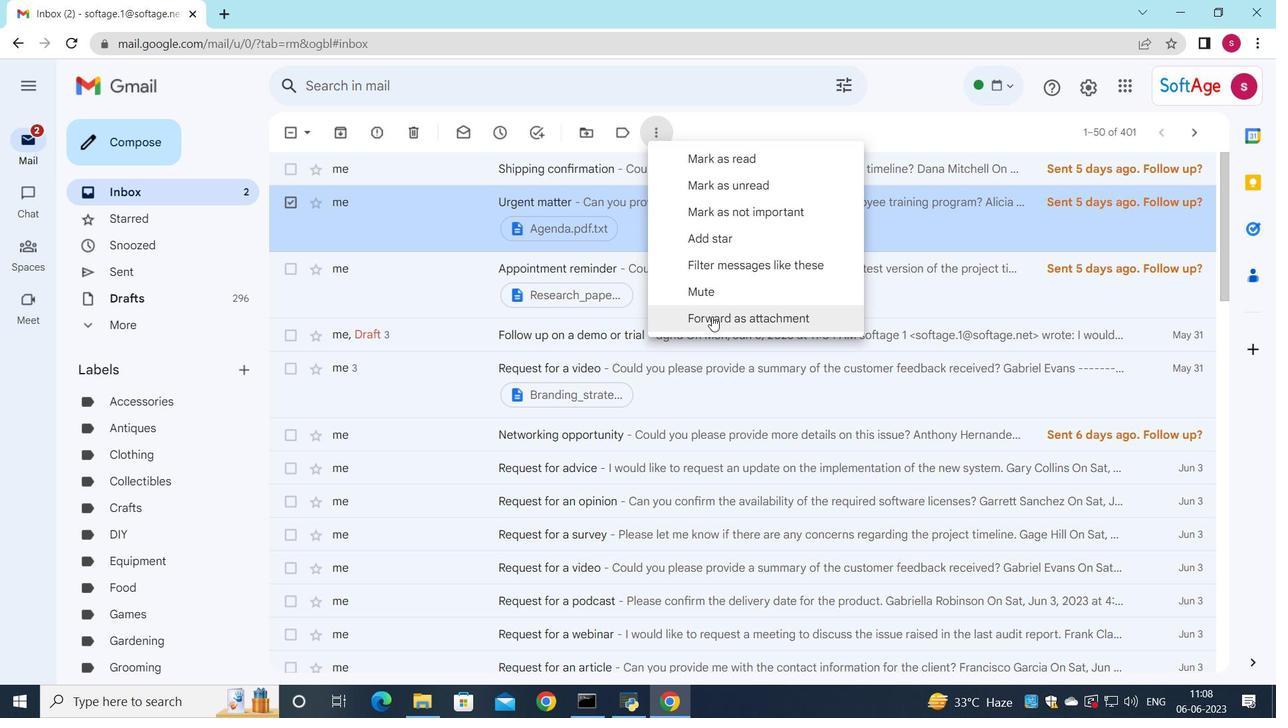
Action: Mouse pressed left at (710, 318)
Screenshot: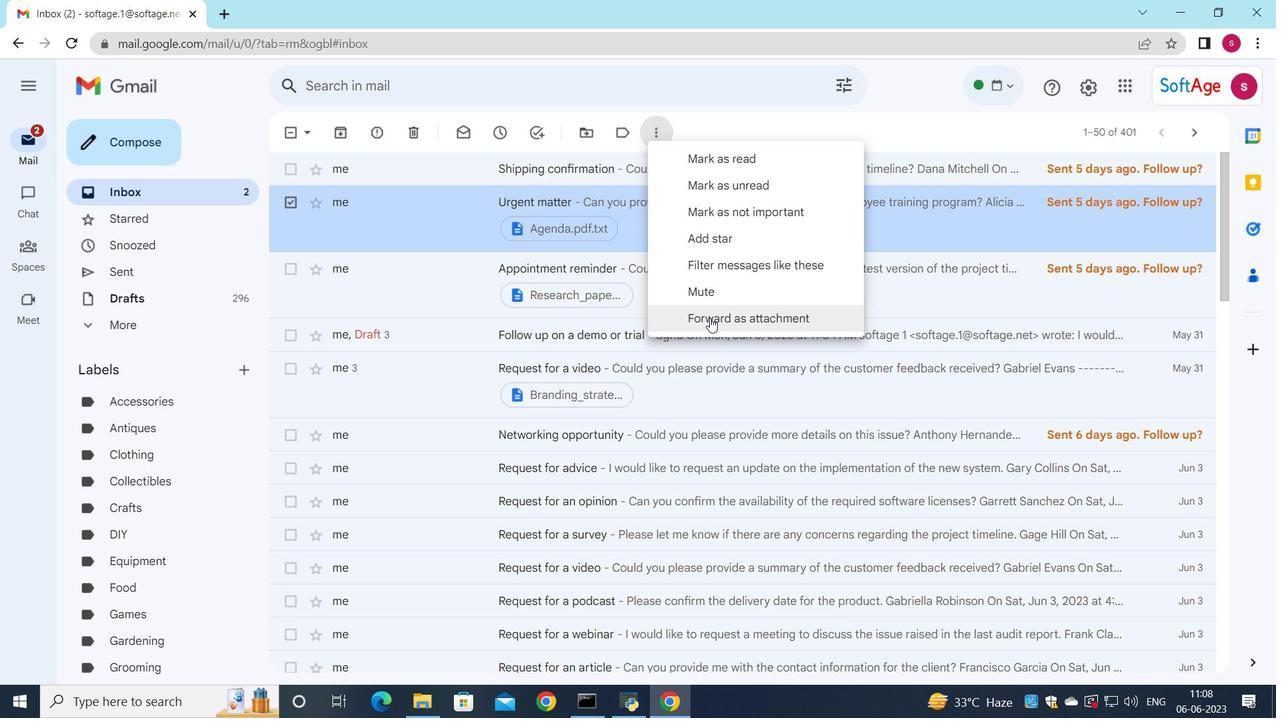 
Action: Mouse moved to (760, 314)
Screenshot: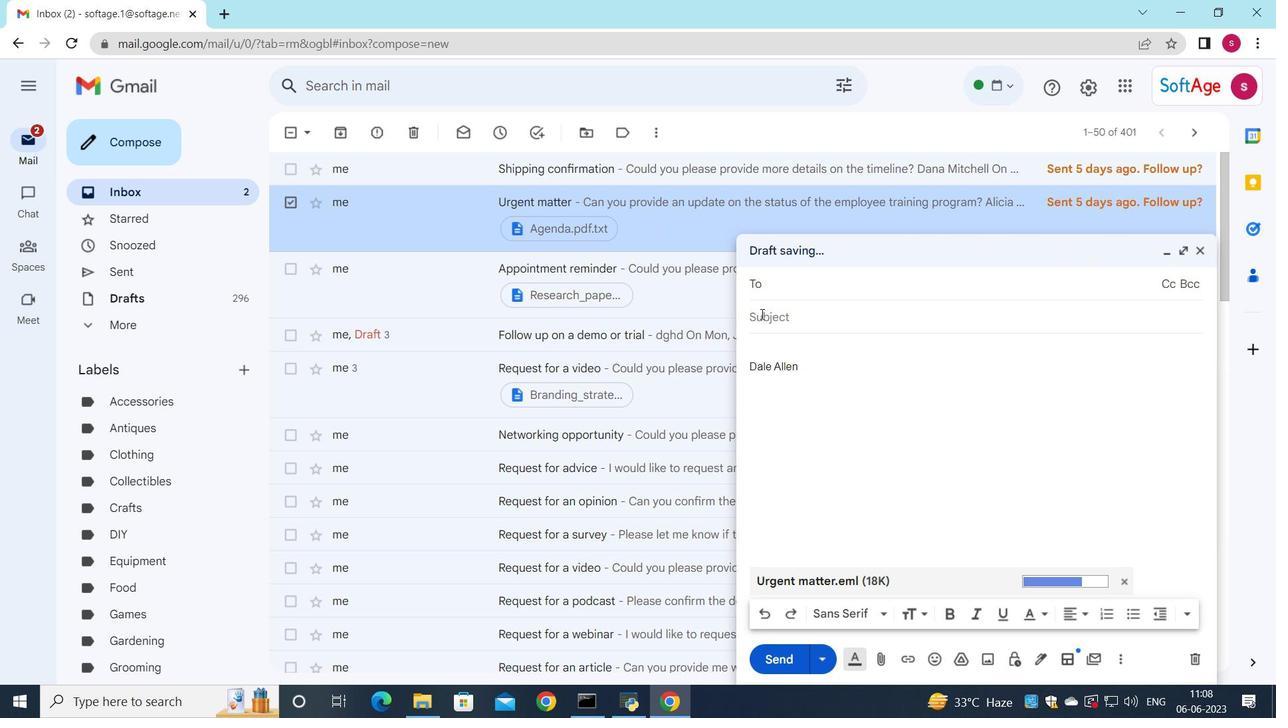 
Action: Key pressed s
Screenshot: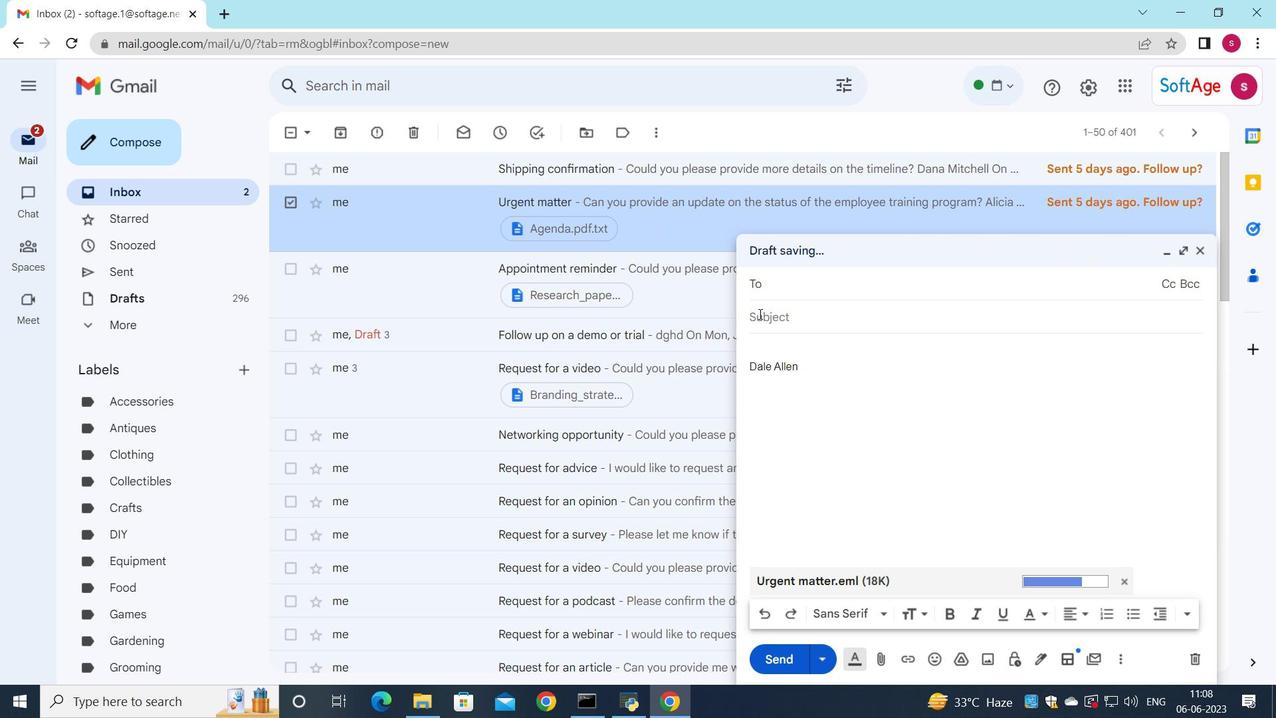 
Action: Mouse moved to (876, 458)
Screenshot: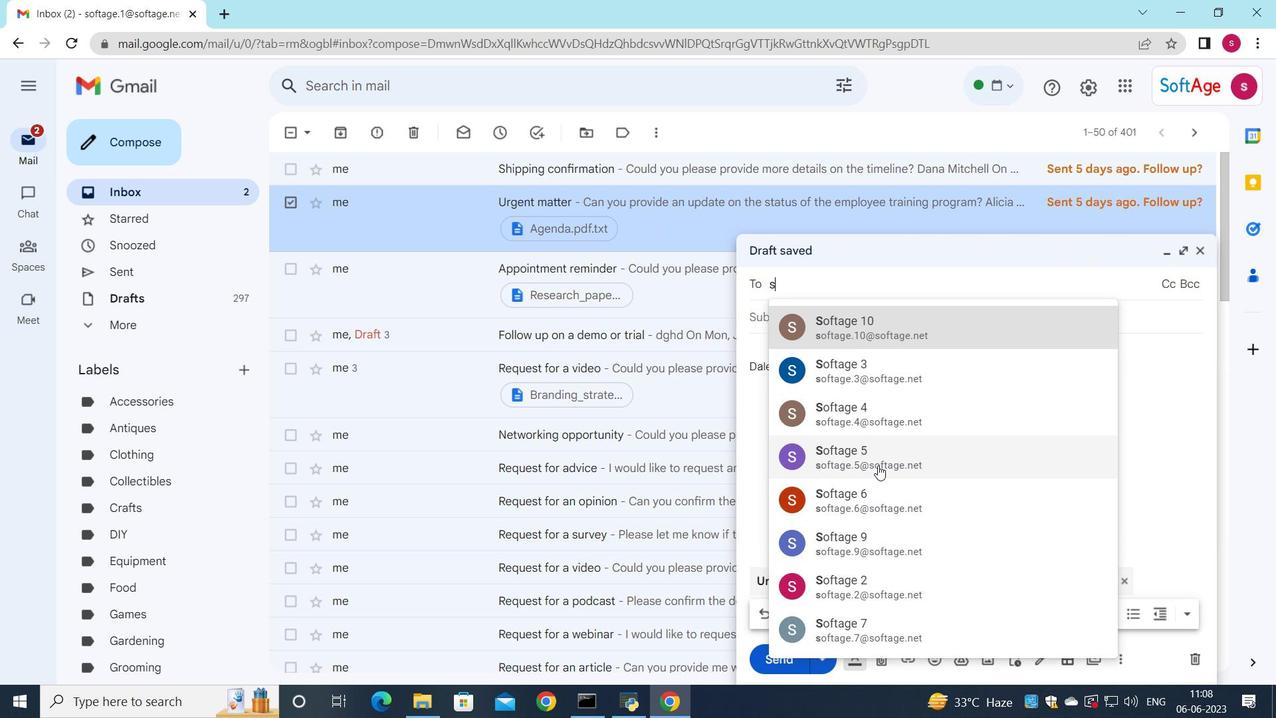 
Action: Mouse pressed left at (876, 458)
Screenshot: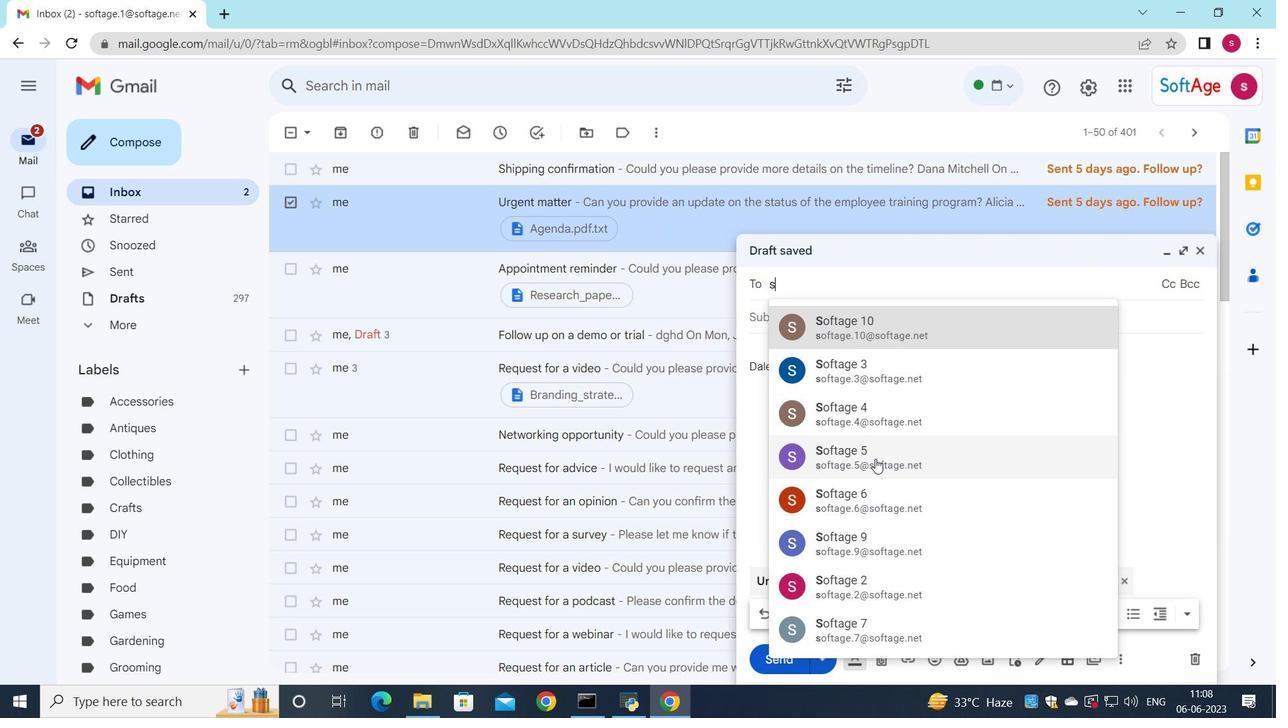 
Action: Mouse moved to (805, 330)
Screenshot: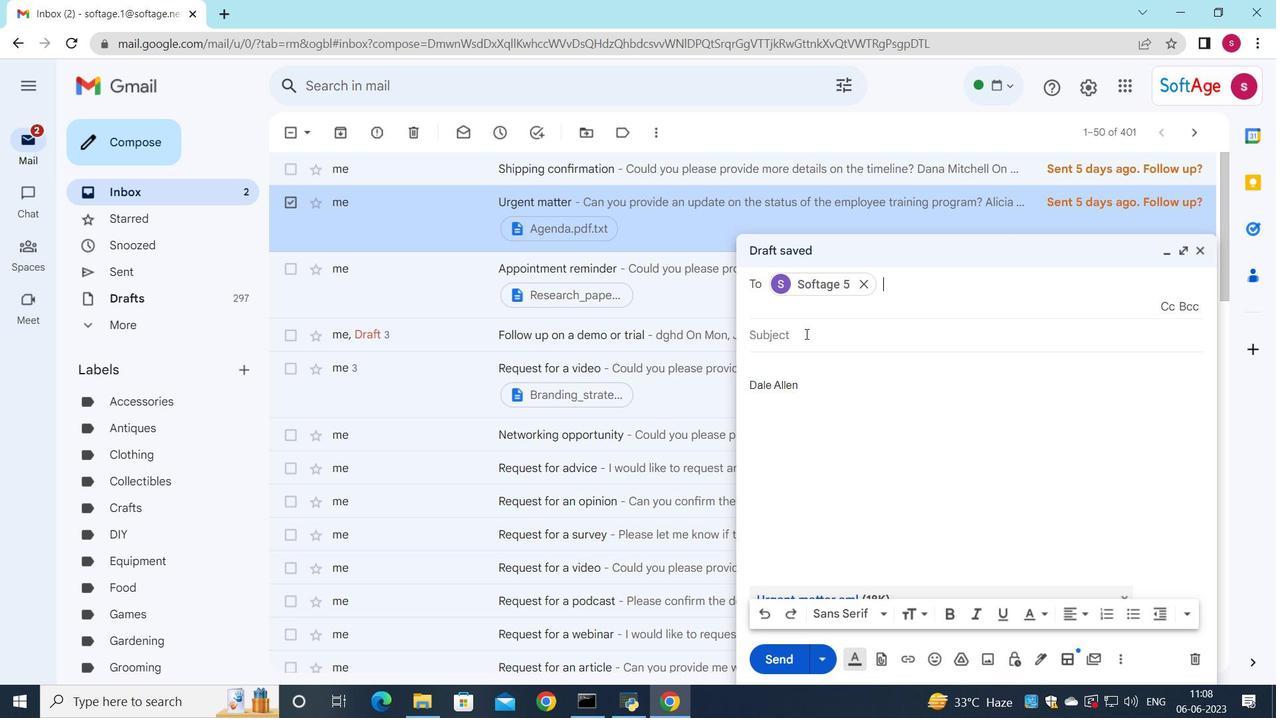 
Action: Mouse pressed left at (805, 330)
Screenshot: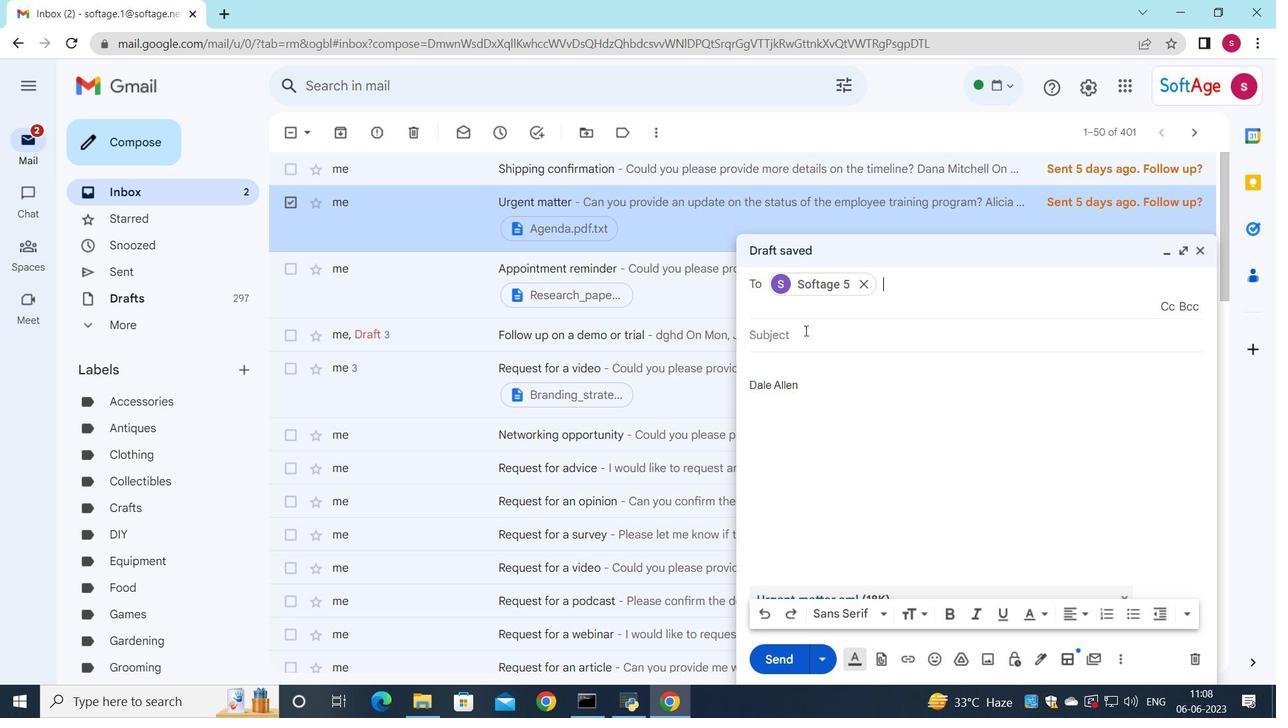 
Action: Key pressed <Key.shift>service<Key.space>upgrade
Screenshot: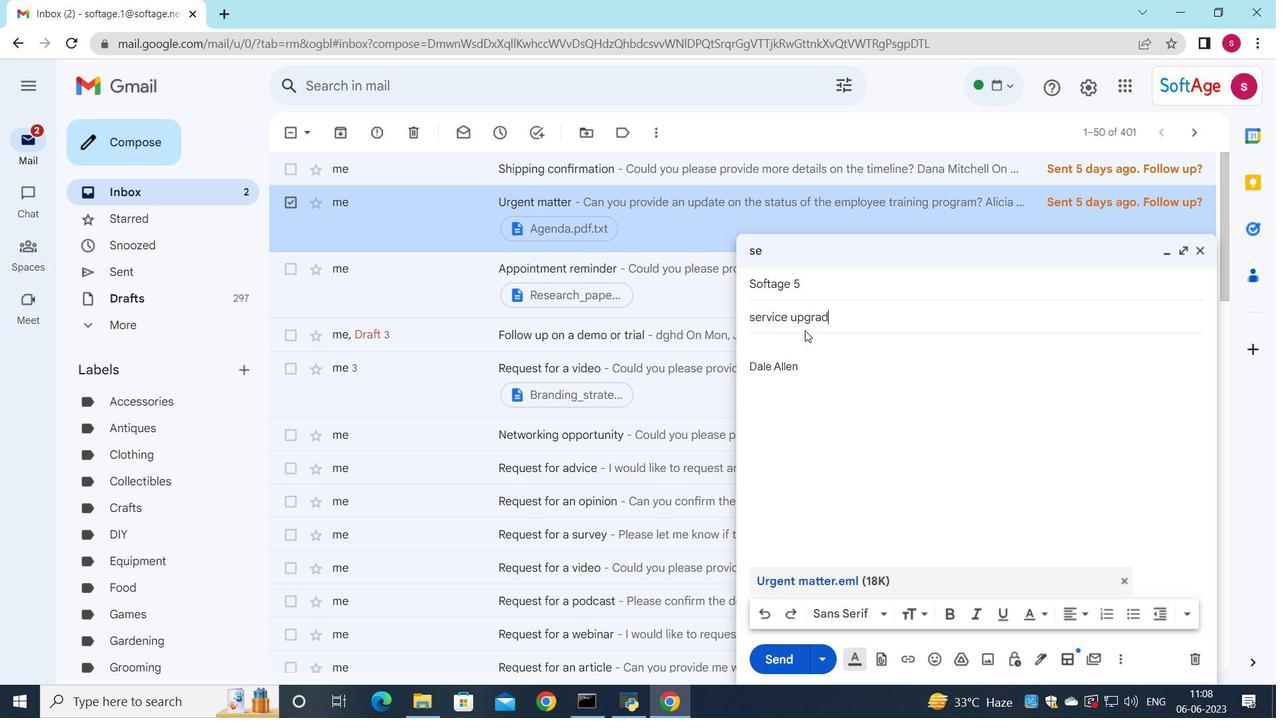 
Action: Mouse moved to (770, 339)
Screenshot: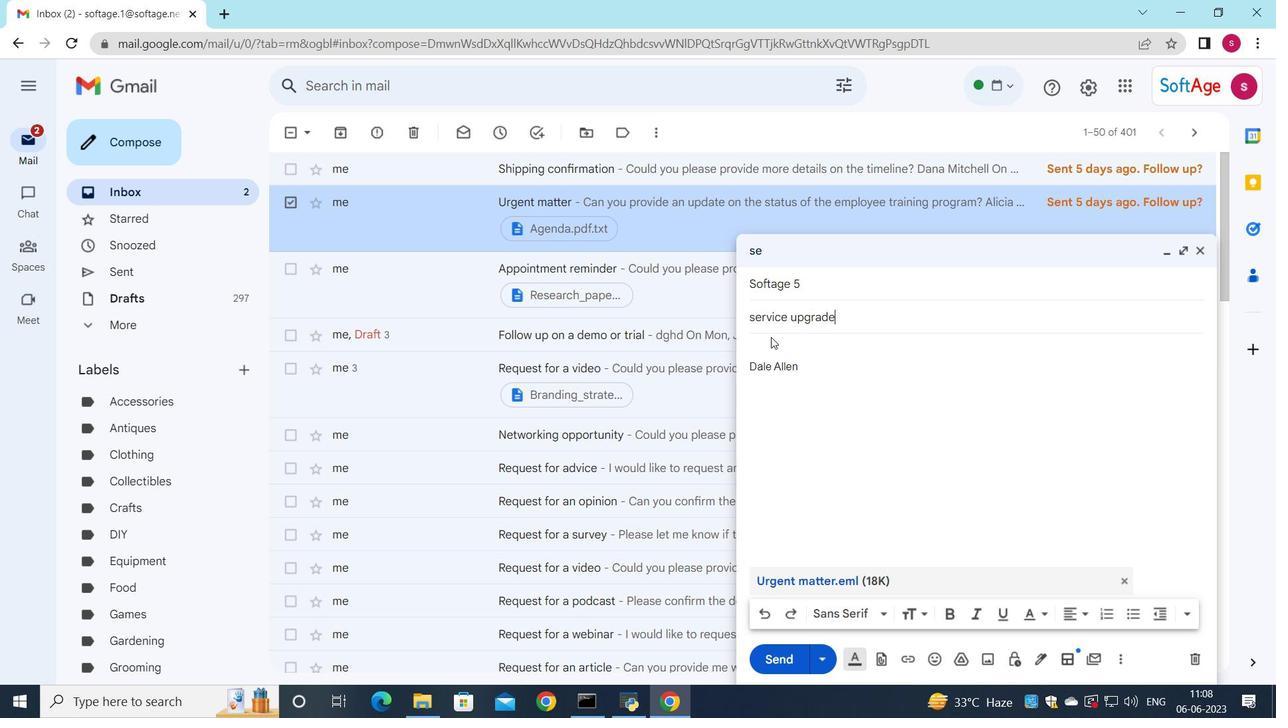 
Action: Mouse pressed left at (770, 339)
Screenshot: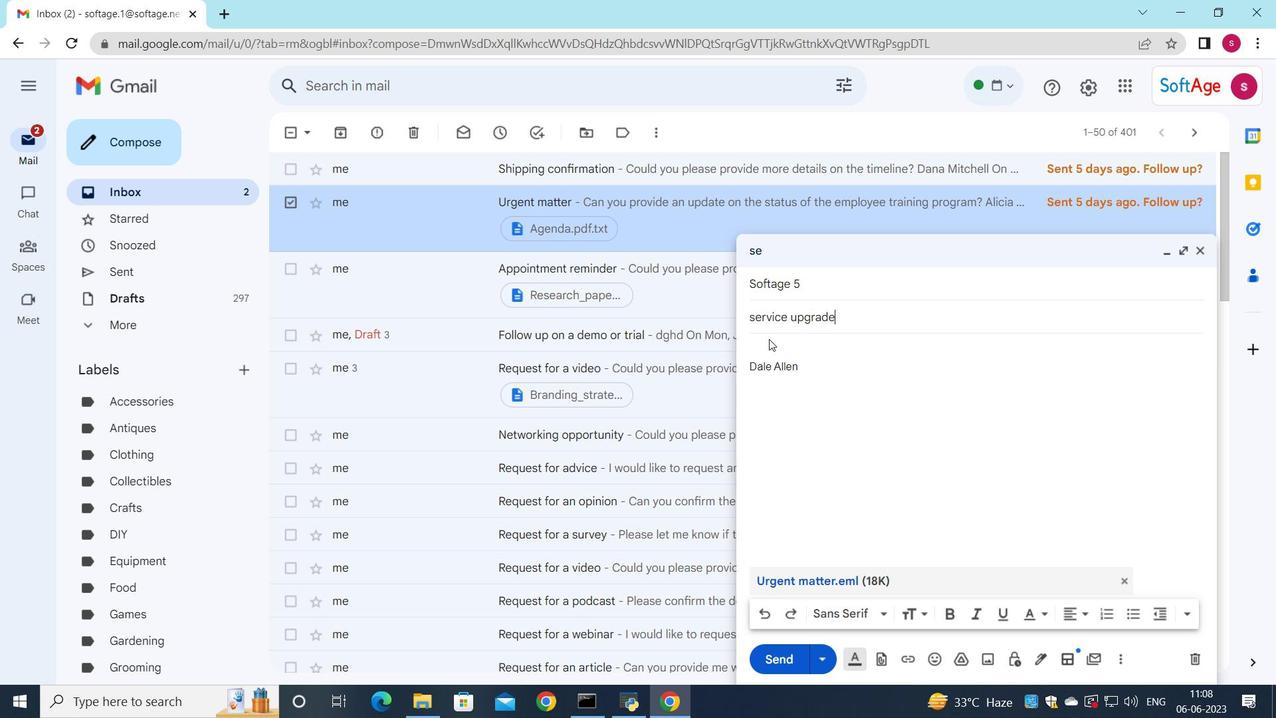 
Action: Key pressed <Key.shift>Could<Key.space>you<Key.space>provide<Key.space>me<Key.space>with<Key.space>a<Key.space>status<Key.space>report<Key.space>on<Key.space>the<Key.space>project<Key.space>as<Key.space>of<Key.space>today<Key.shift_r>?
Screenshot: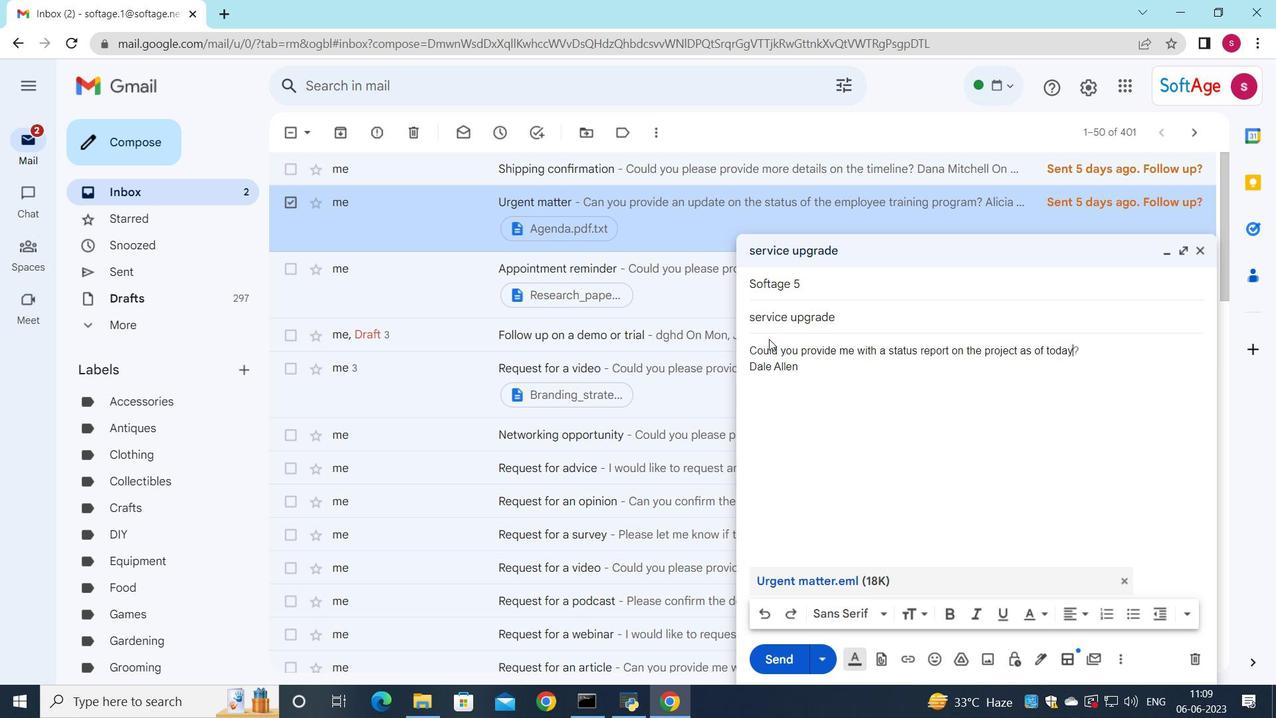 
Action: Mouse moved to (778, 652)
Screenshot: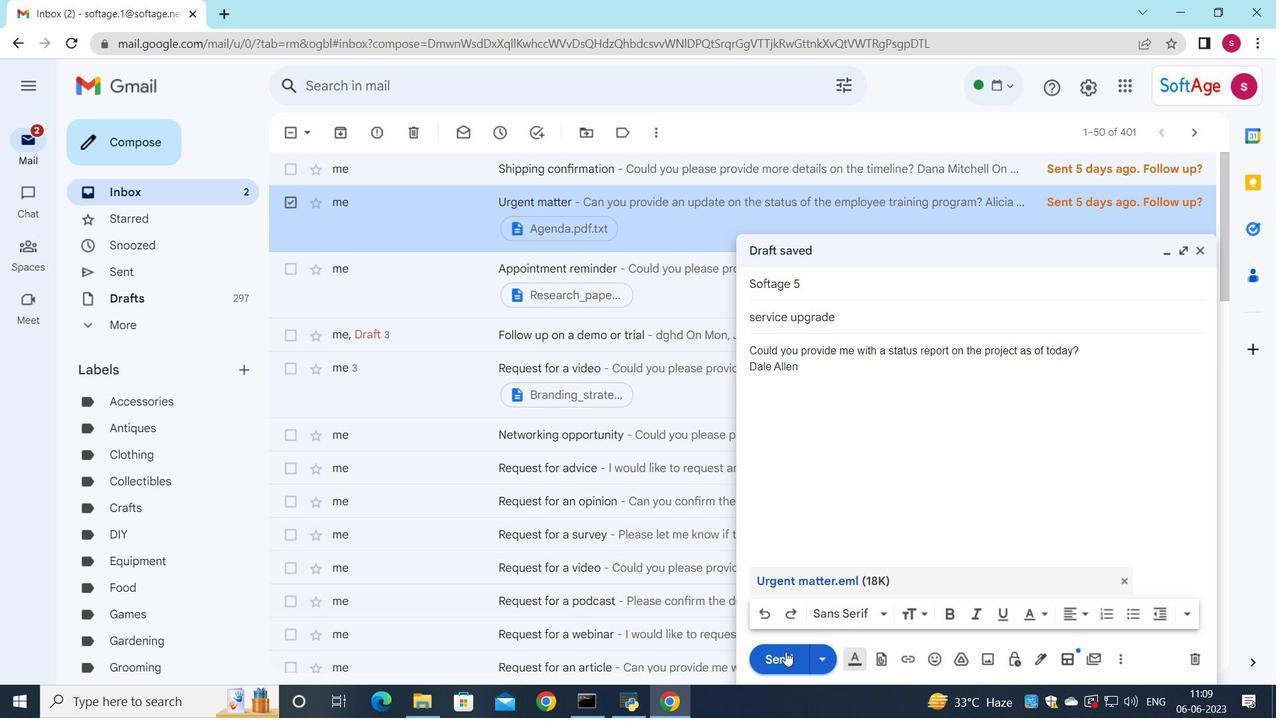 
Action: Mouse pressed left at (778, 652)
Screenshot: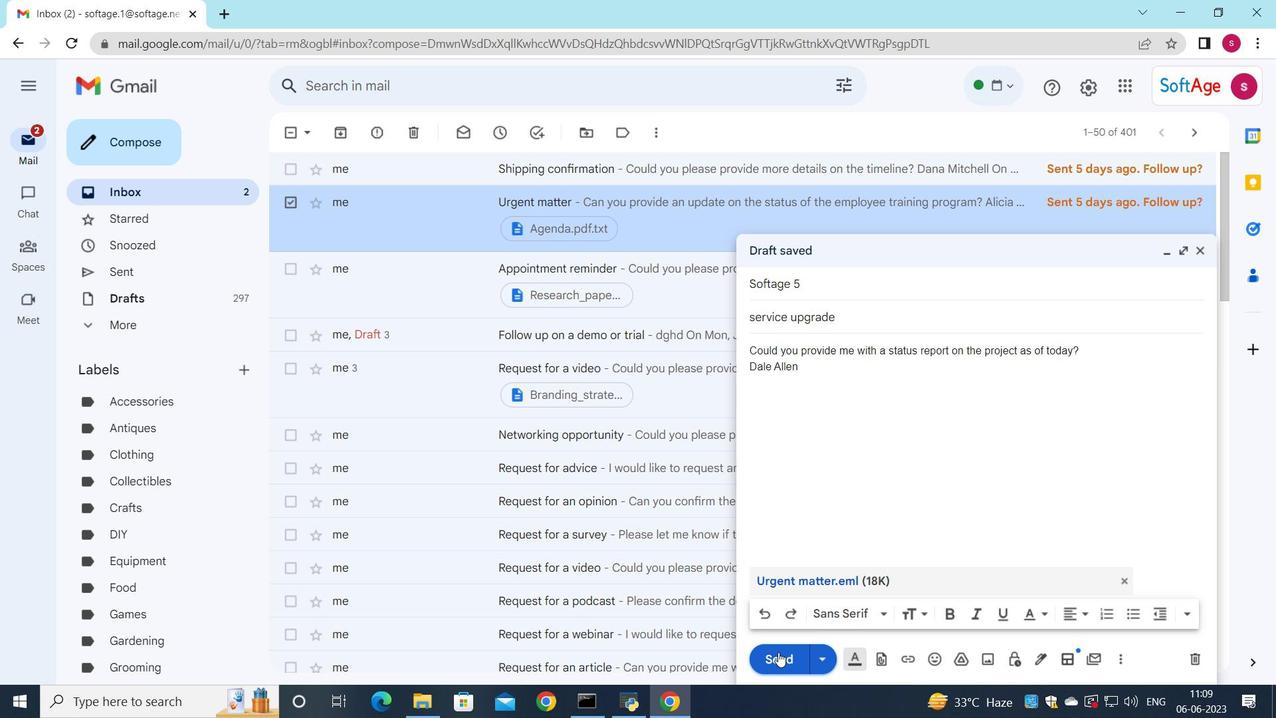 
Action: Mouse moved to (894, 539)
Screenshot: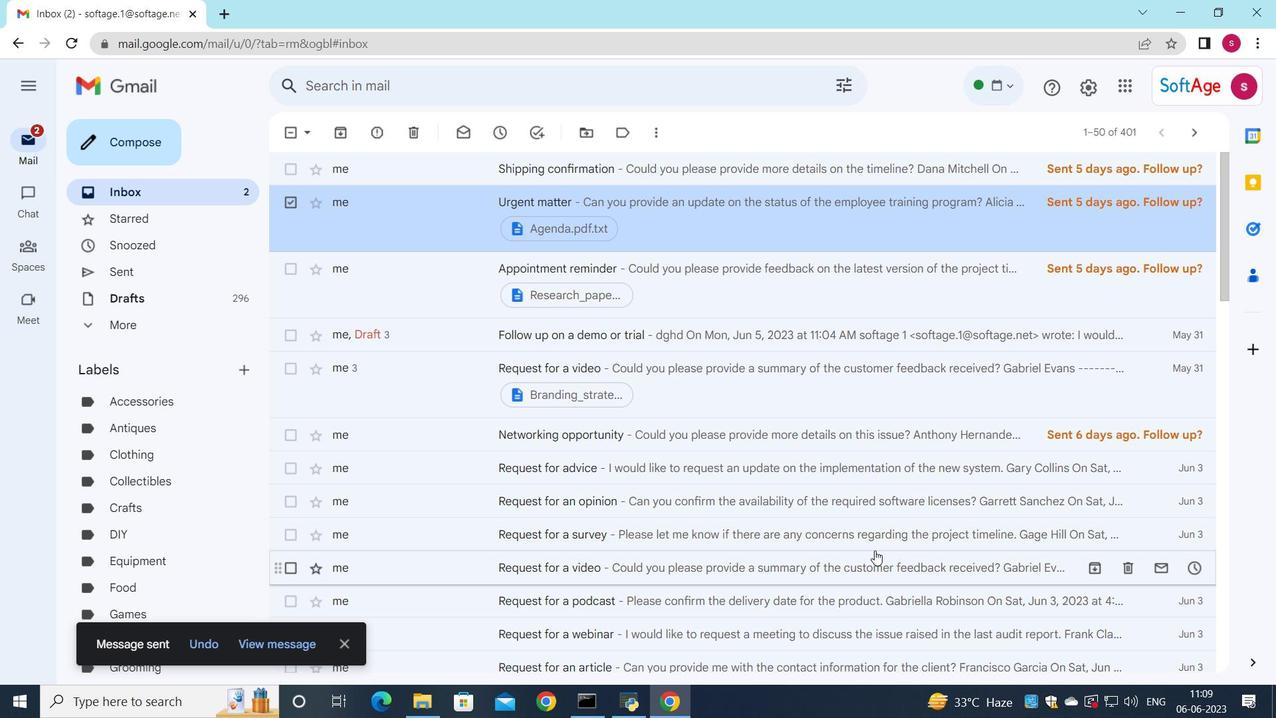 
